 Task: Search round trip flight ticket for 5 adults, 1 child, 2 infants in seat and 1 infant on lap in business from Hilton Head: Hilton Head Airport to Raleigh: Raleigh-durham International Airport on 8-5-2023 and return on 8-7-2023. Choice of flights is Royal air maroc. Number of bags: 1 carry on bag. Price is upto 96000. Outbound departure time preference is 16:00.
Action: Mouse moved to (390, 185)
Screenshot: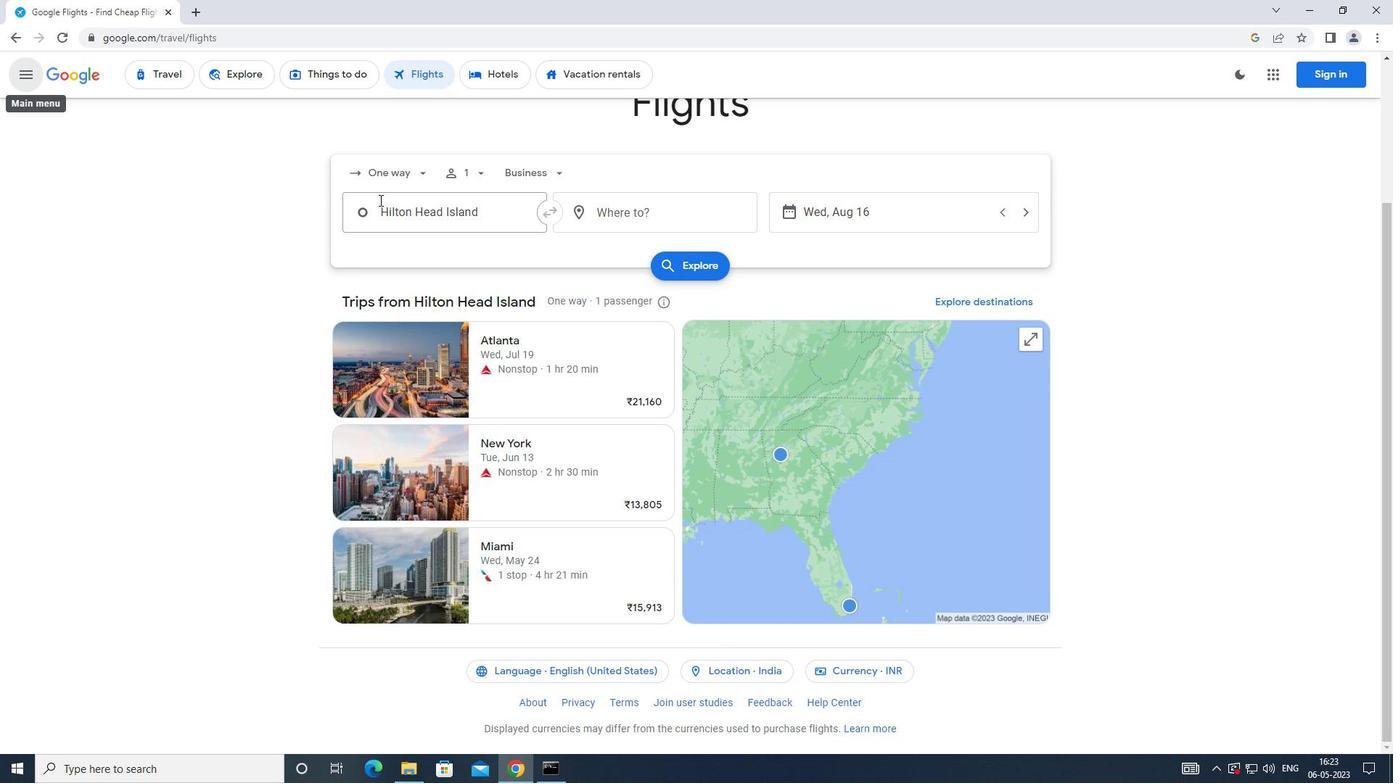 
Action: Mouse pressed left at (390, 185)
Screenshot: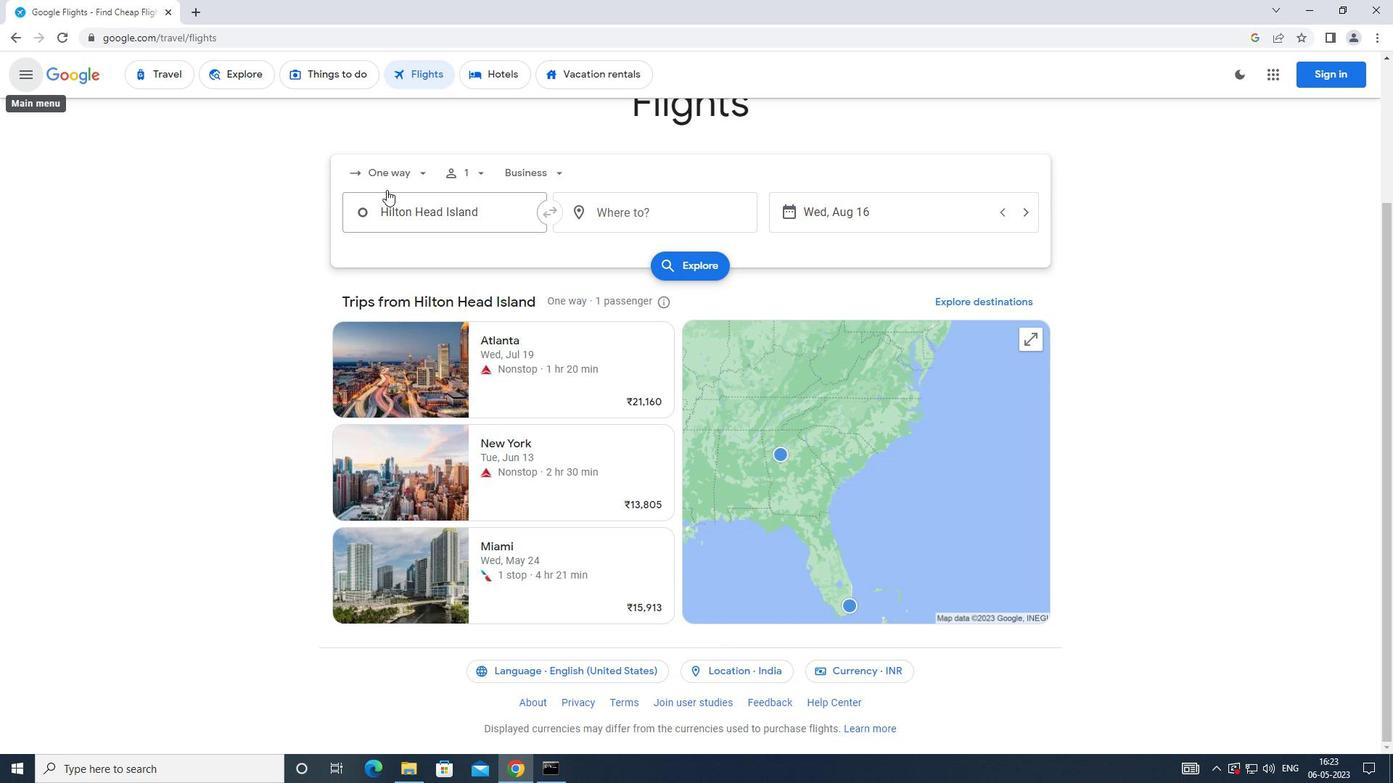 
Action: Mouse moved to (406, 230)
Screenshot: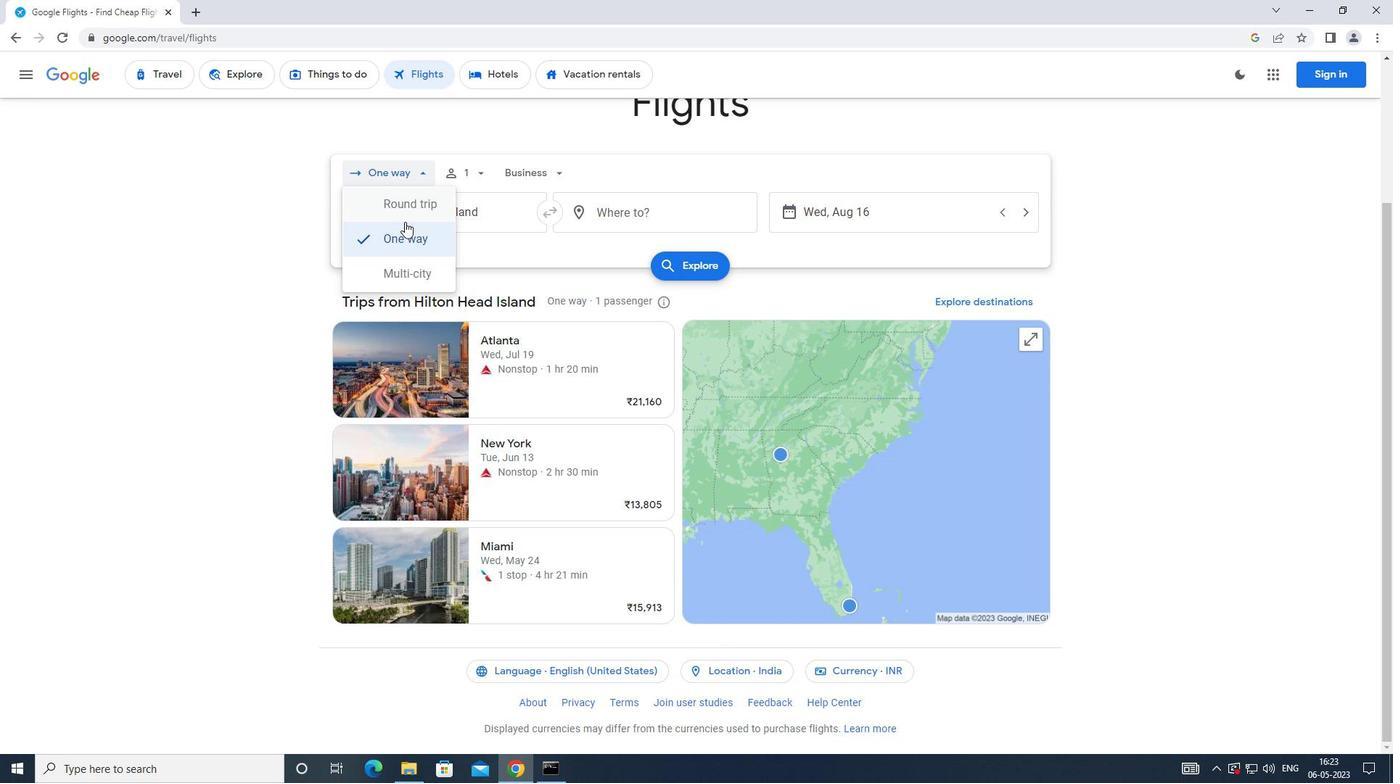 
Action: Mouse pressed left at (406, 230)
Screenshot: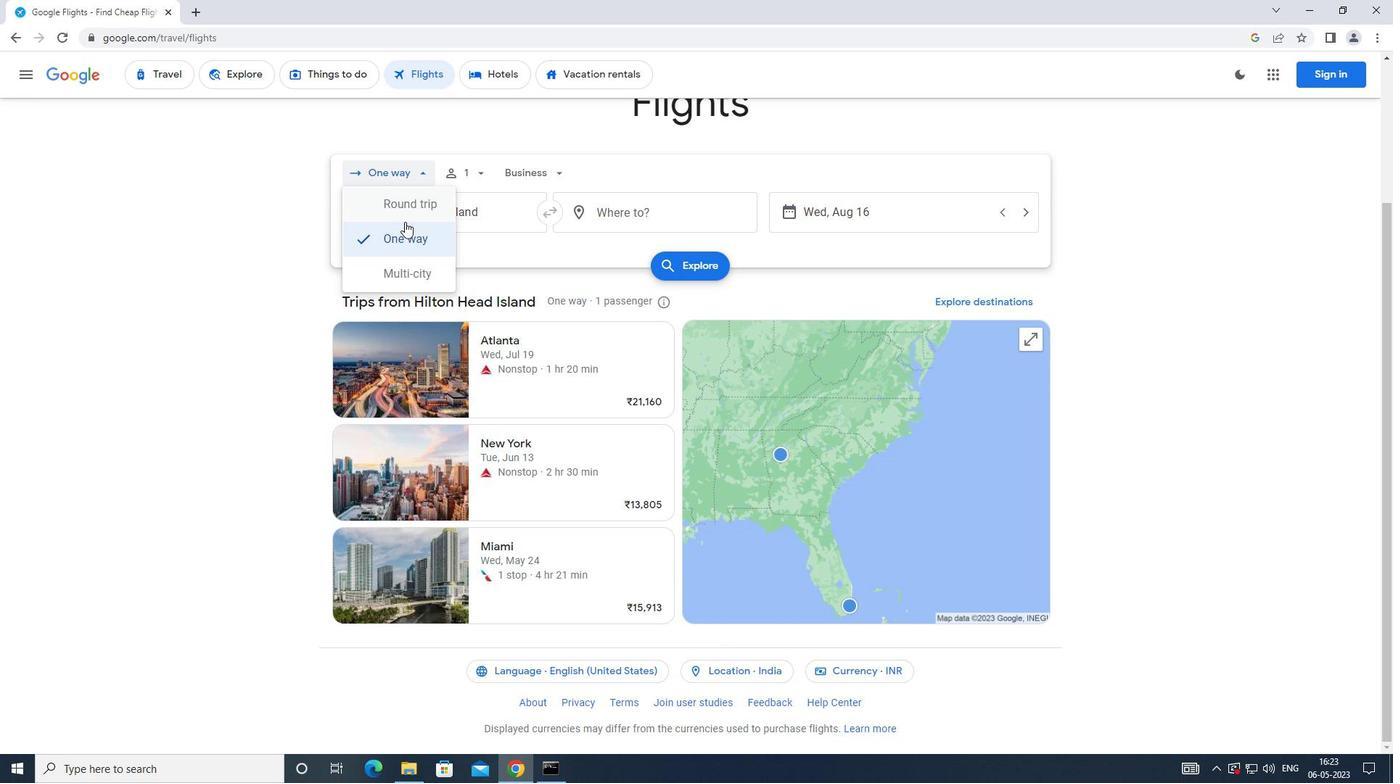 
Action: Mouse moved to (459, 175)
Screenshot: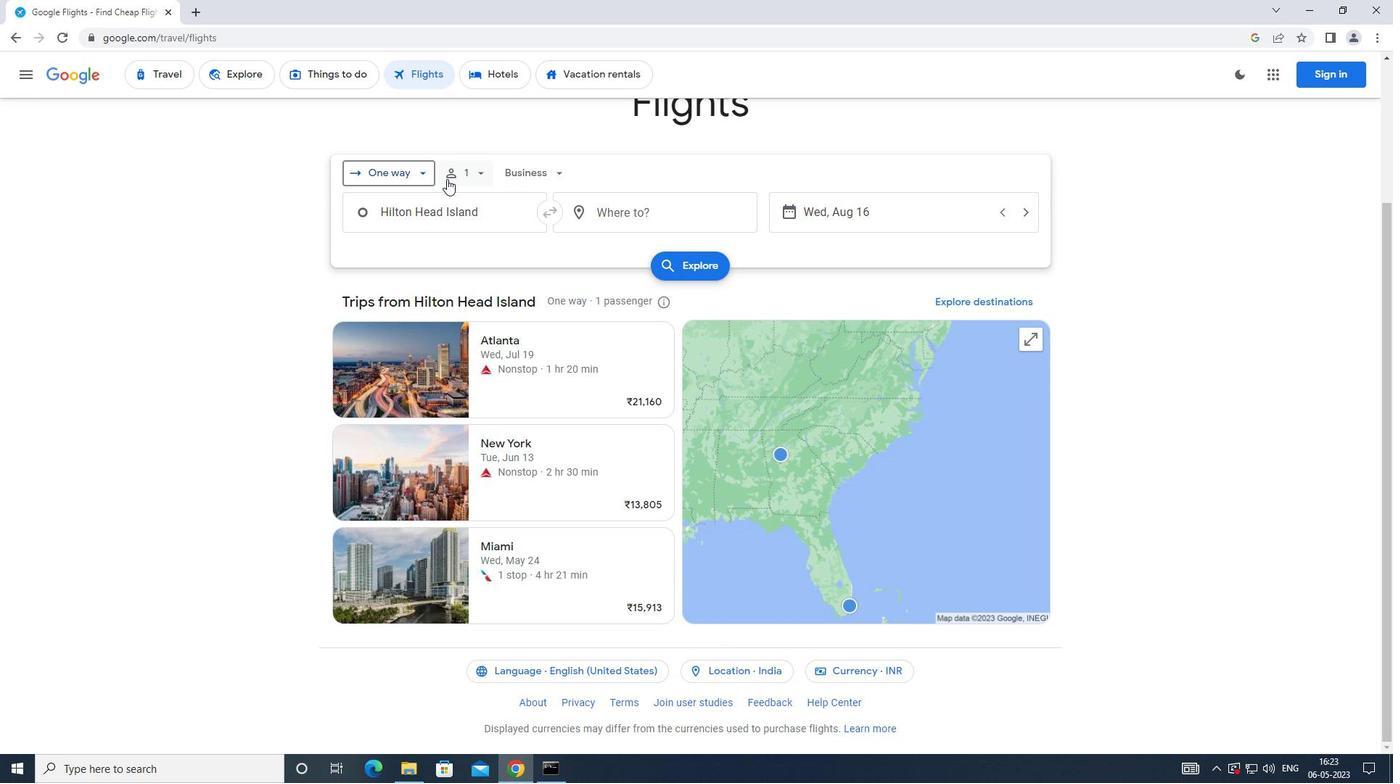 
Action: Mouse pressed left at (459, 175)
Screenshot: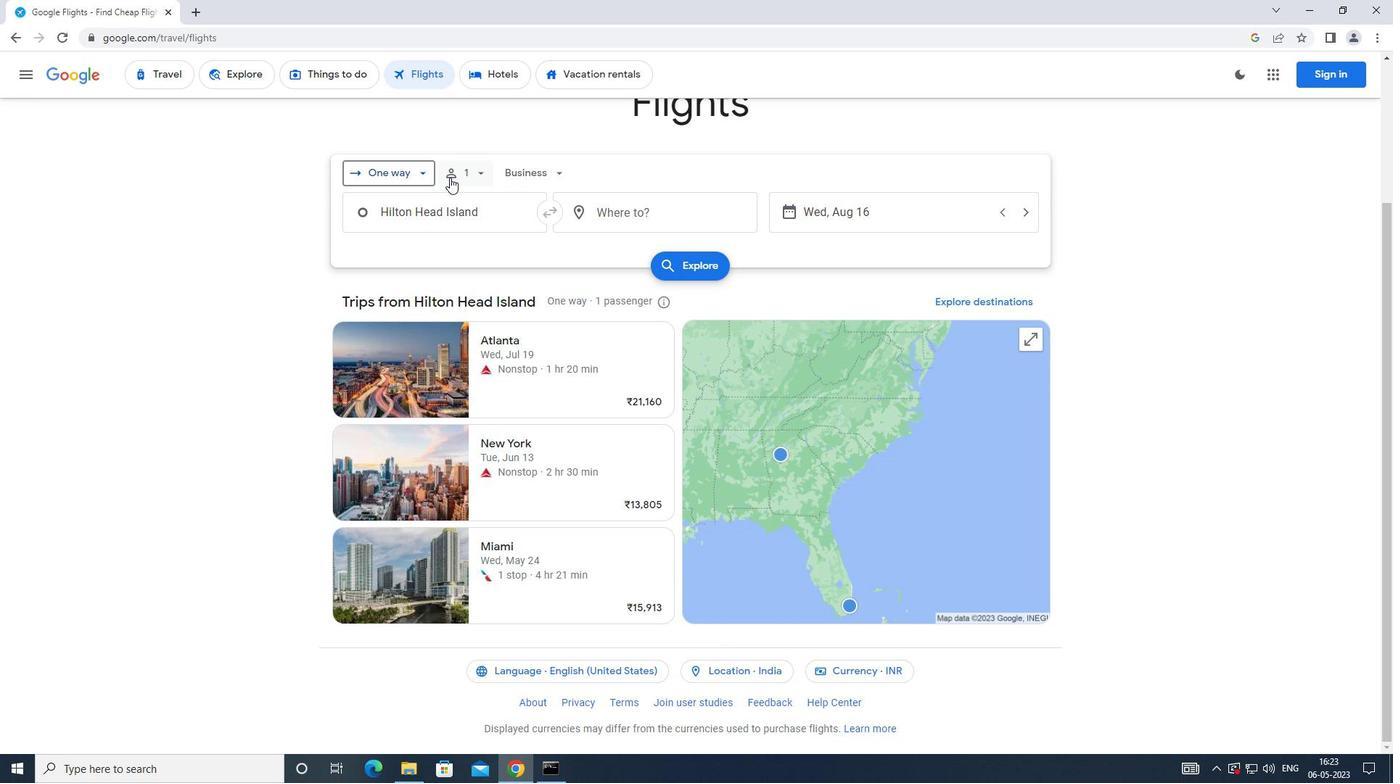 
Action: Mouse moved to (587, 208)
Screenshot: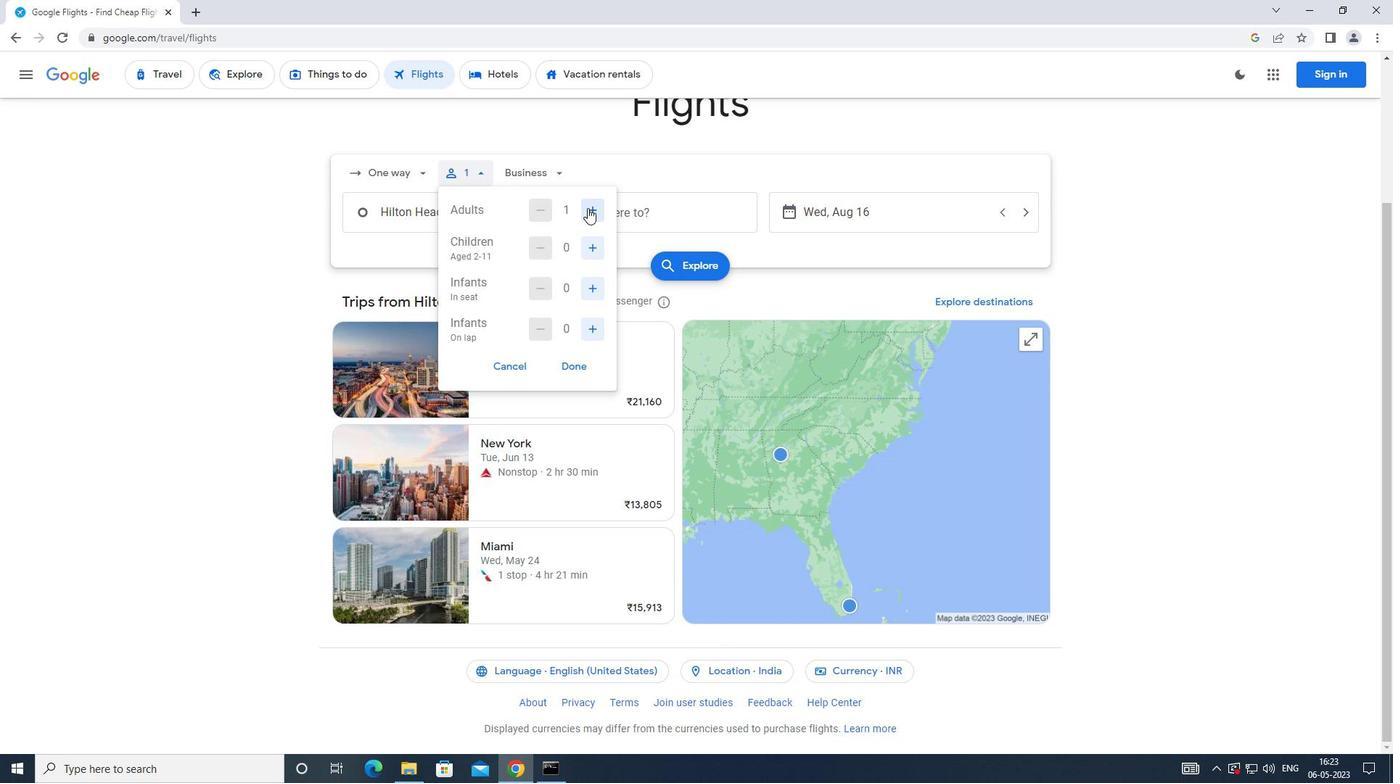 
Action: Mouse pressed left at (587, 208)
Screenshot: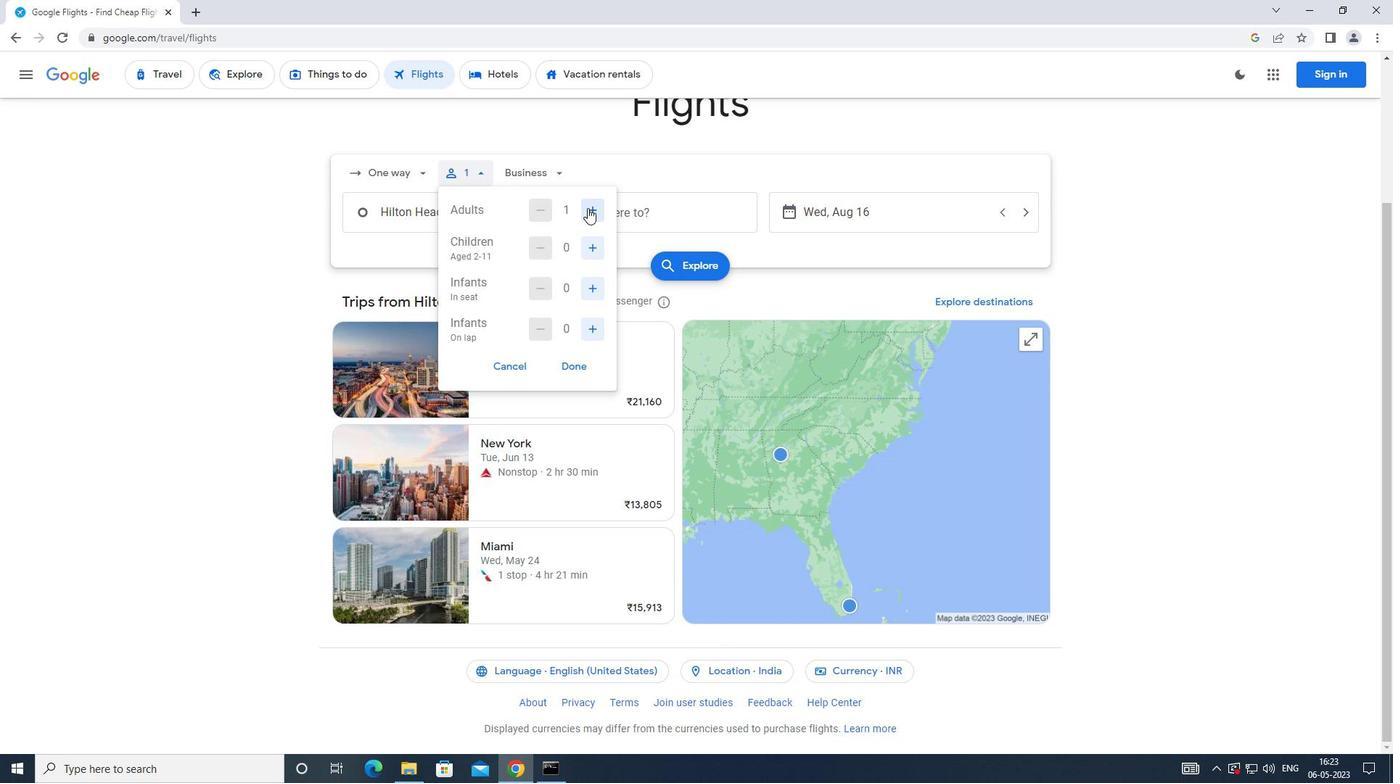 
Action: Mouse moved to (589, 209)
Screenshot: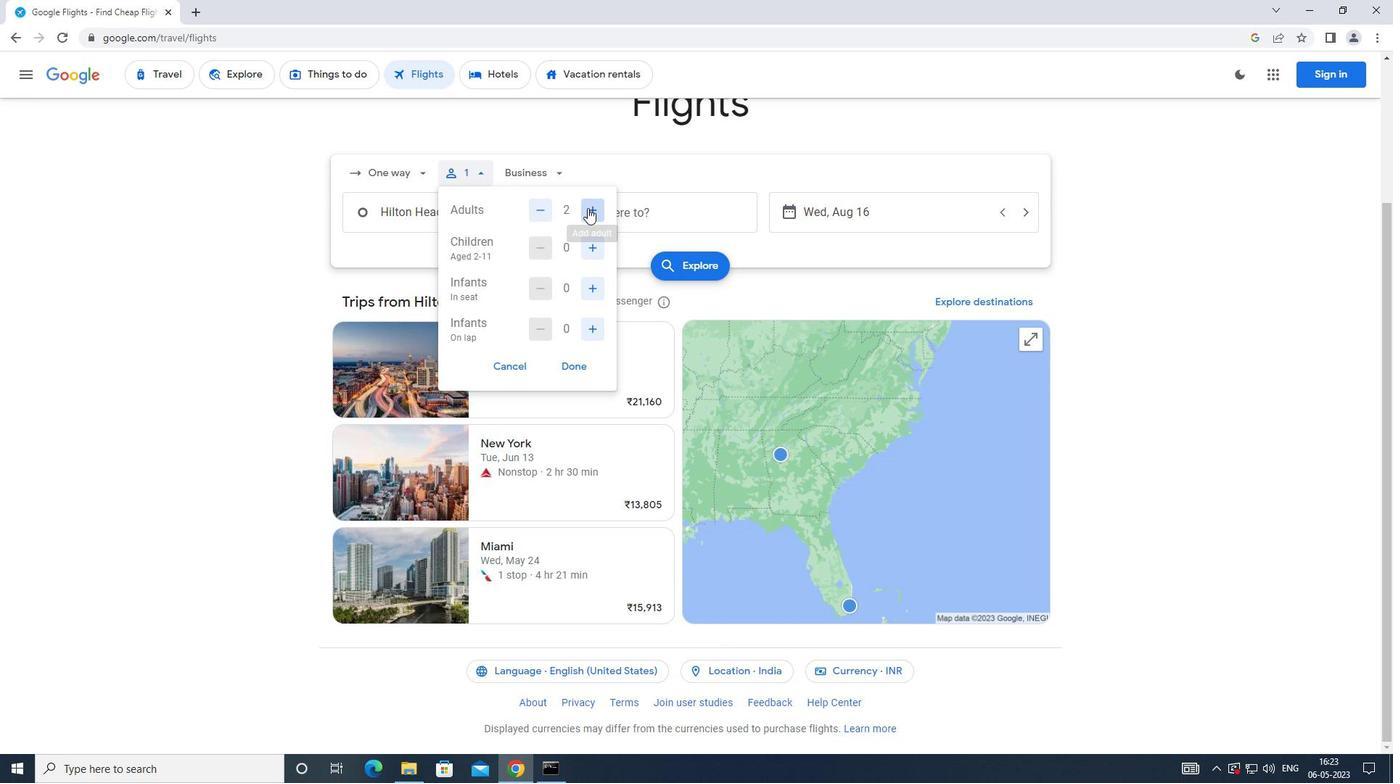 
Action: Mouse pressed left at (589, 209)
Screenshot: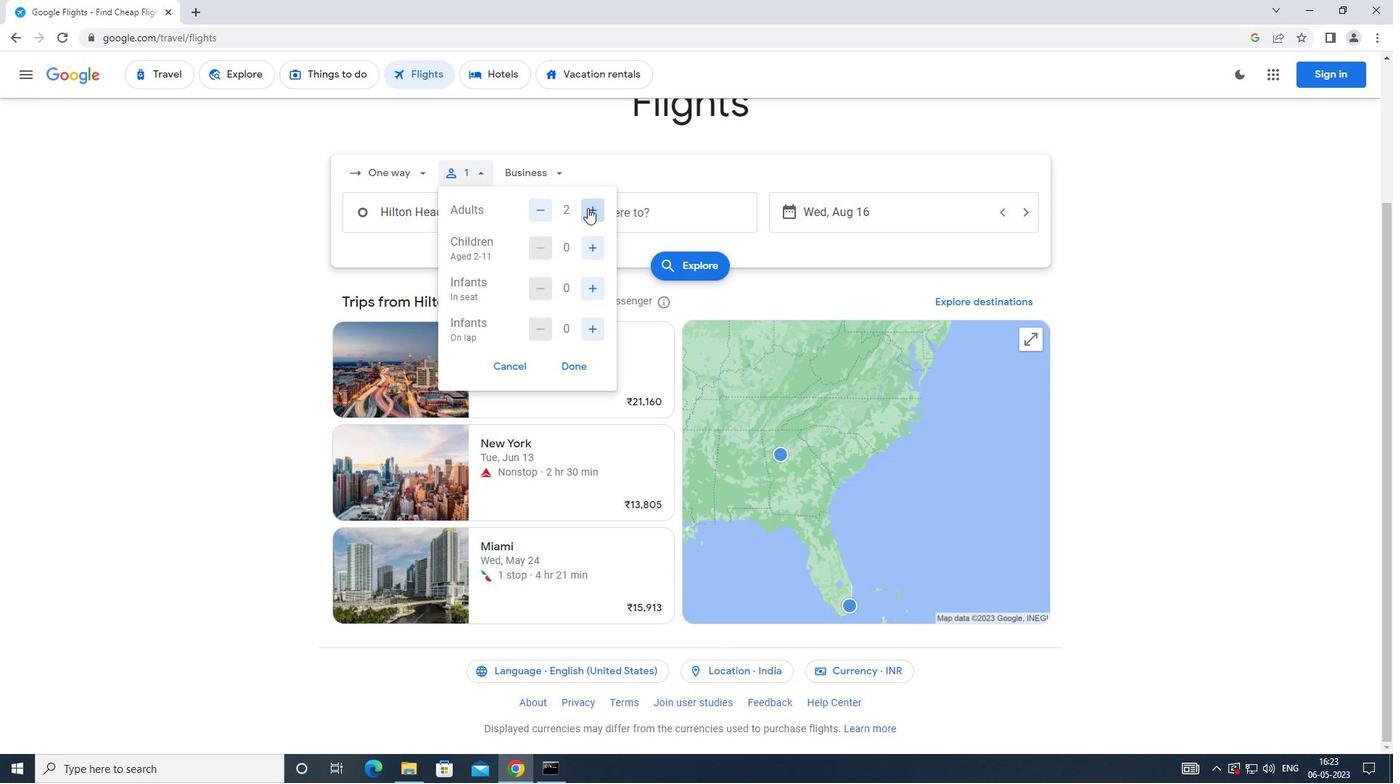 
Action: Mouse pressed left at (589, 209)
Screenshot: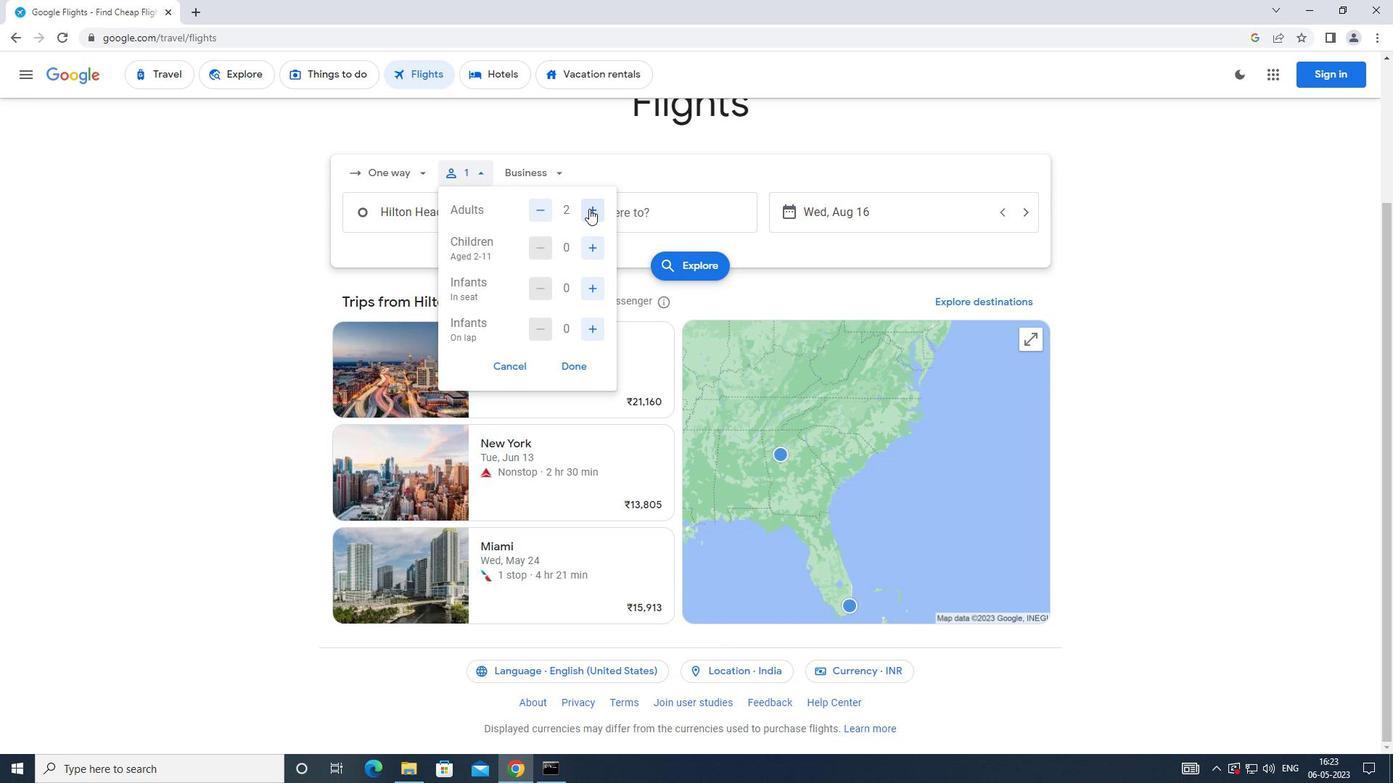 
Action: Mouse moved to (589, 209)
Screenshot: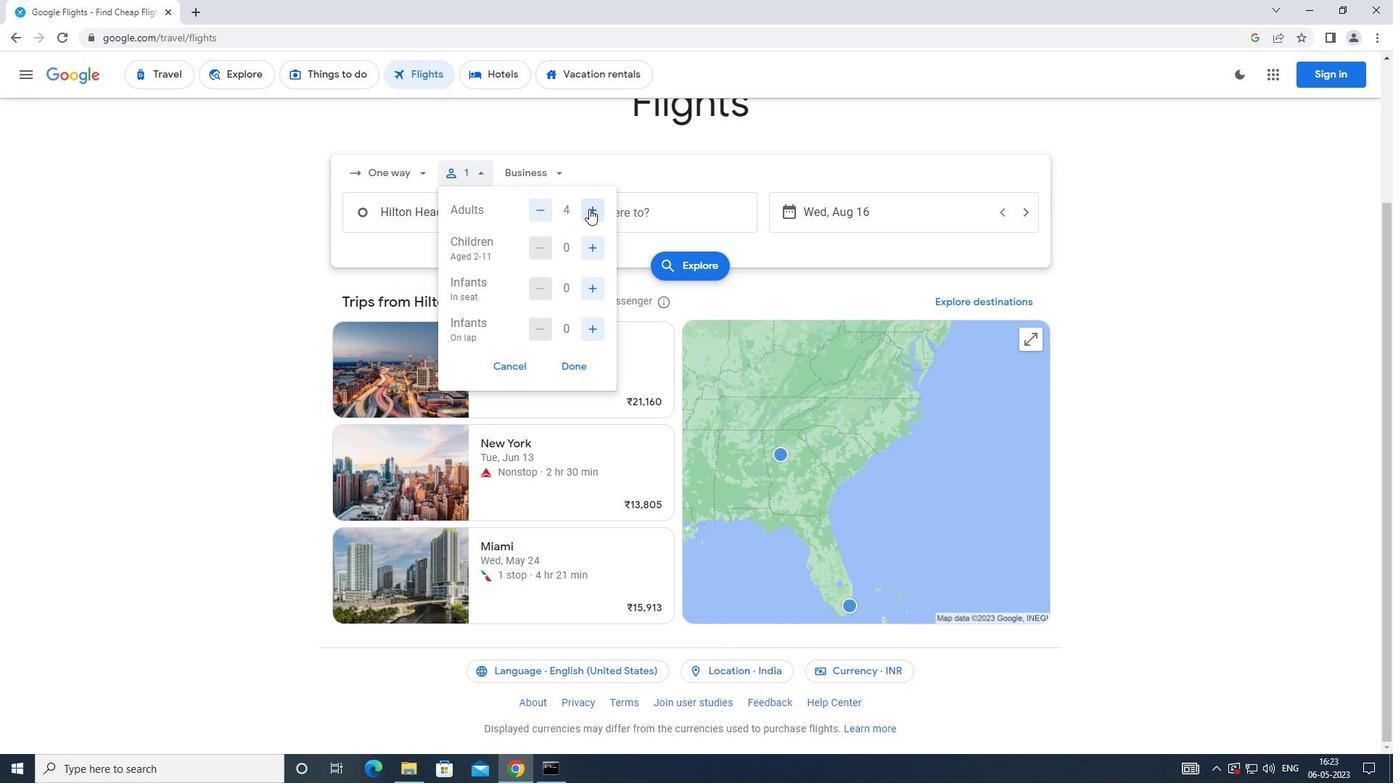 
Action: Mouse pressed left at (589, 209)
Screenshot: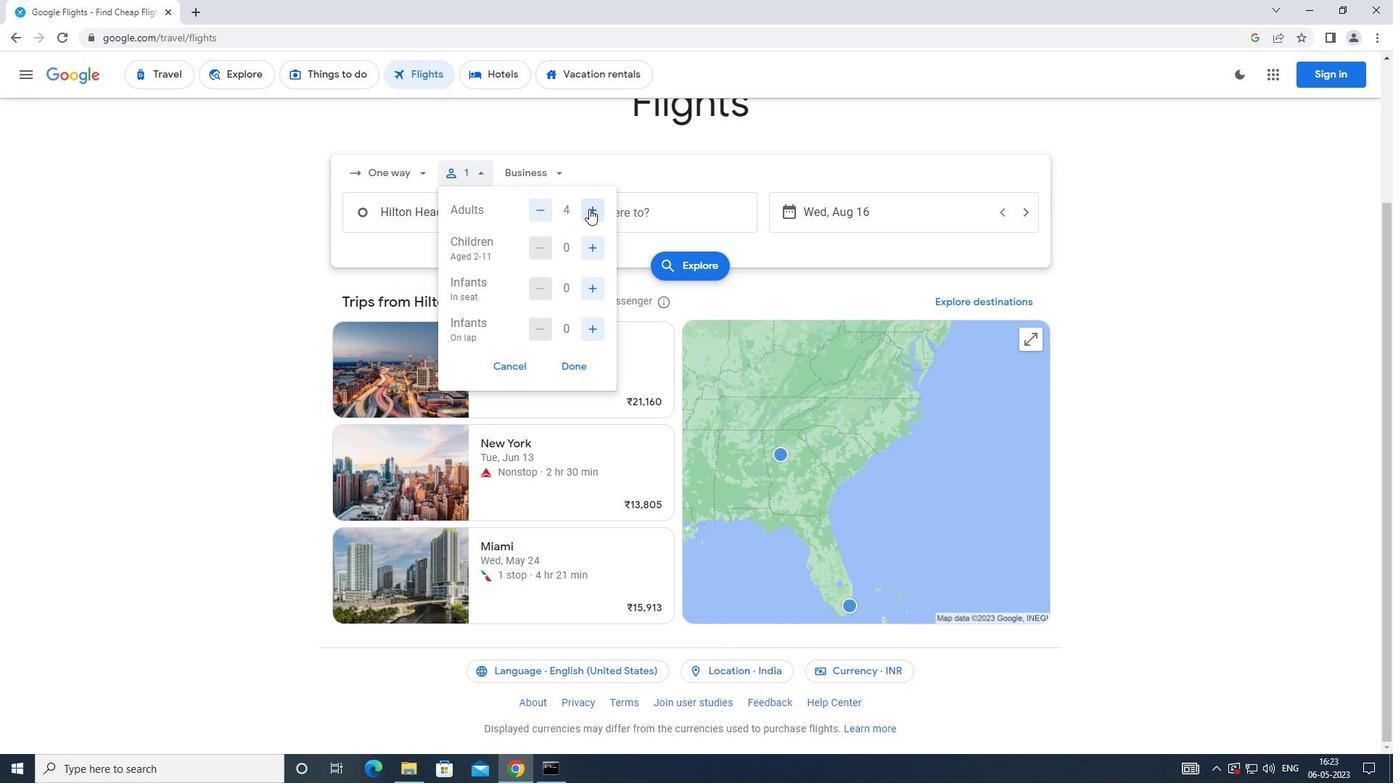 
Action: Mouse pressed left at (589, 209)
Screenshot: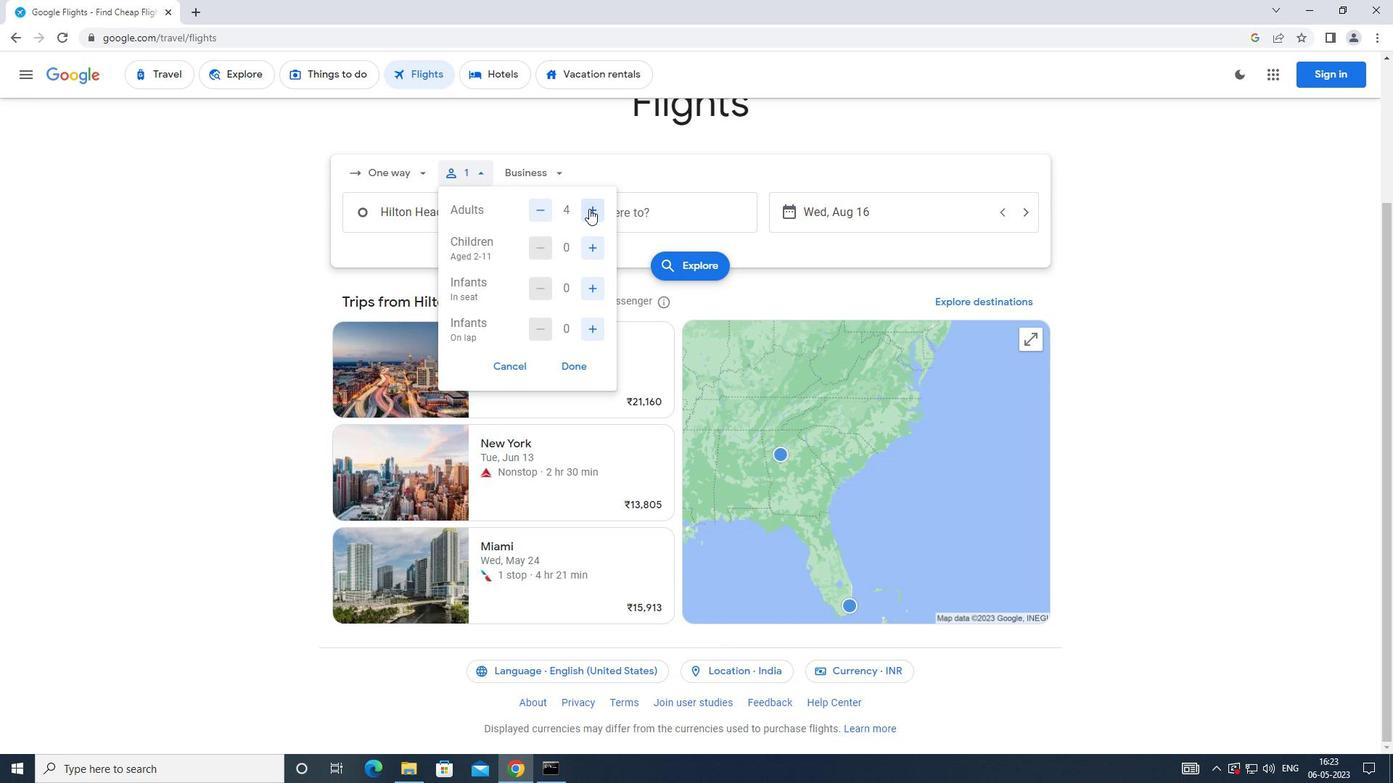 
Action: Mouse moved to (531, 212)
Screenshot: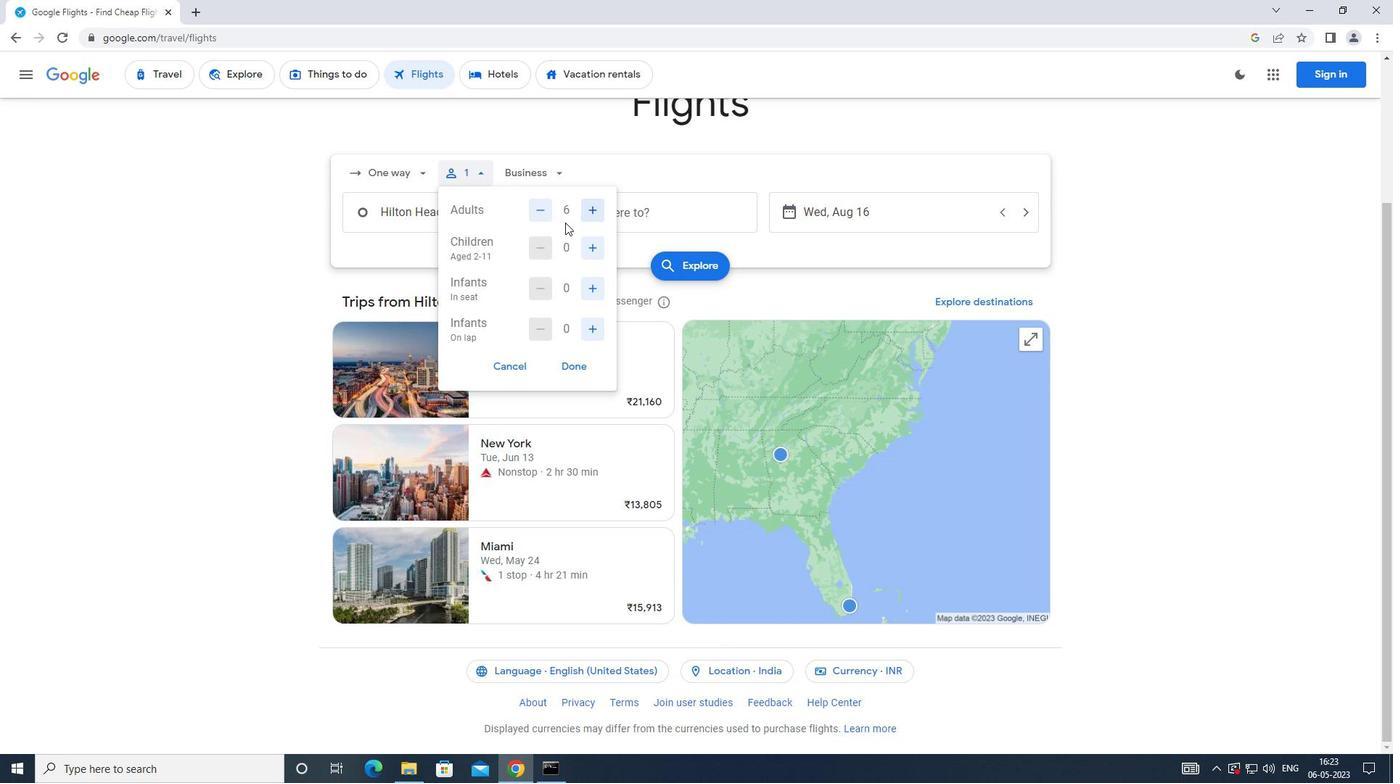 
Action: Mouse pressed left at (531, 212)
Screenshot: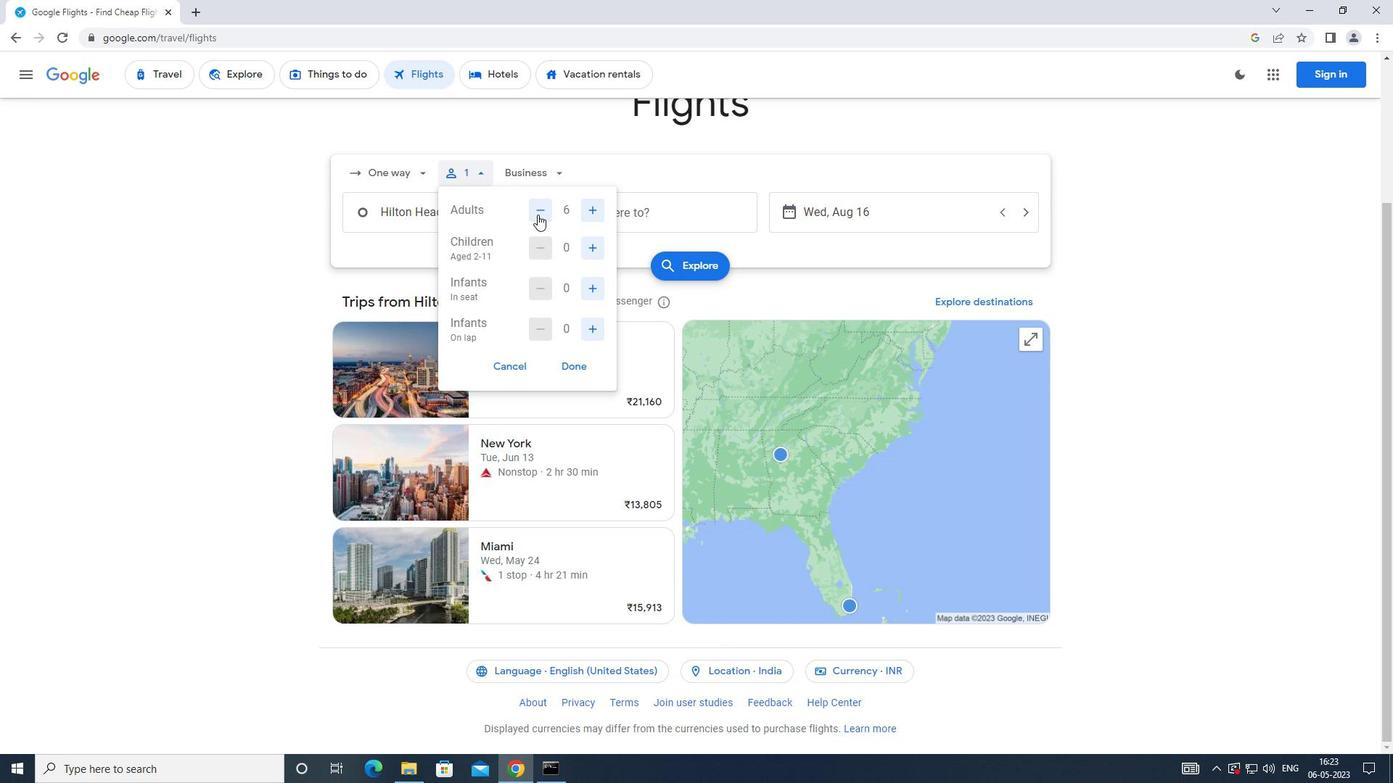 
Action: Mouse moved to (586, 250)
Screenshot: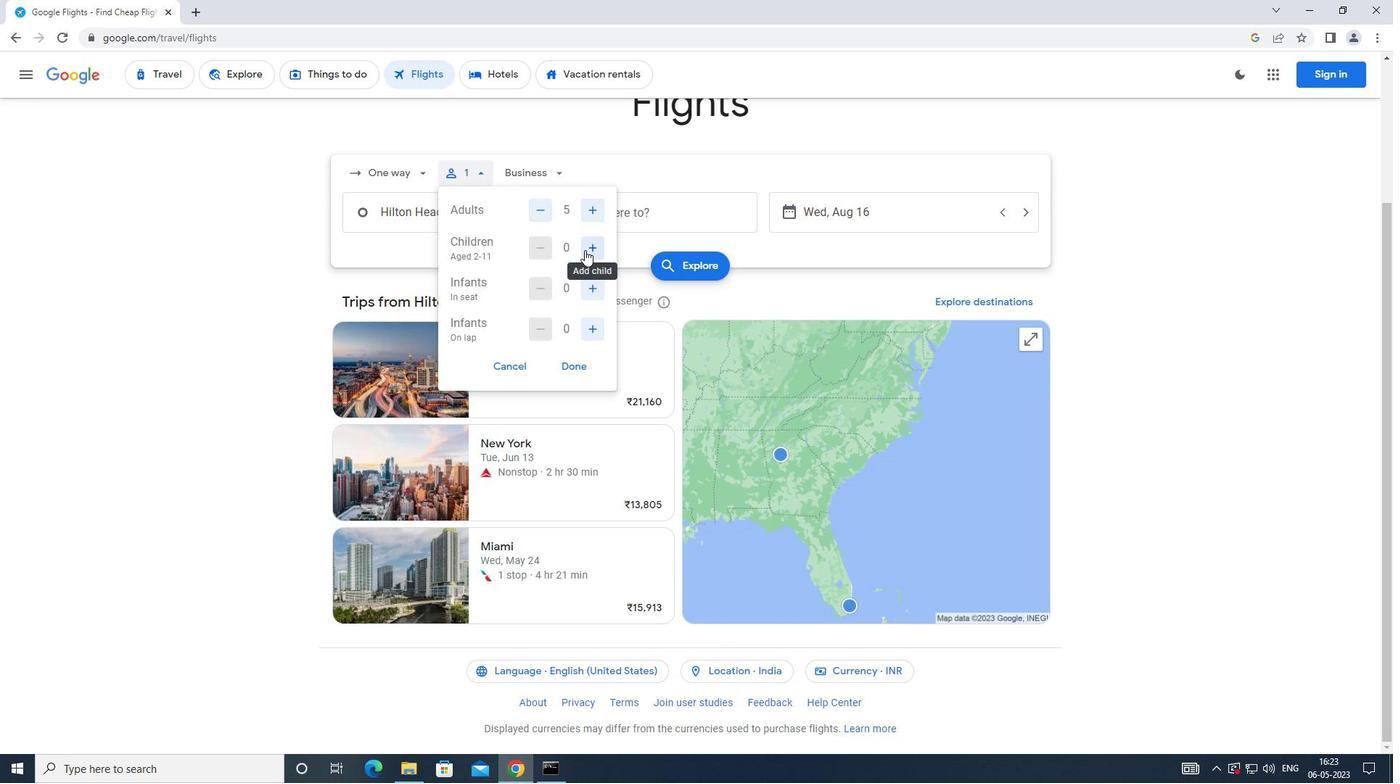 
Action: Mouse pressed left at (586, 250)
Screenshot: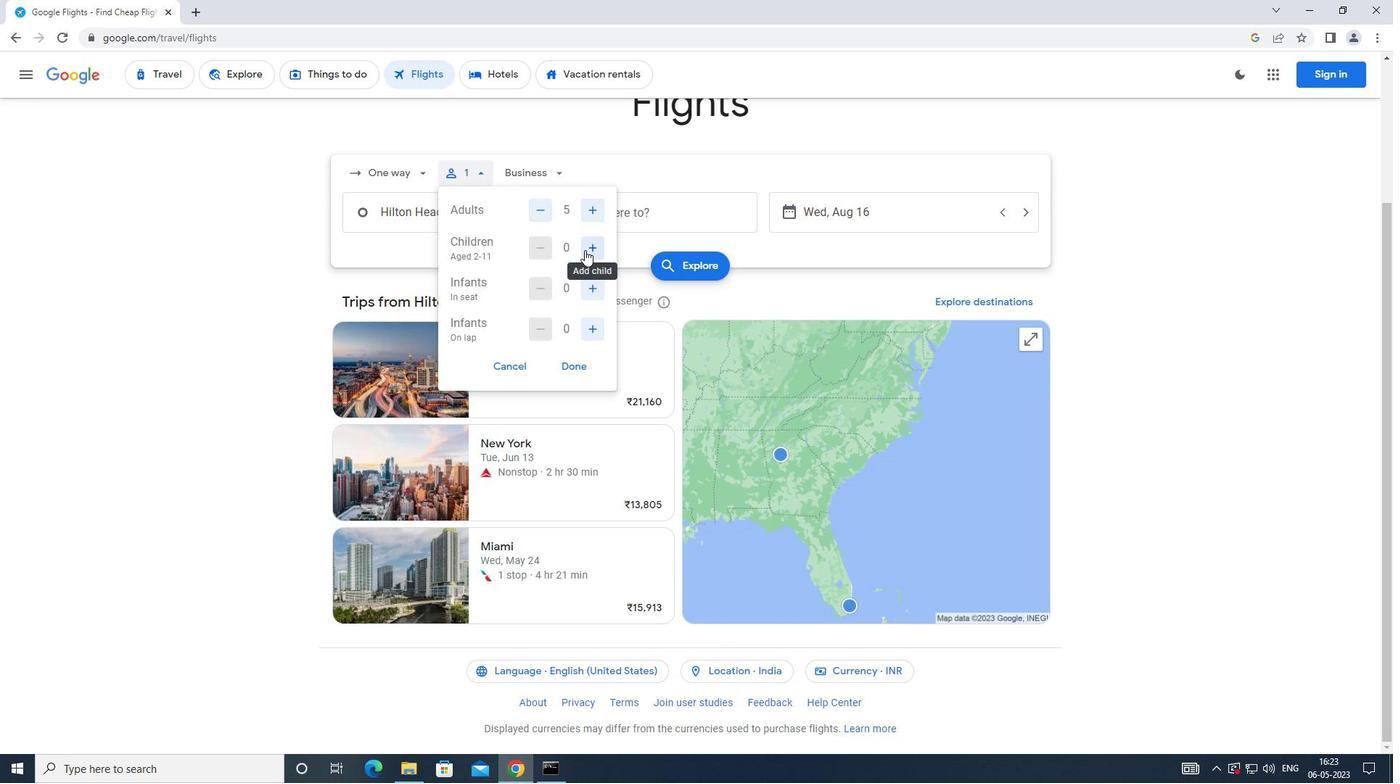 
Action: Mouse moved to (587, 280)
Screenshot: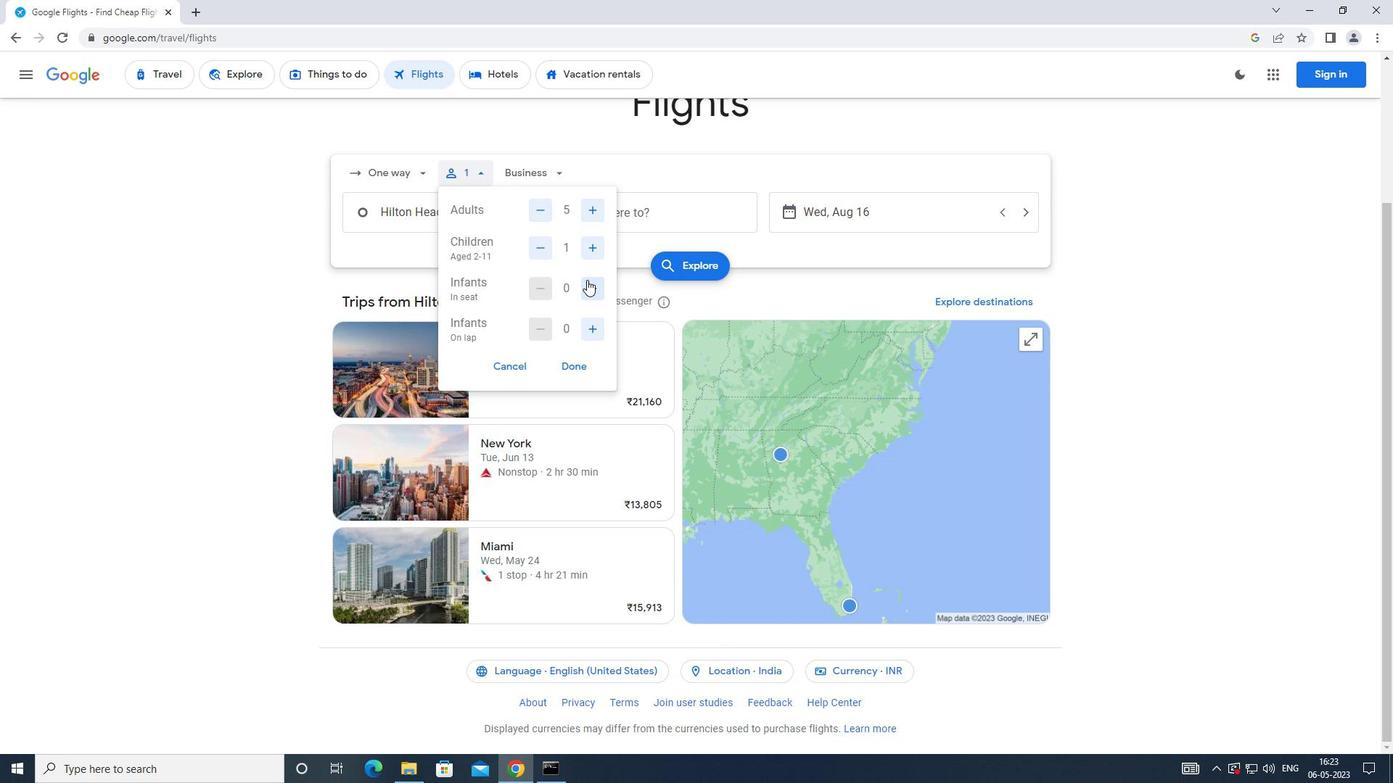 
Action: Mouse pressed left at (587, 280)
Screenshot: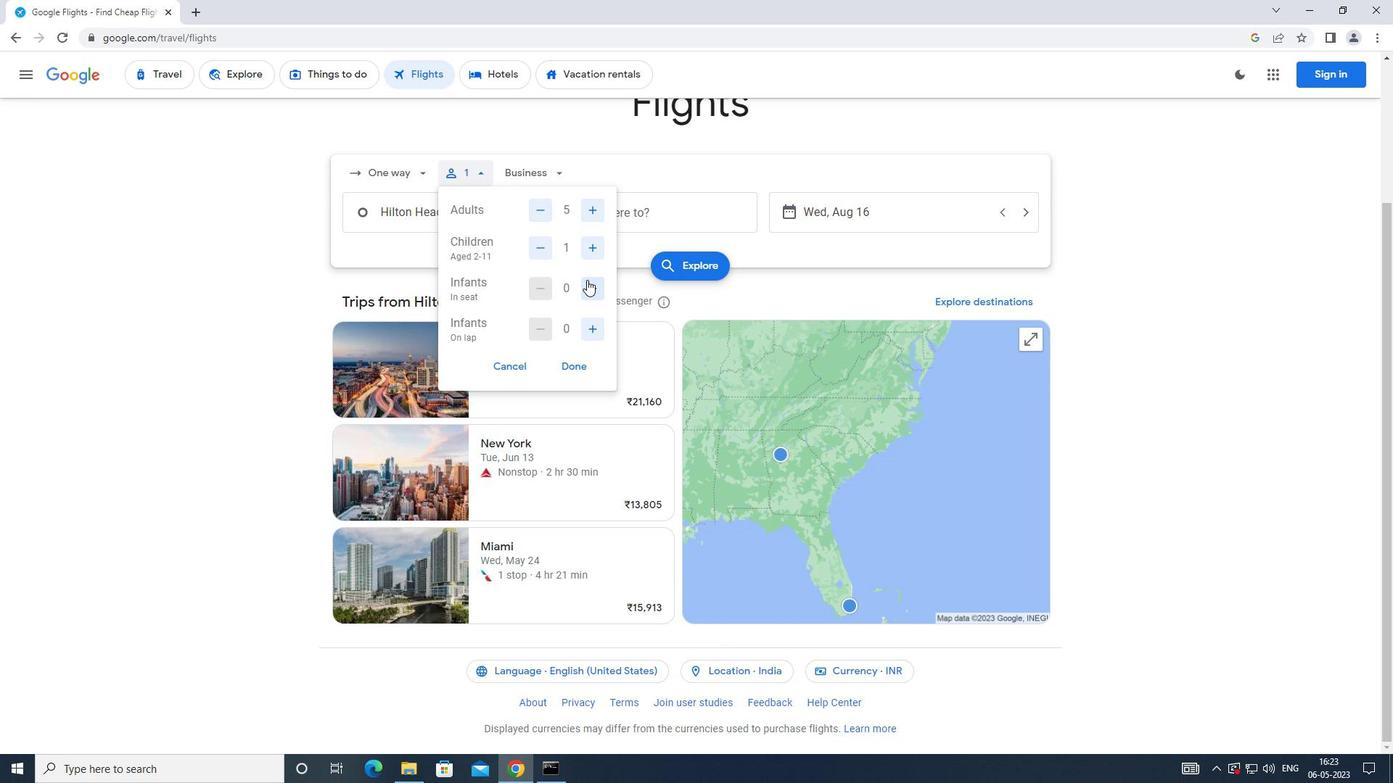 
Action: Mouse moved to (588, 324)
Screenshot: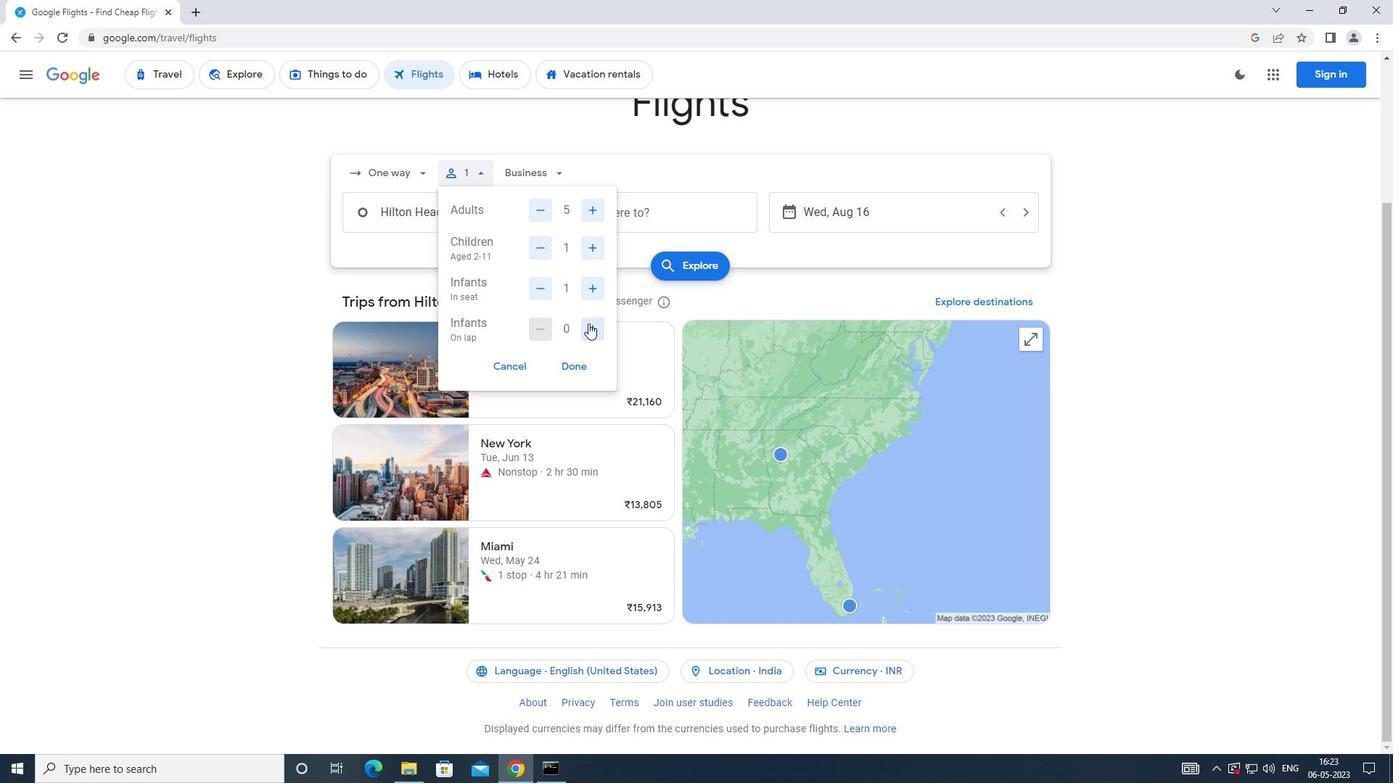 
Action: Mouse pressed left at (588, 324)
Screenshot: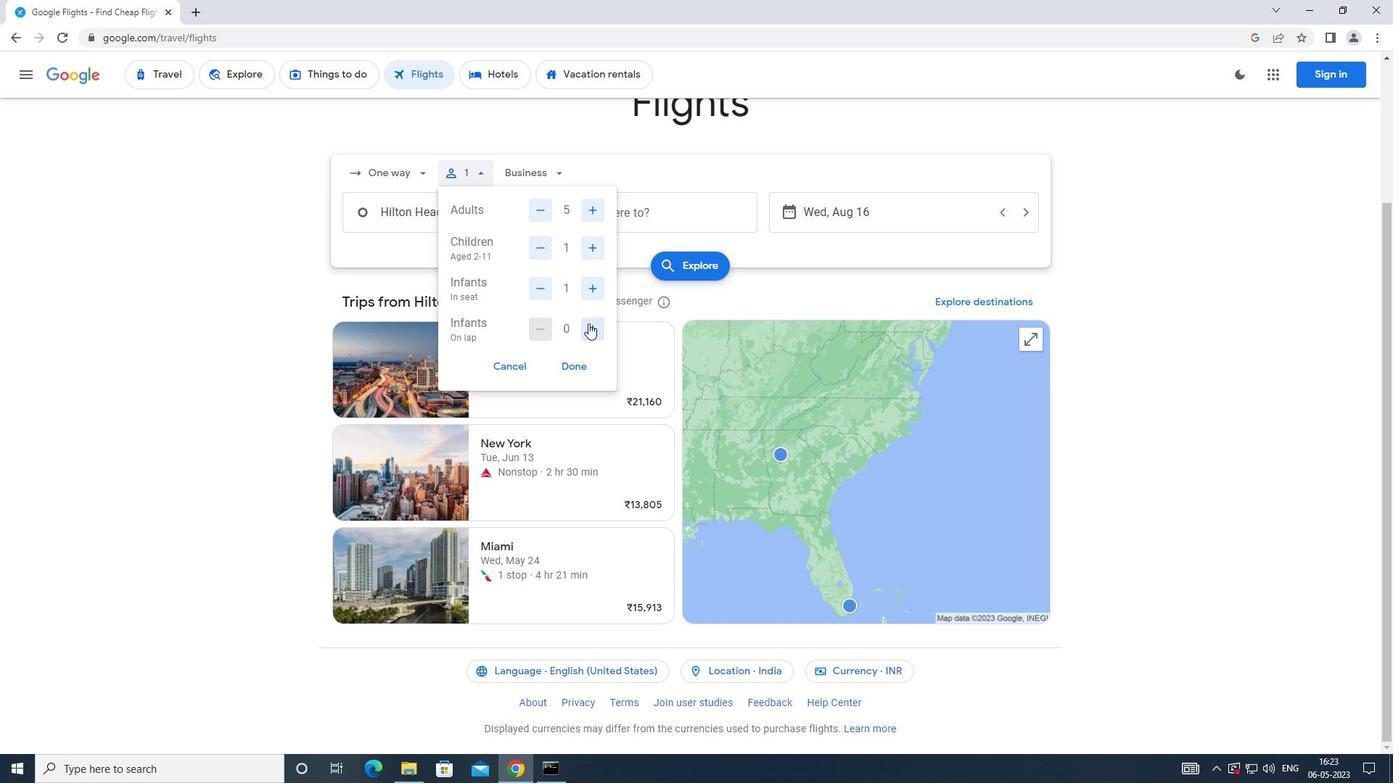 
Action: Mouse moved to (582, 359)
Screenshot: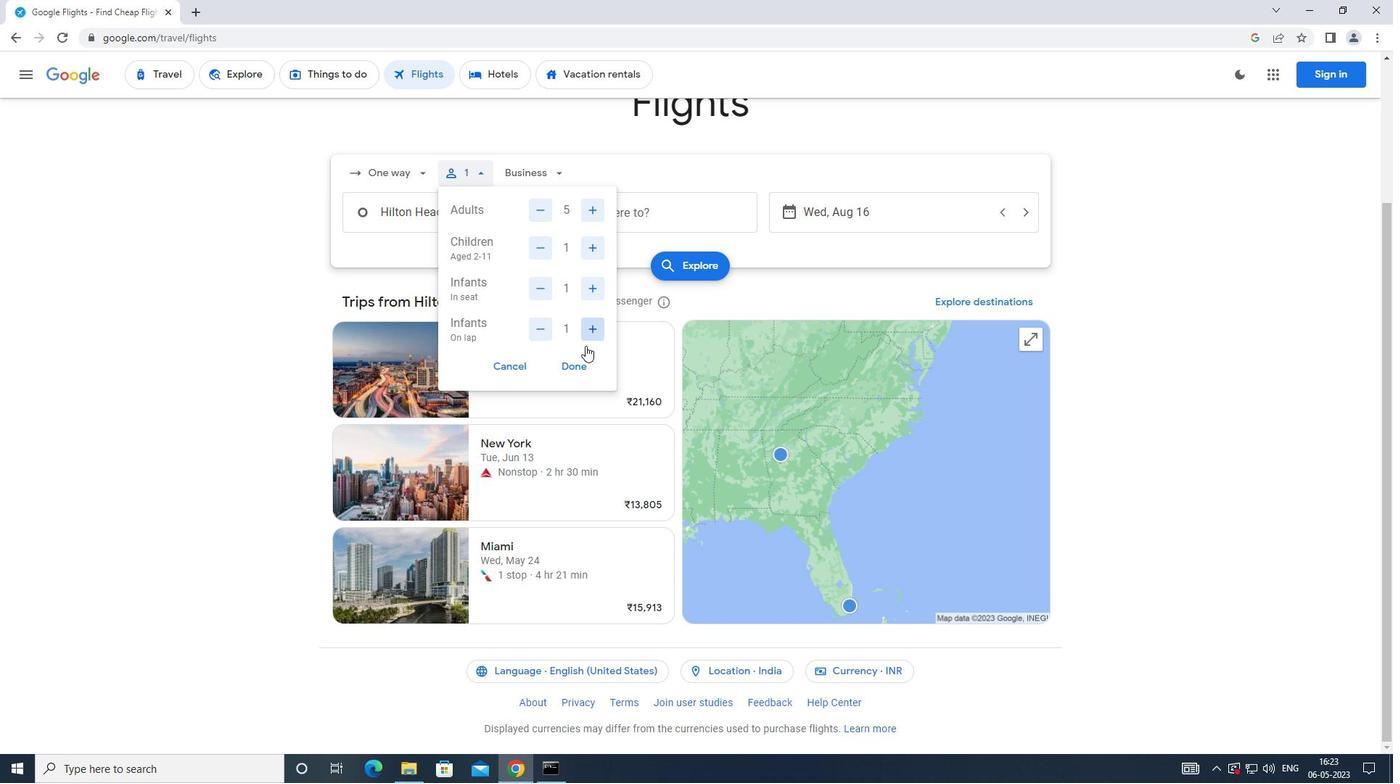 
Action: Mouse pressed left at (582, 359)
Screenshot: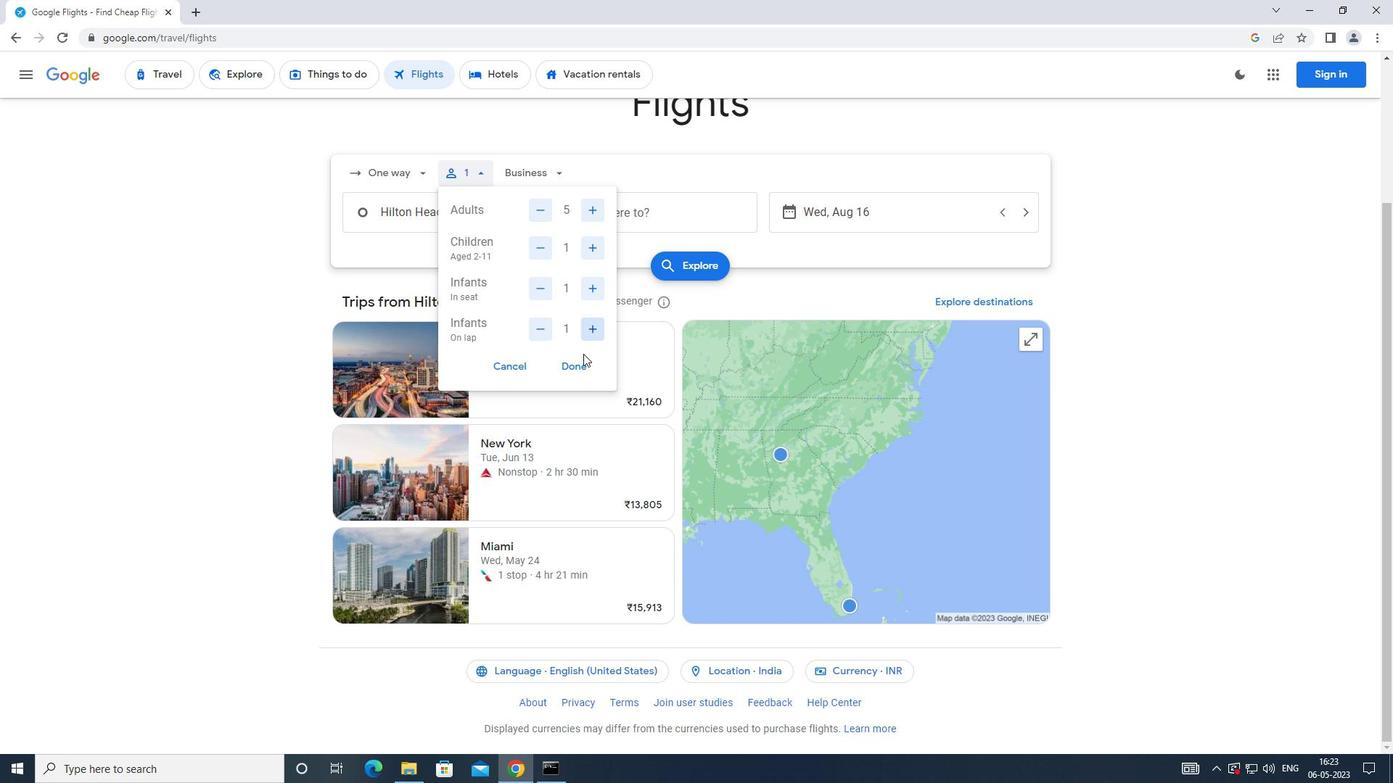 
Action: Mouse moved to (532, 182)
Screenshot: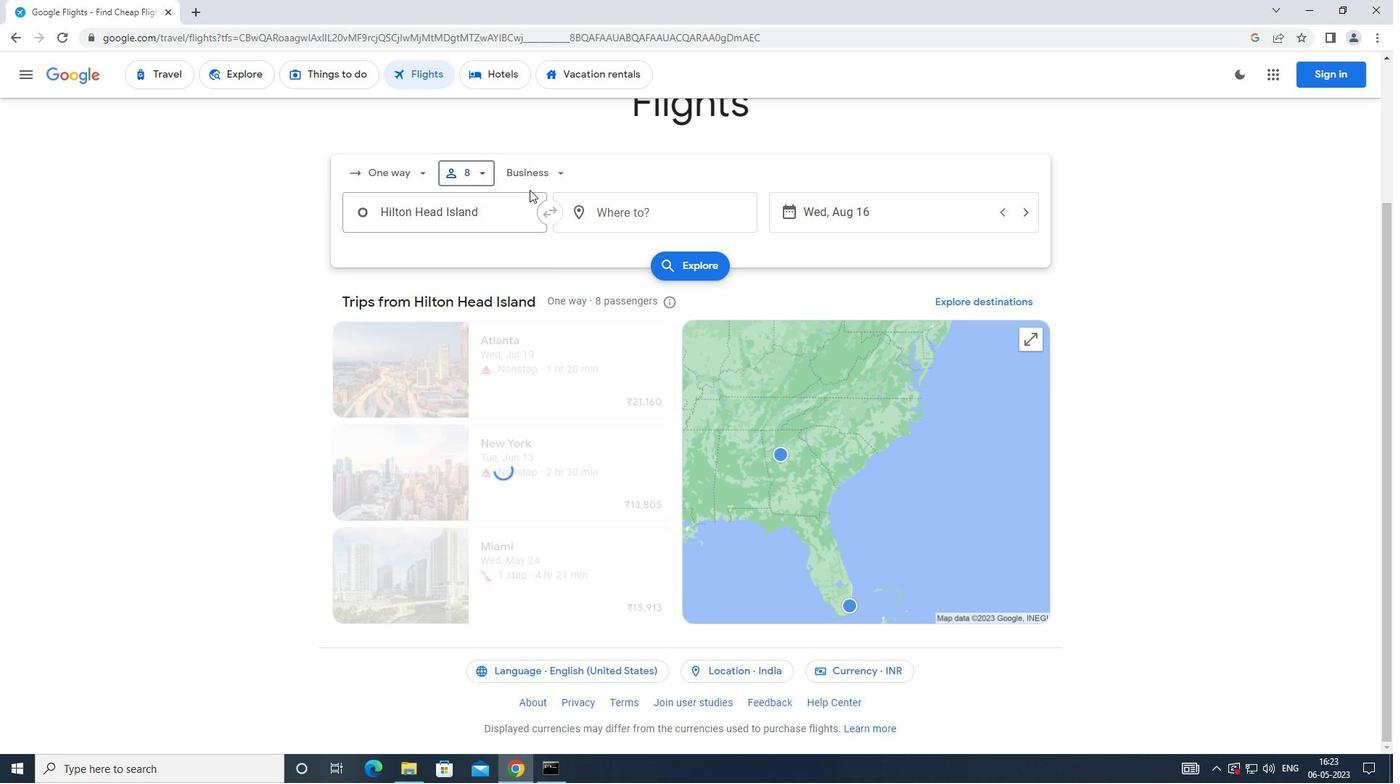 
Action: Mouse pressed left at (532, 182)
Screenshot: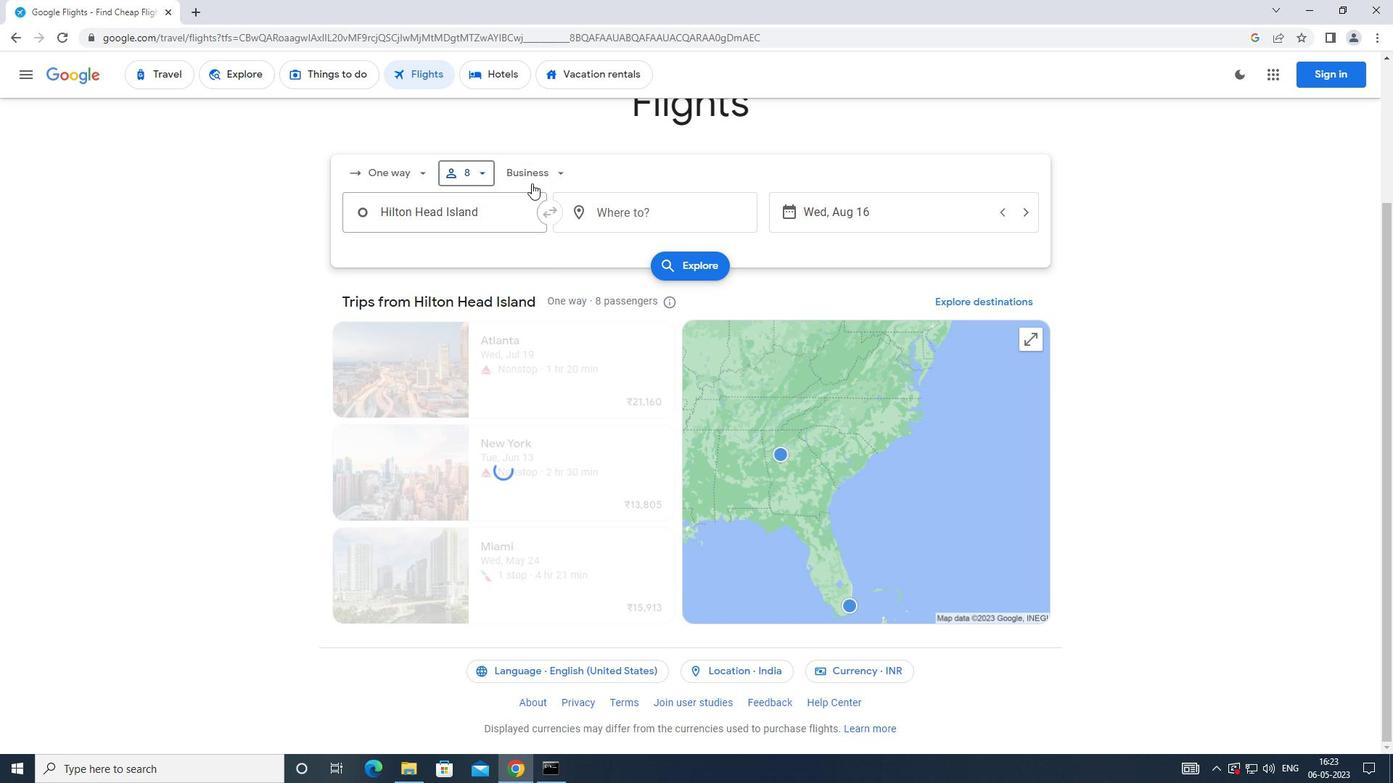 
Action: Mouse moved to (562, 273)
Screenshot: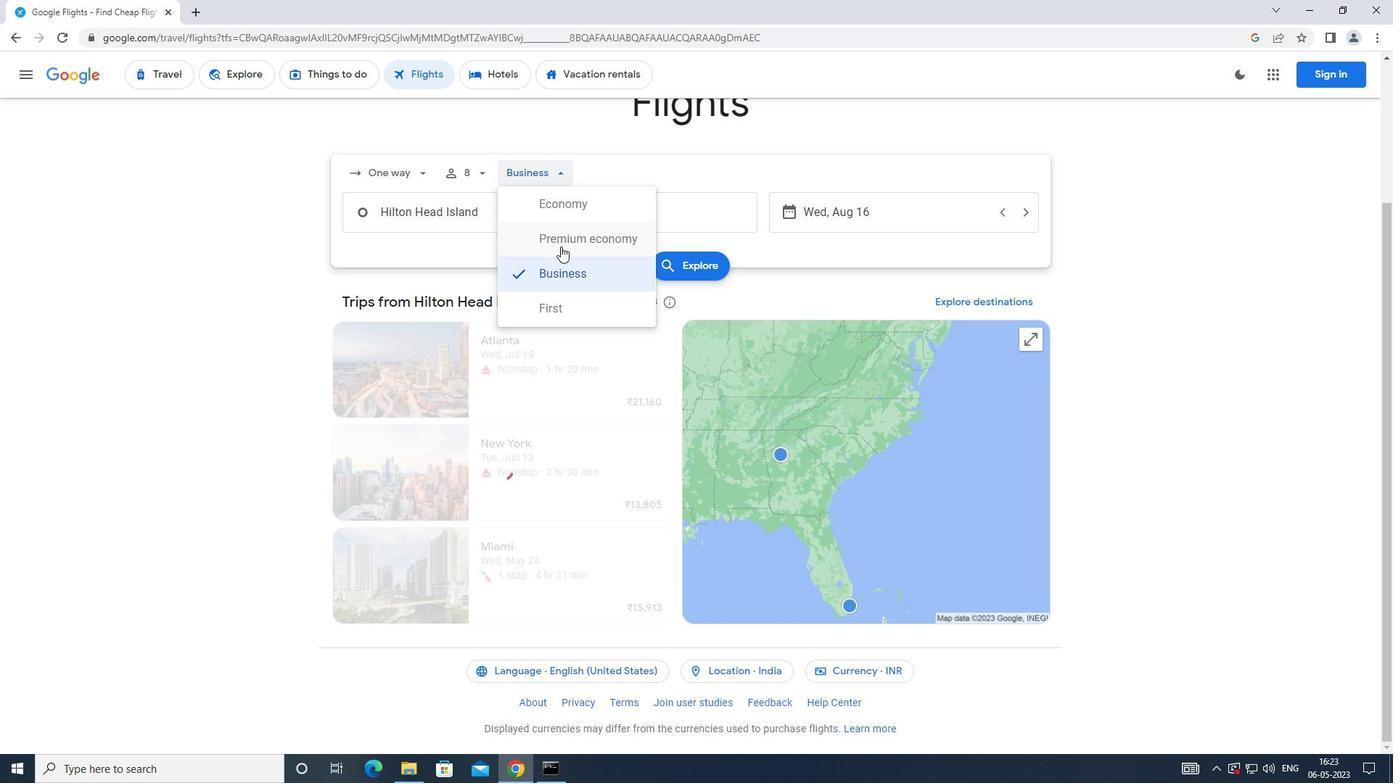 
Action: Mouse pressed left at (562, 273)
Screenshot: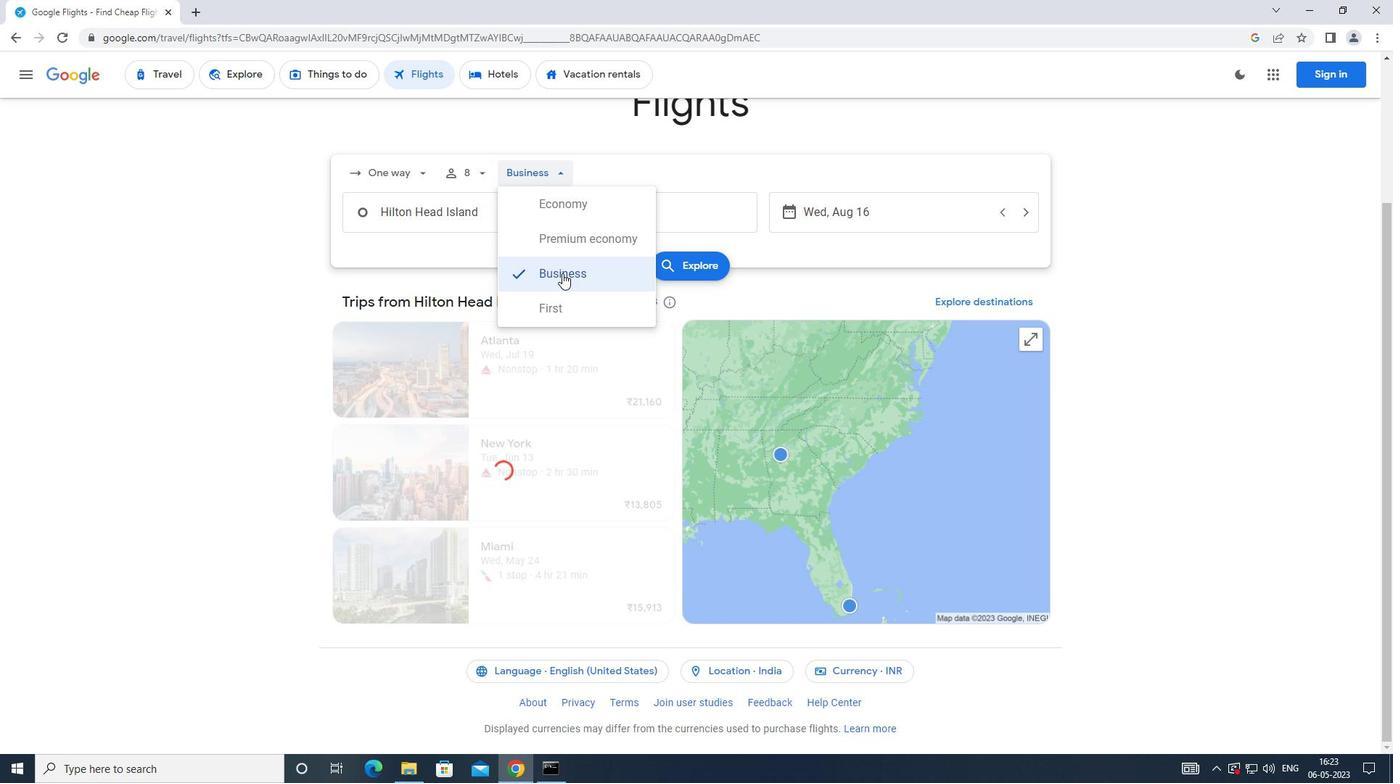 
Action: Mouse moved to (460, 224)
Screenshot: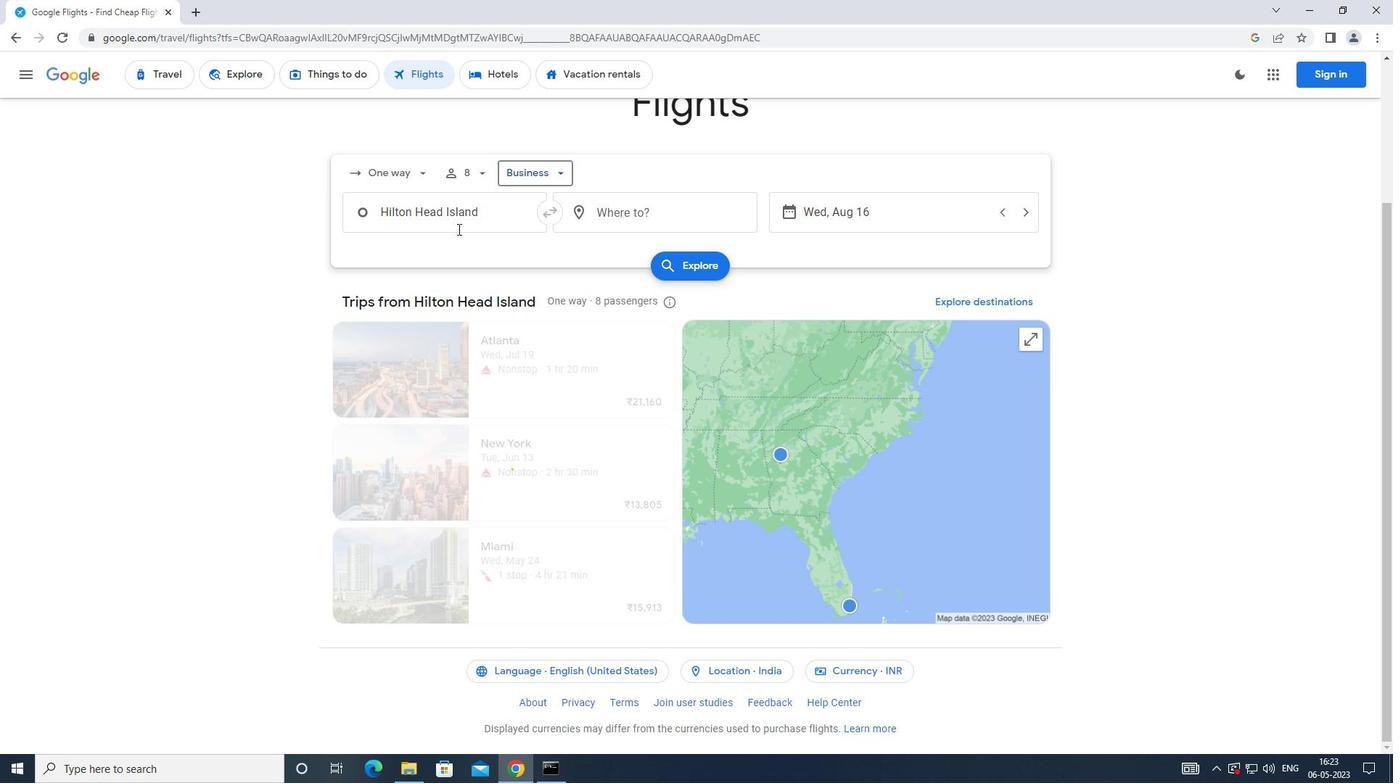 
Action: Mouse pressed left at (460, 224)
Screenshot: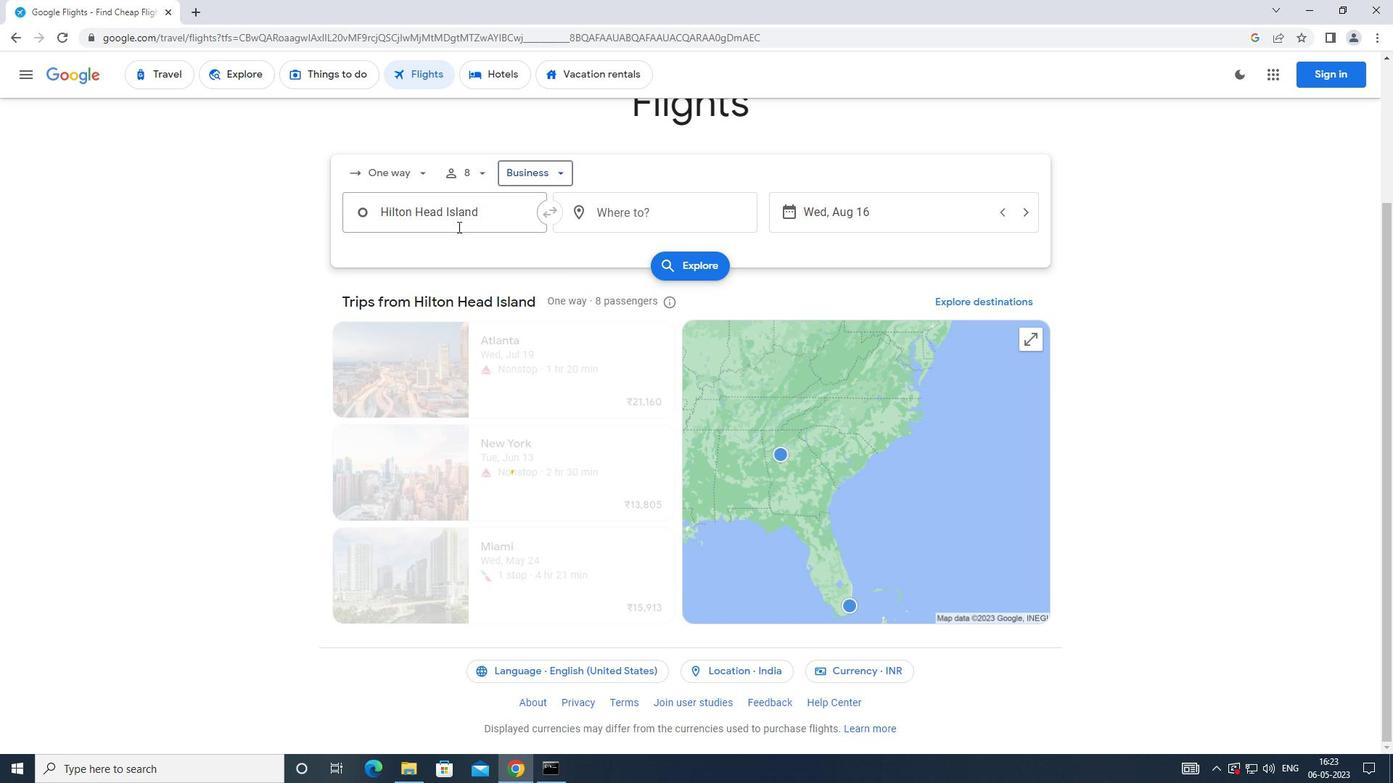 
Action: Mouse moved to (482, 258)
Screenshot: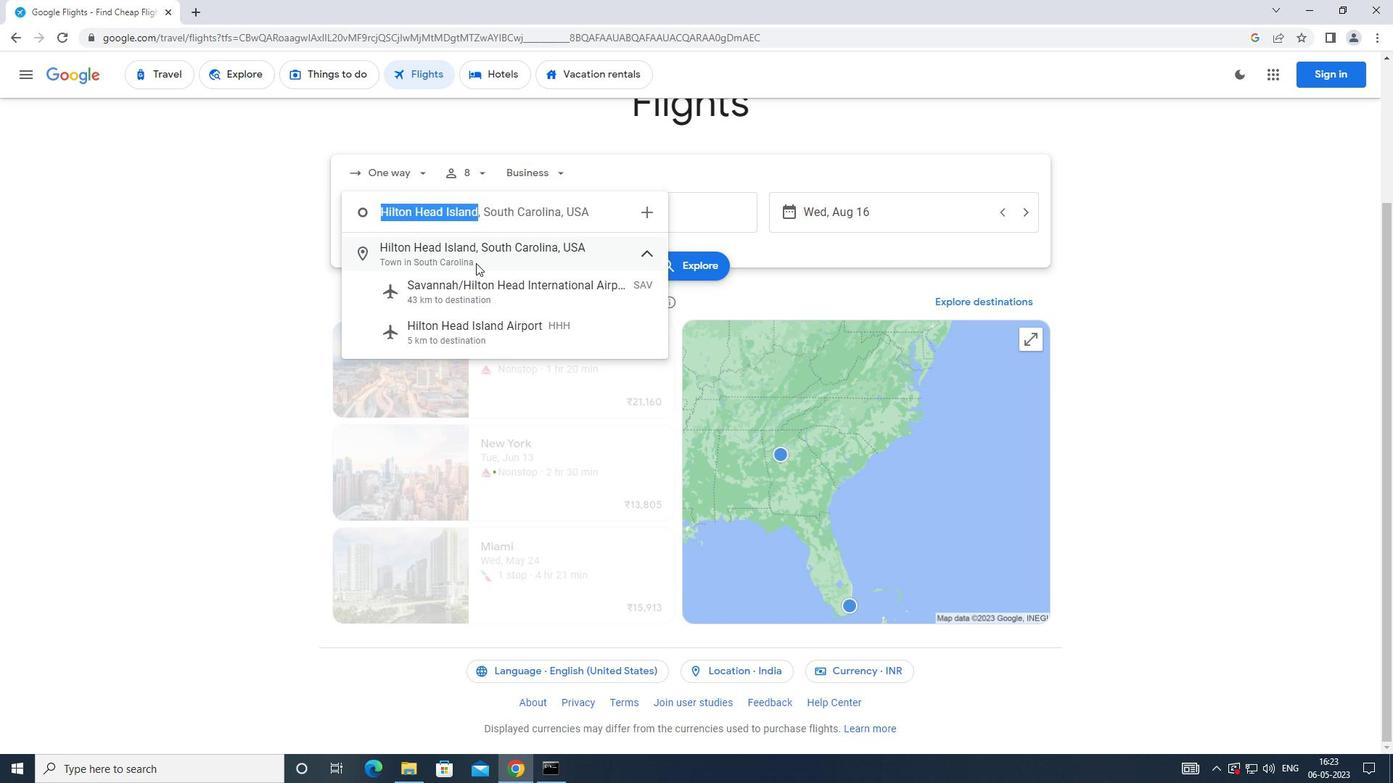 
Action: Mouse pressed left at (482, 258)
Screenshot: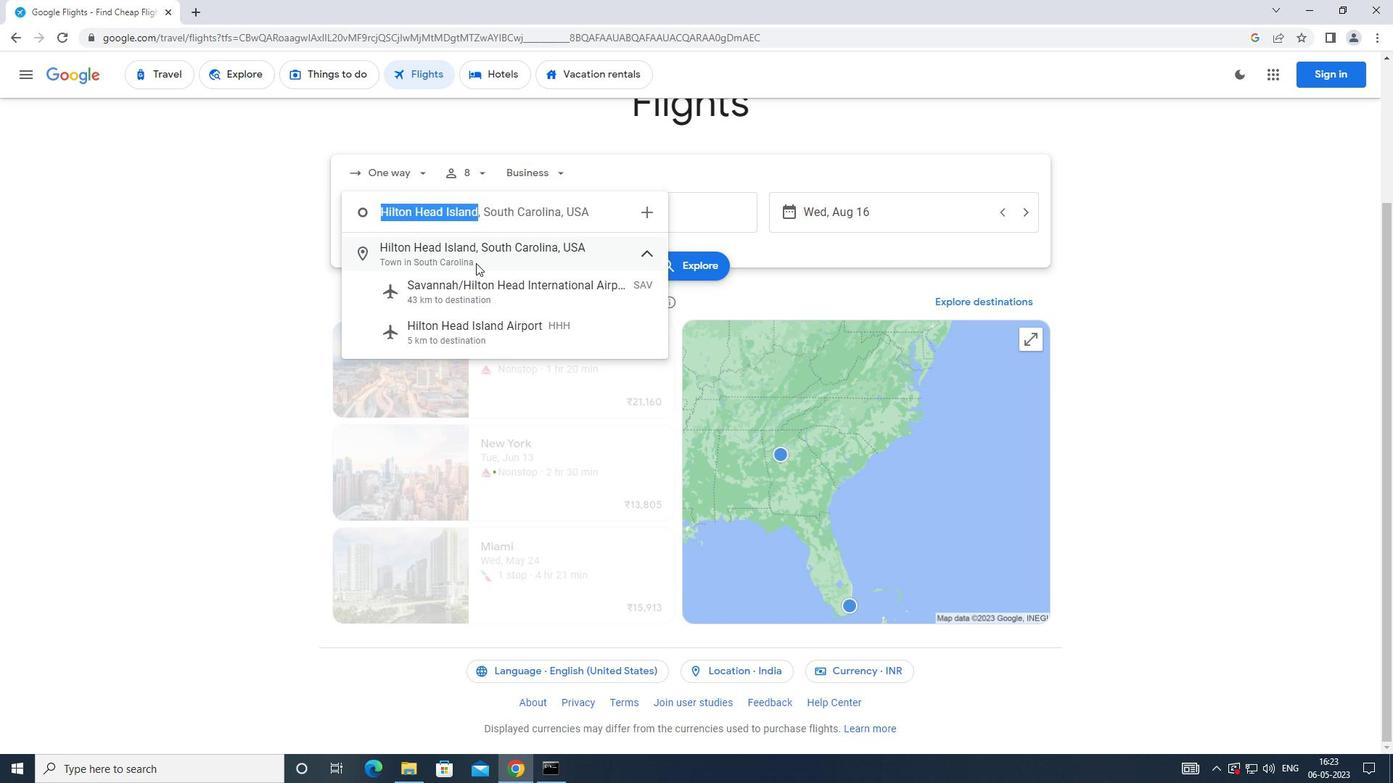 
Action: Mouse moved to (627, 220)
Screenshot: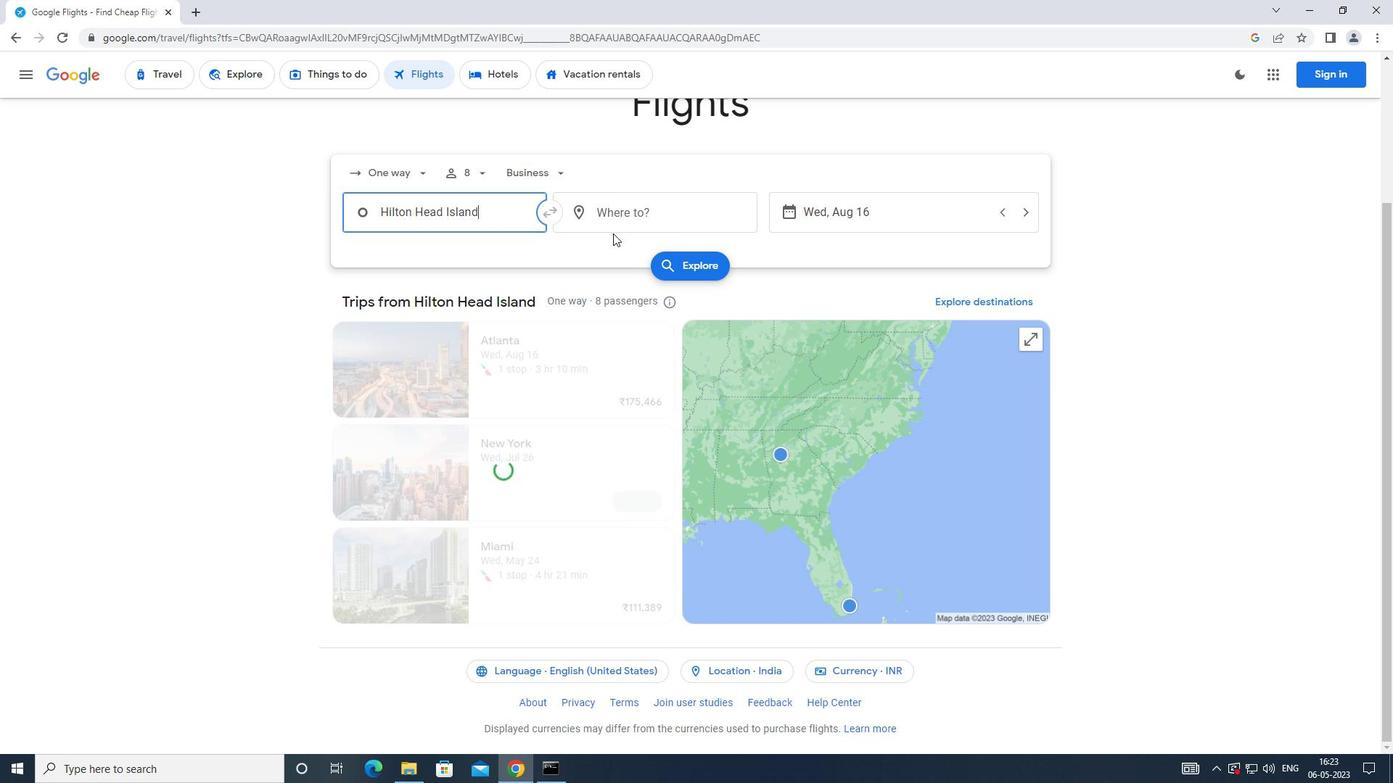 
Action: Mouse pressed left at (627, 220)
Screenshot: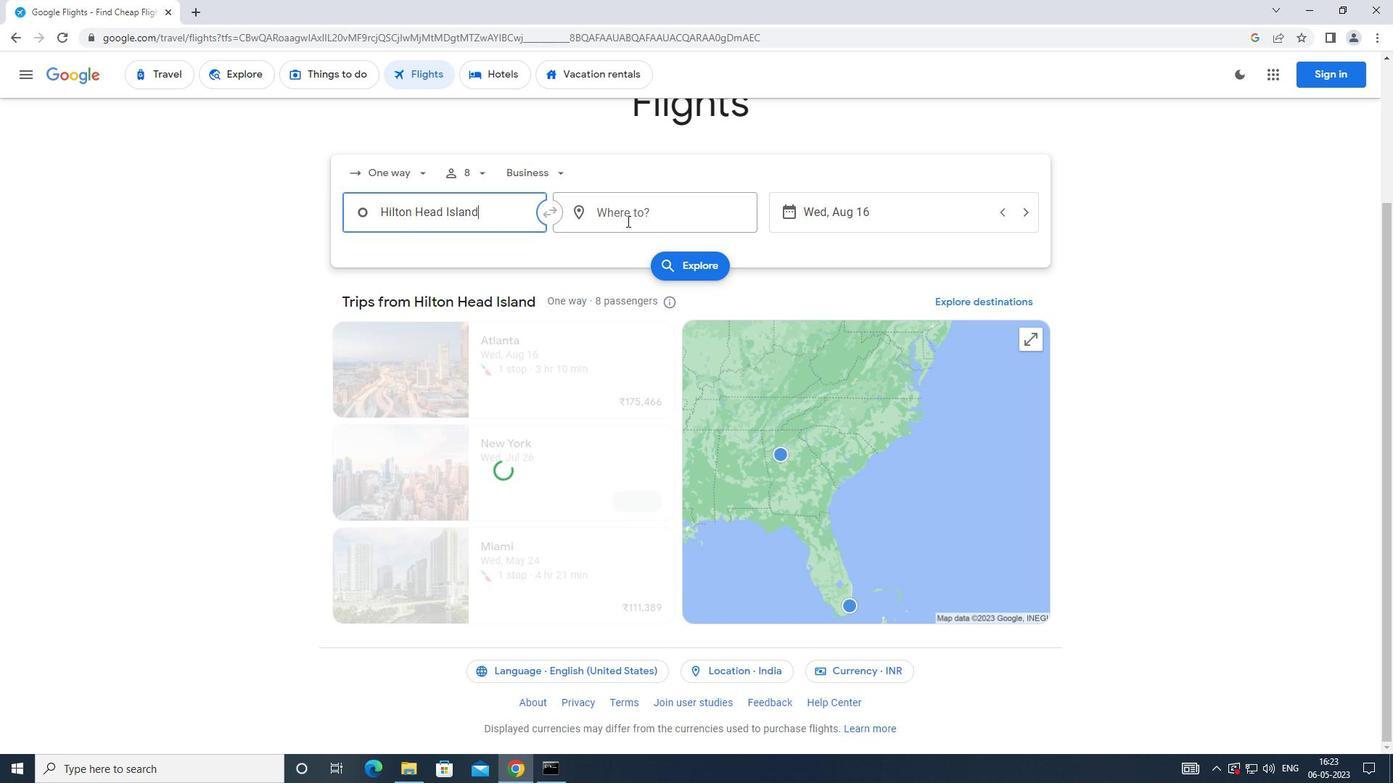 
Action: Mouse moved to (627, 293)
Screenshot: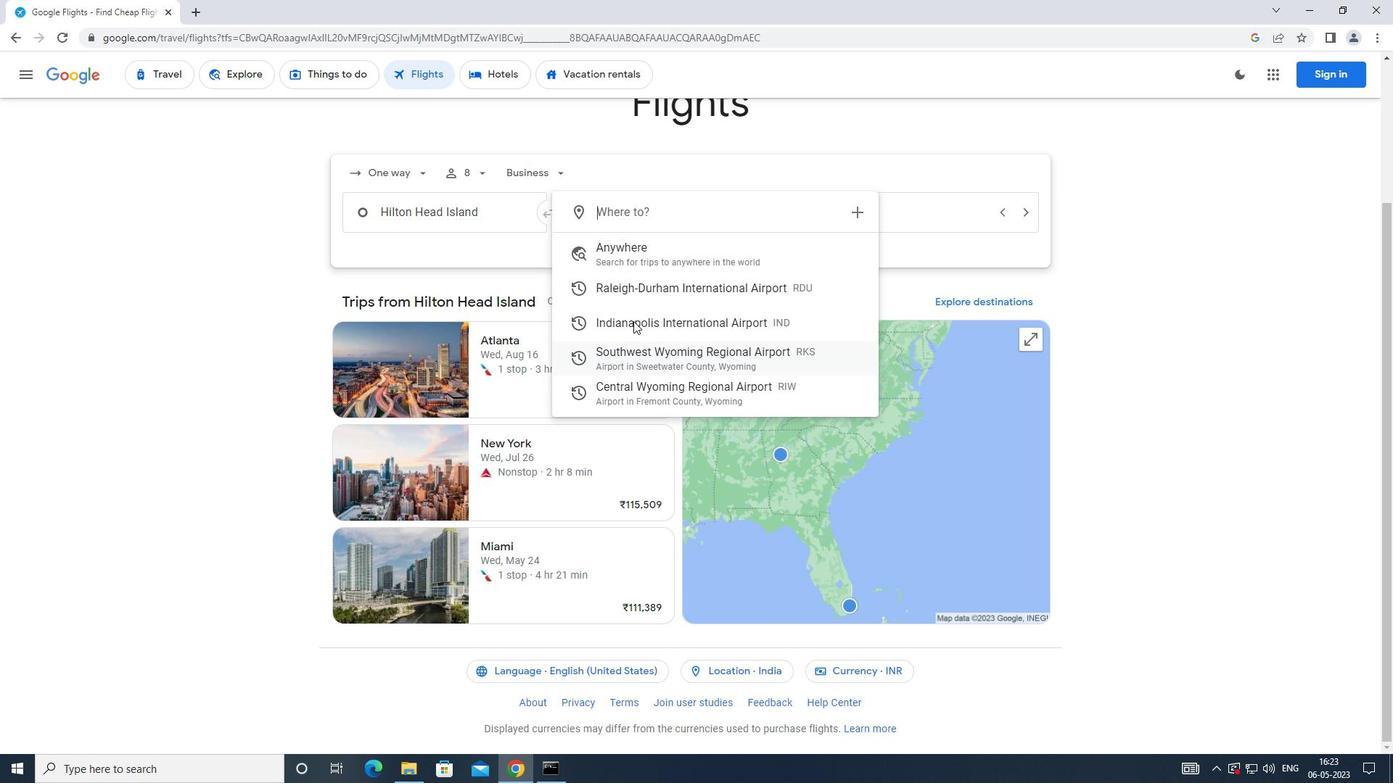 
Action: Mouse pressed left at (627, 293)
Screenshot: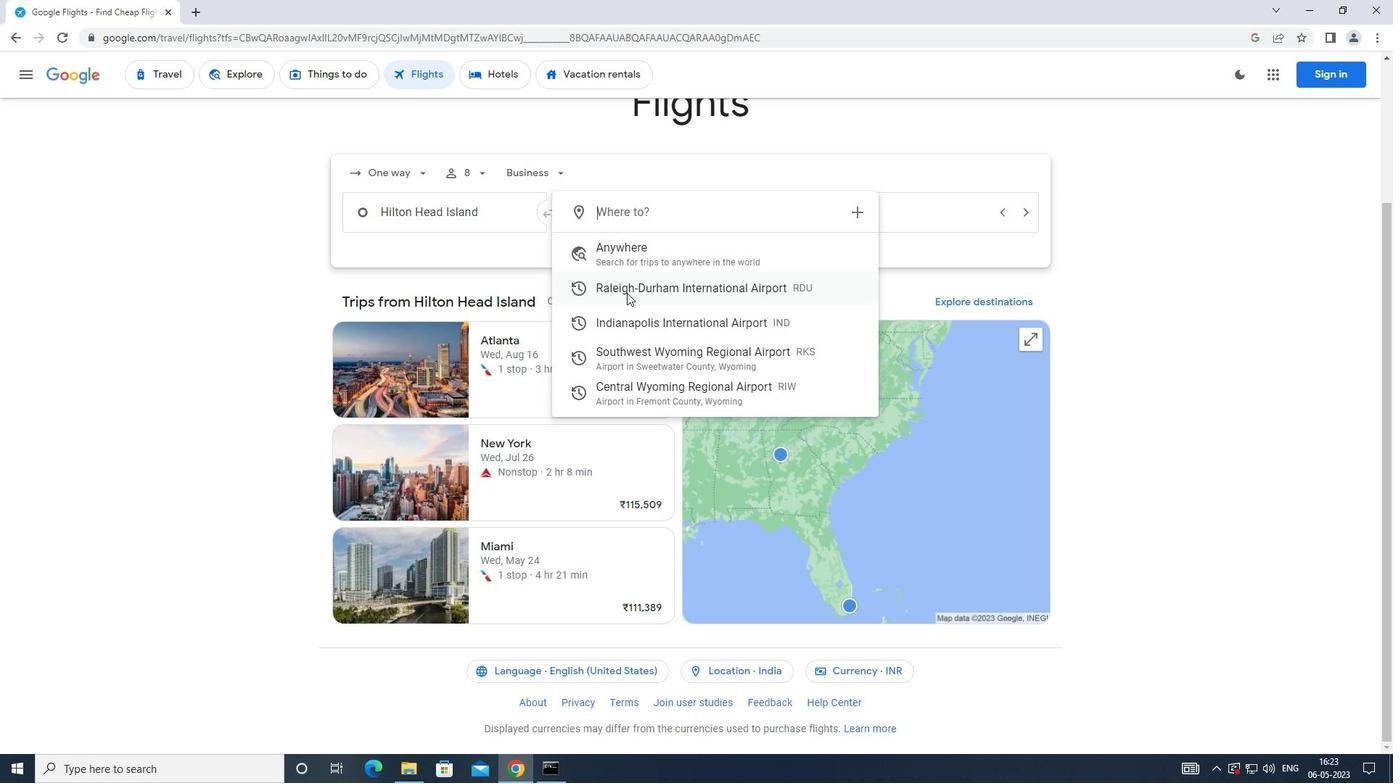 
Action: Mouse moved to (790, 215)
Screenshot: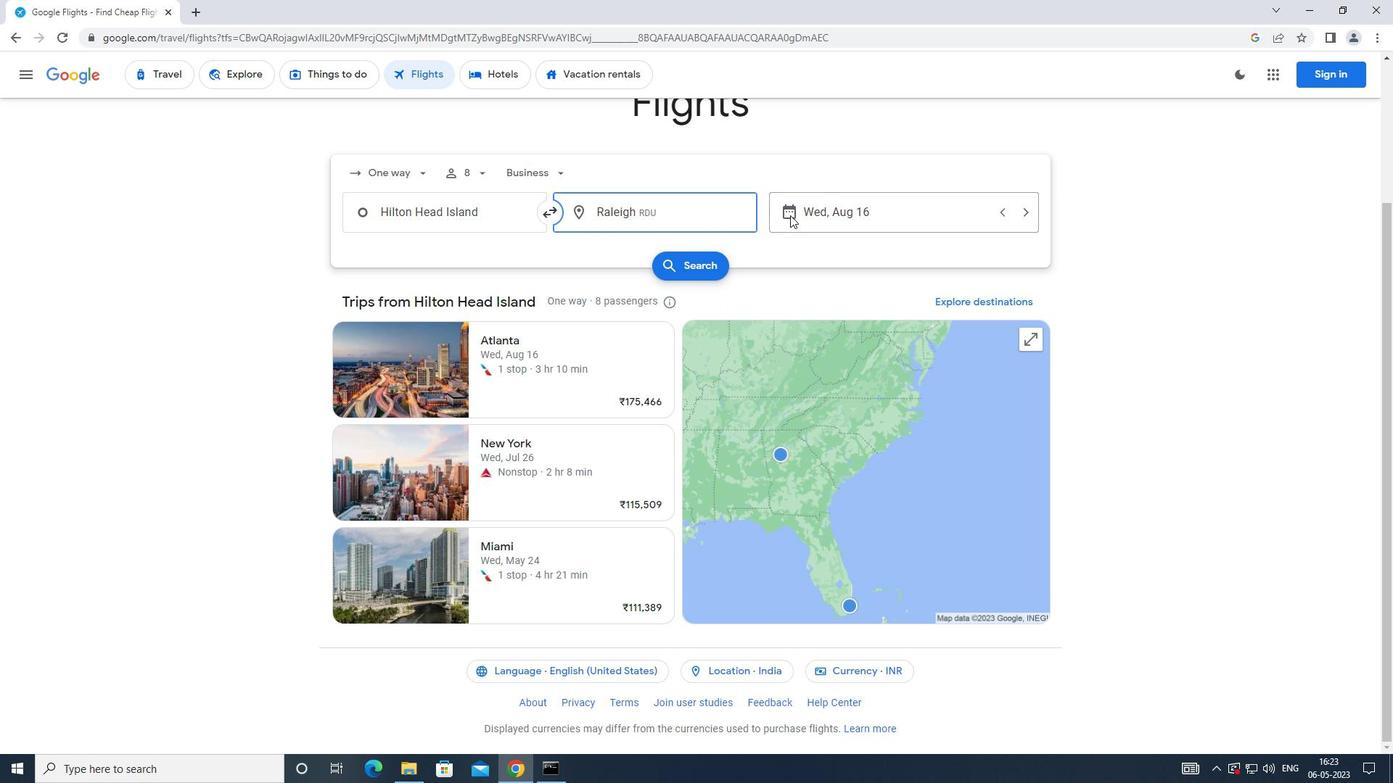 
Action: Mouse pressed left at (790, 215)
Screenshot: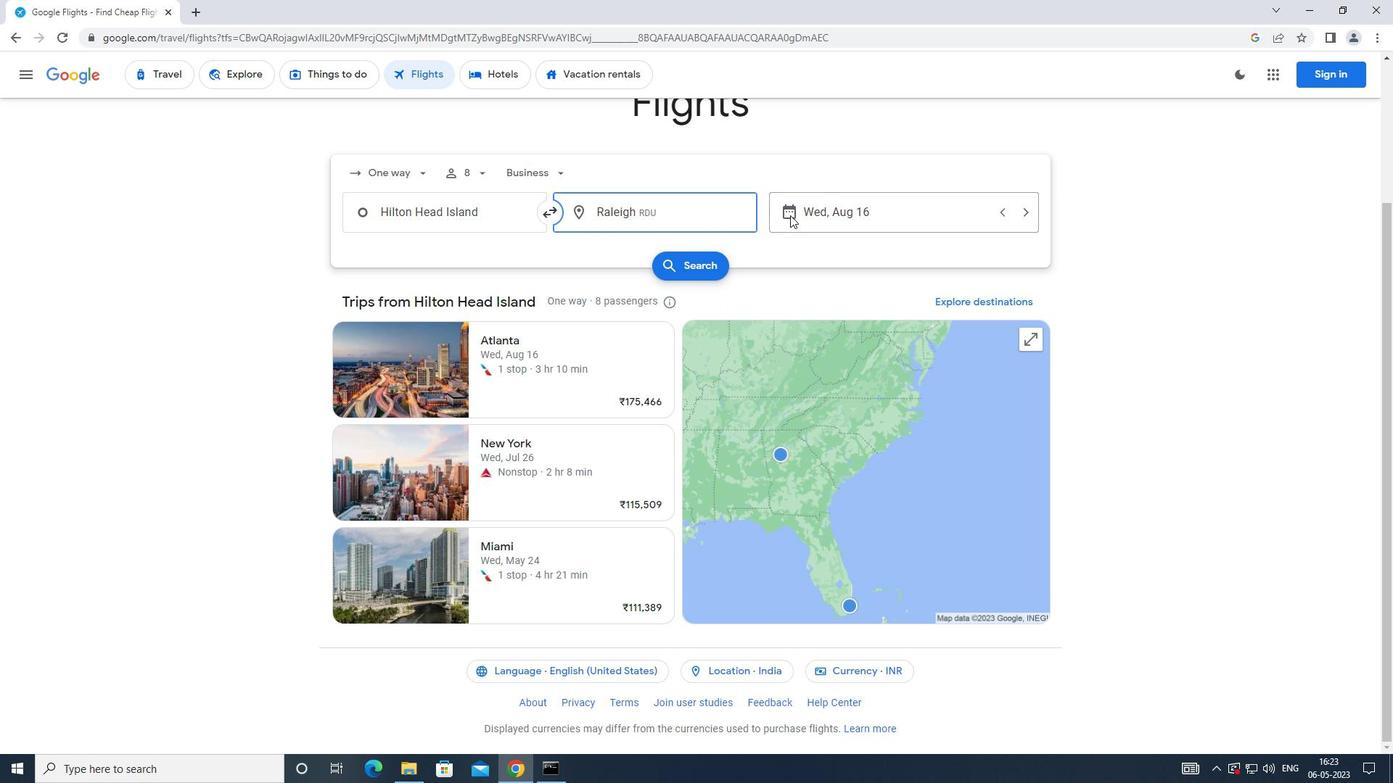
Action: Mouse moved to (584, 365)
Screenshot: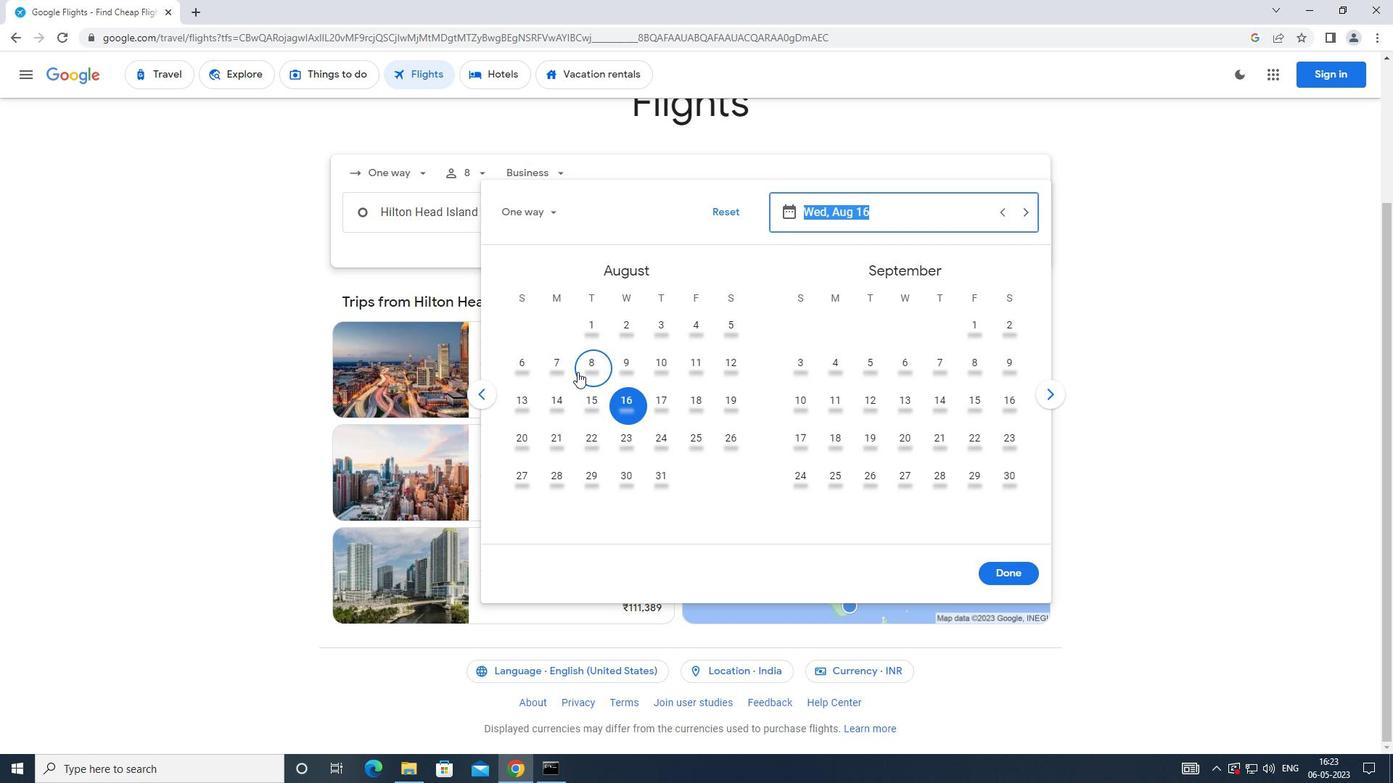 
Action: Mouse pressed left at (584, 365)
Screenshot: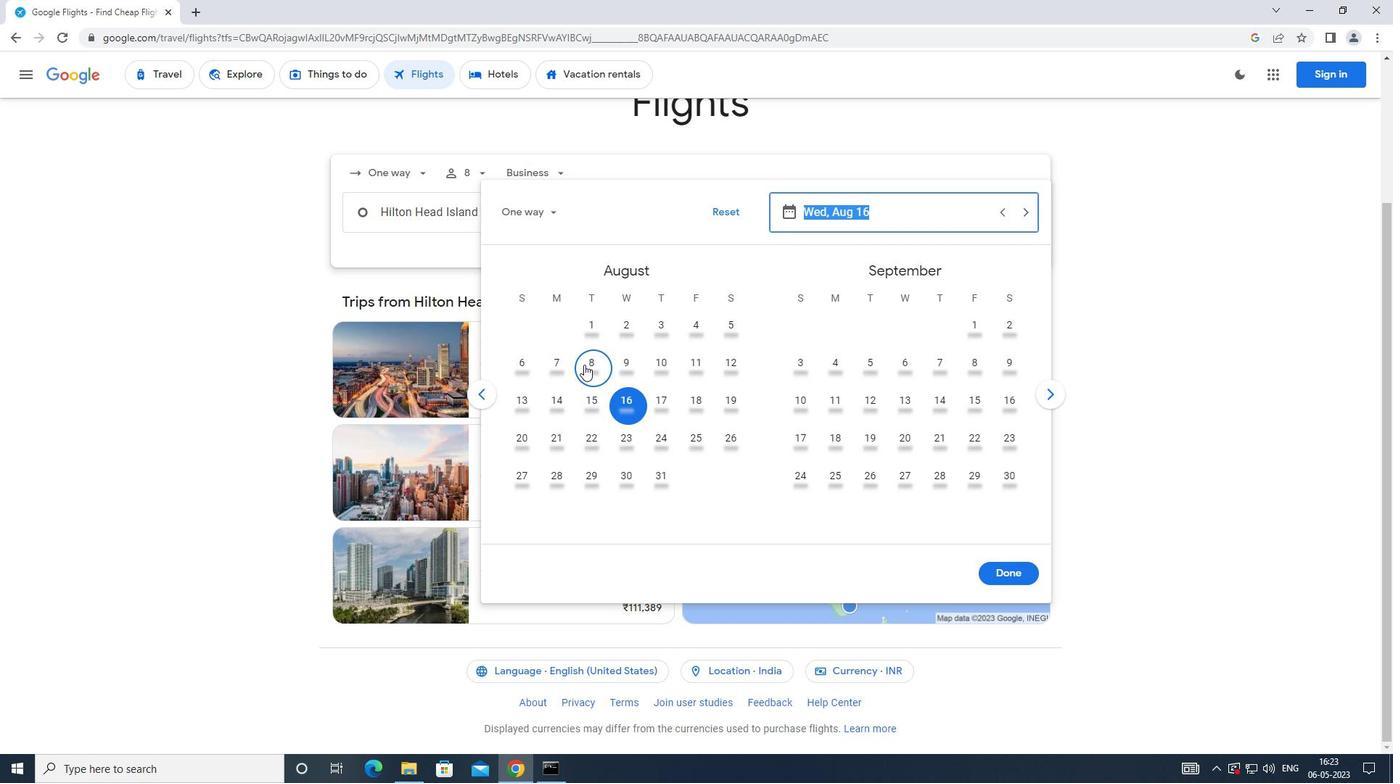 
Action: Mouse moved to (983, 574)
Screenshot: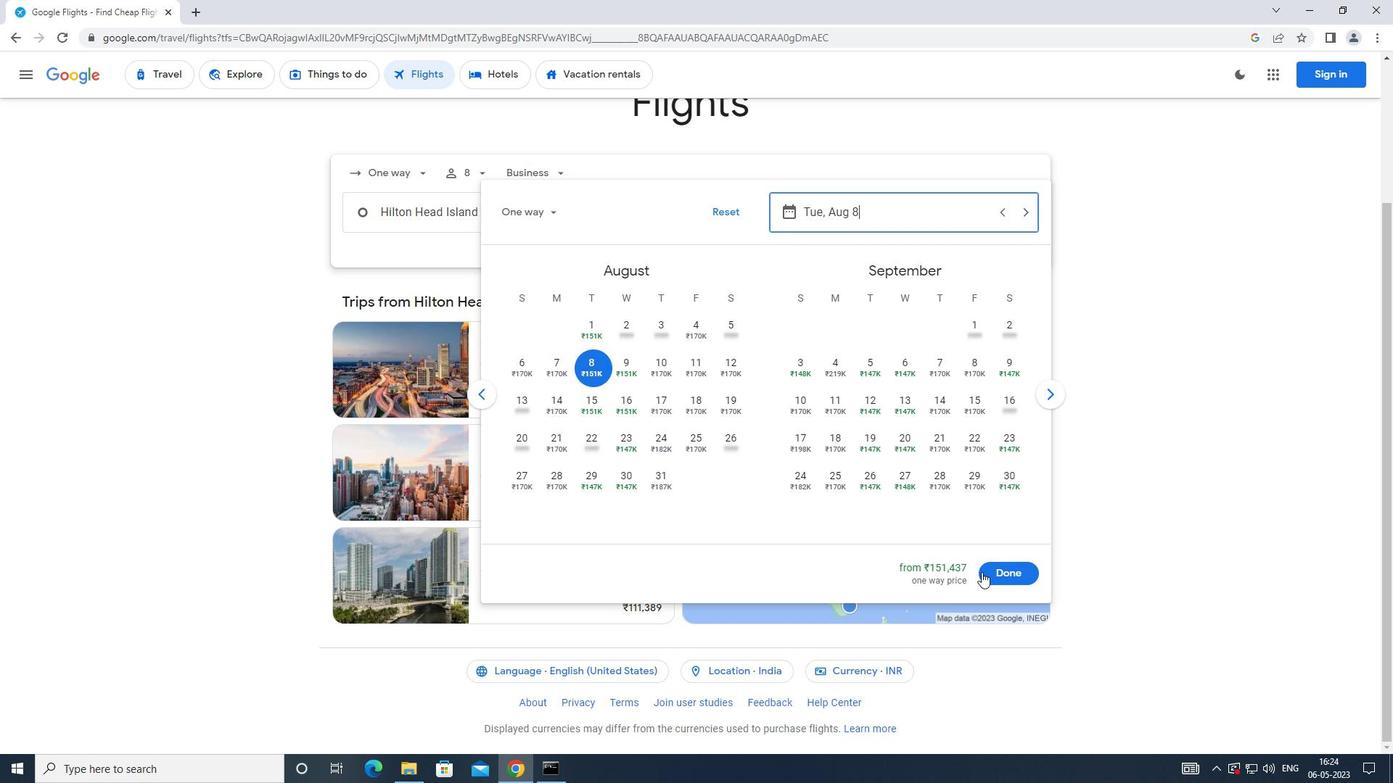 
Action: Mouse pressed left at (983, 574)
Screenshot: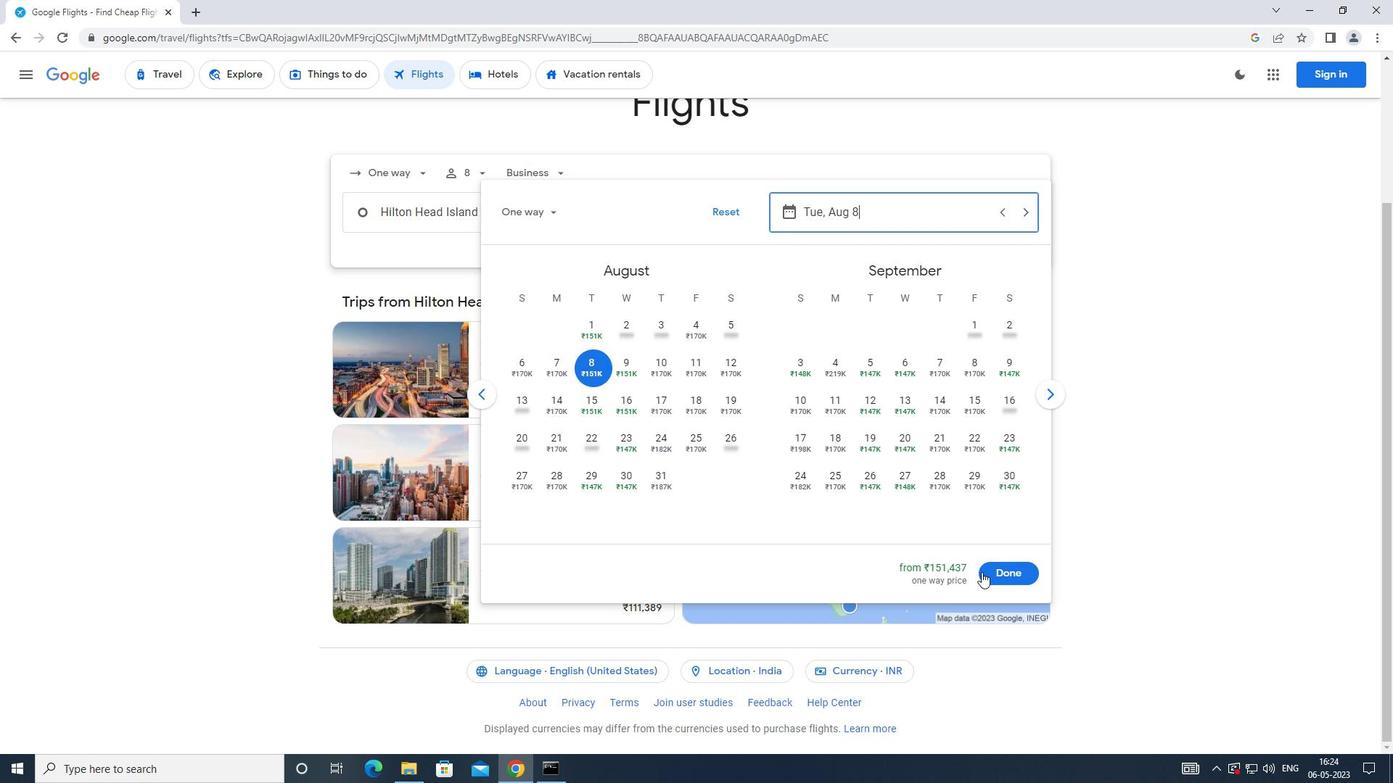 
Action: Mouse moved to (685, 262)
Screenshot: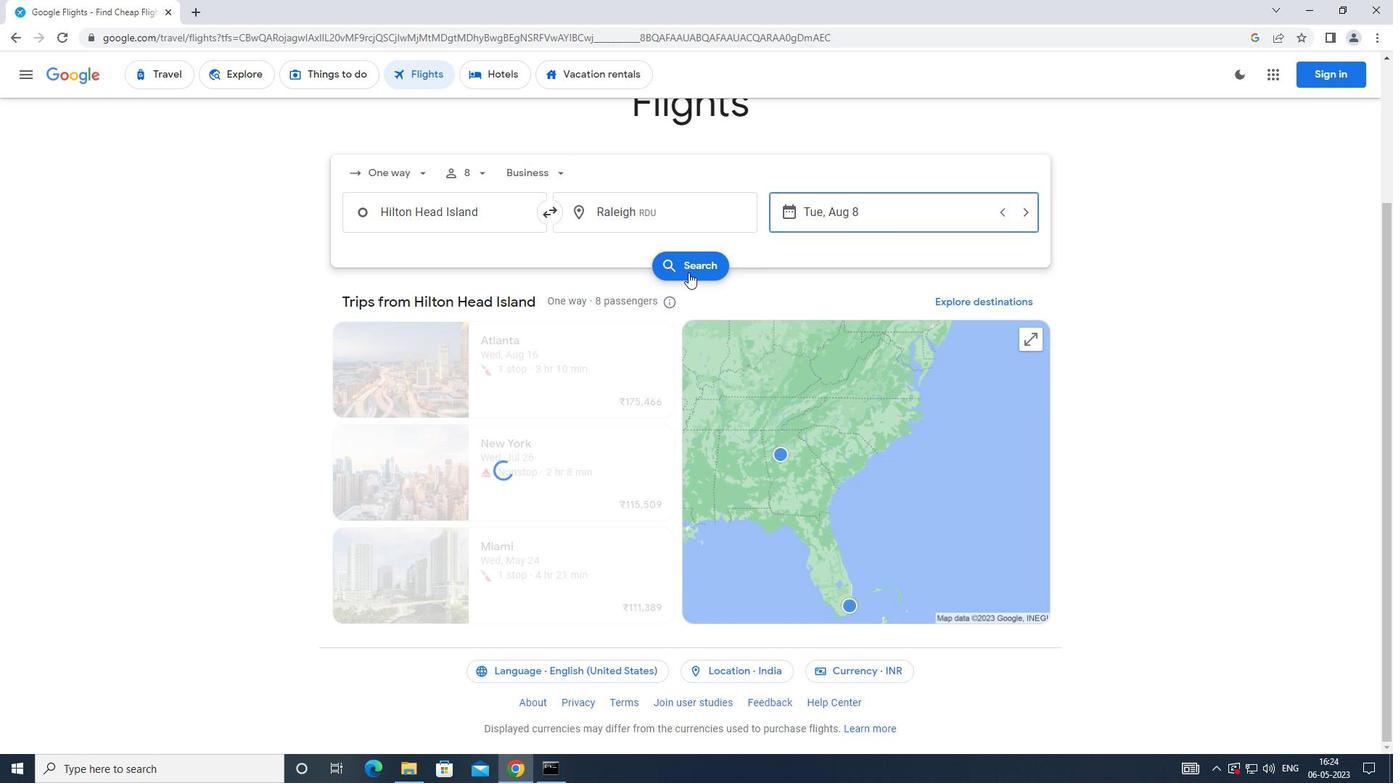 
Action: Mouse pressed left at (685, 262)
Screenshot: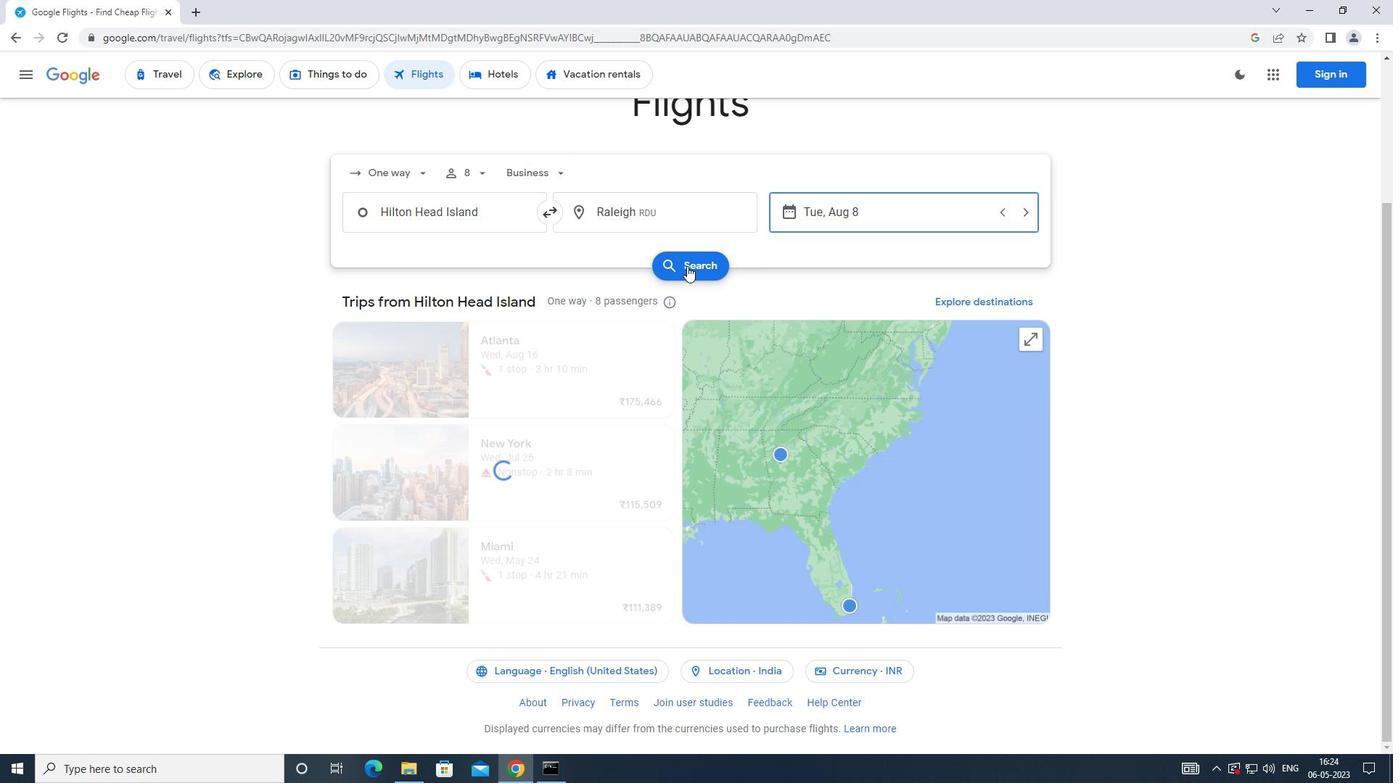 
Action: Mouse moved to (358, 208)
Screenshot: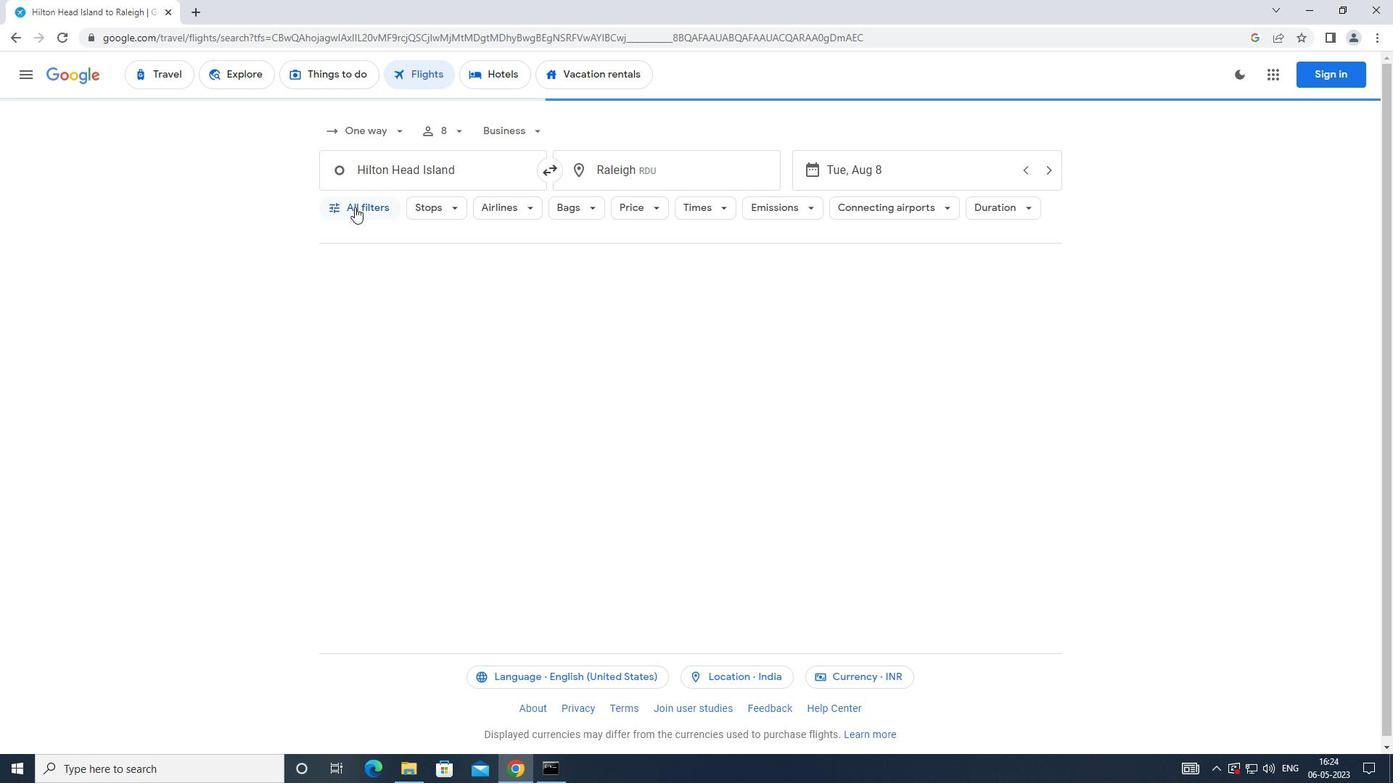 
Action: Mouse pressed left at (358, 208)
Screenshot: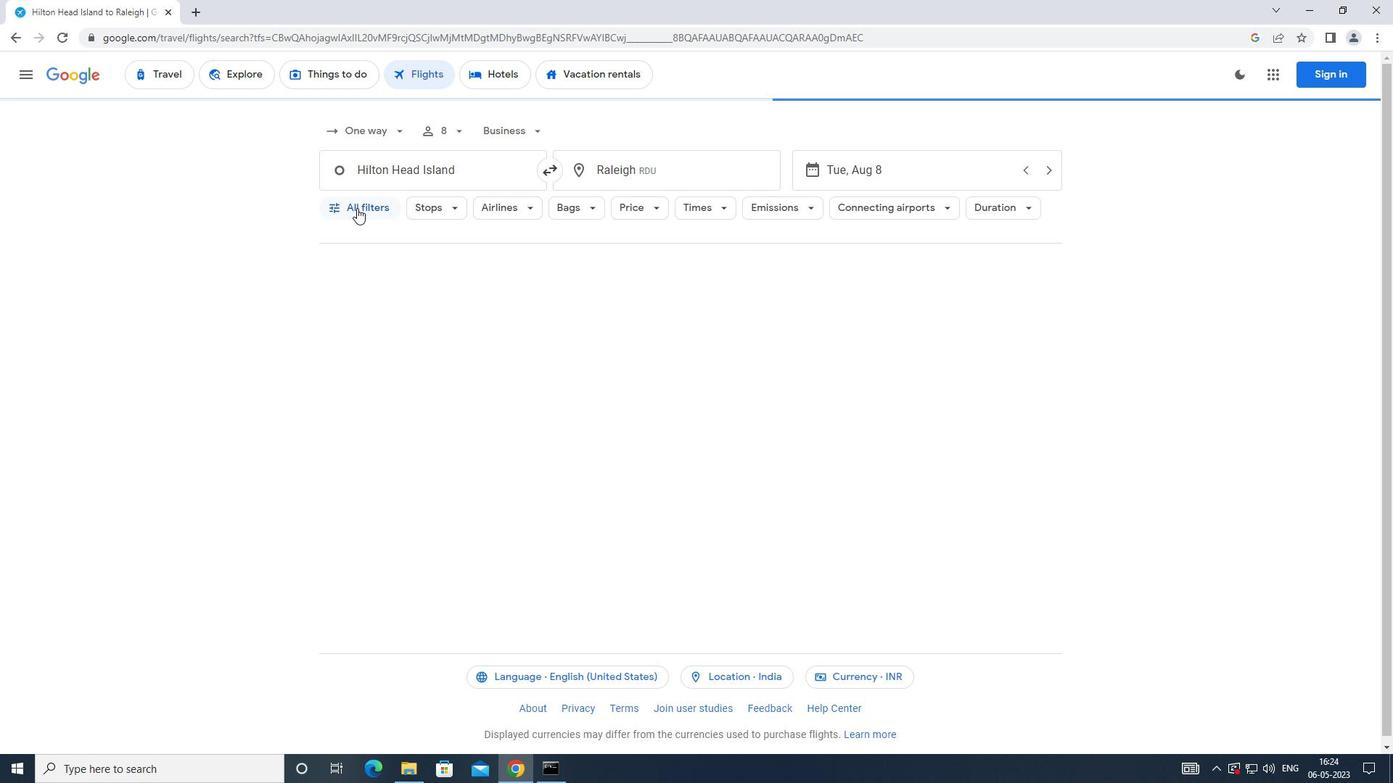
Action: Mouse moved to (411, 345)
Screenshot: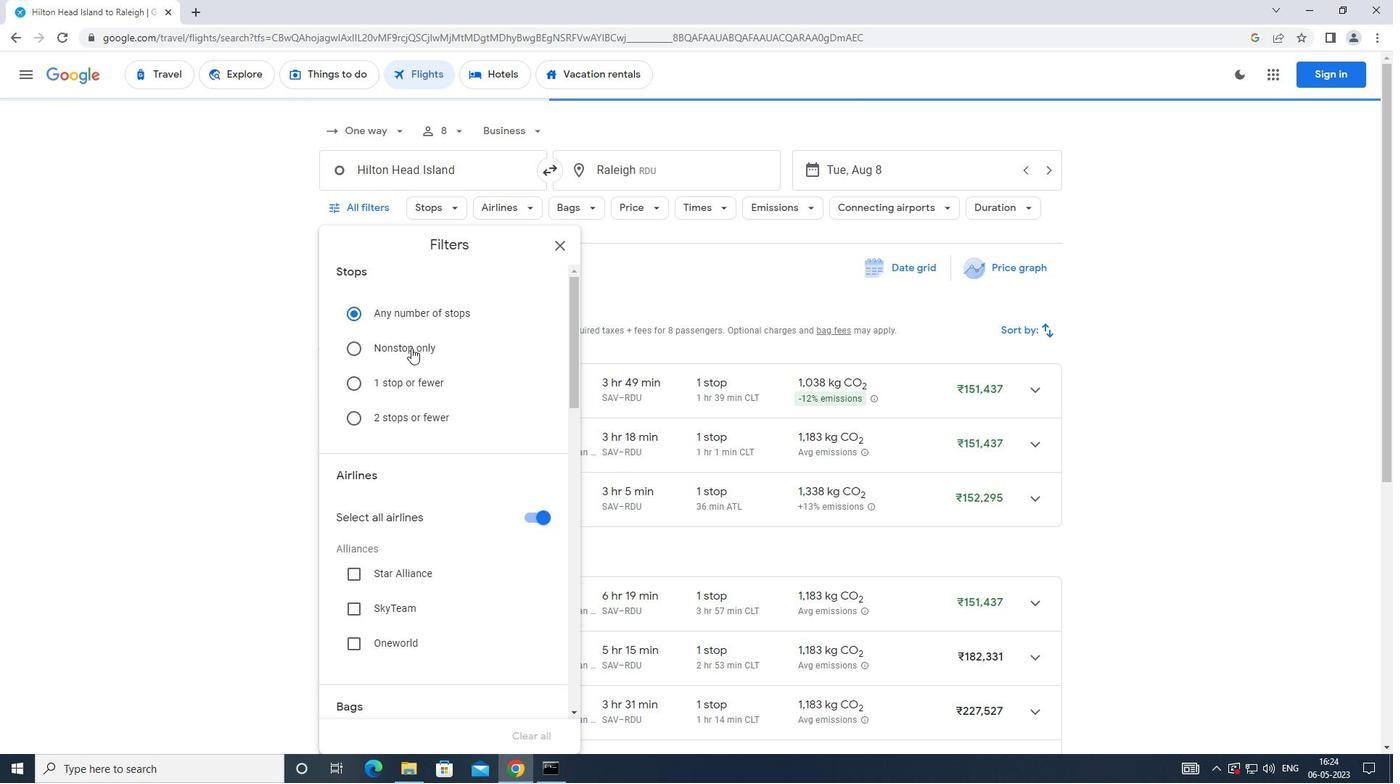 
Action: Mouse scrolled (411, 344) with delta (0, 0)
Screenshot: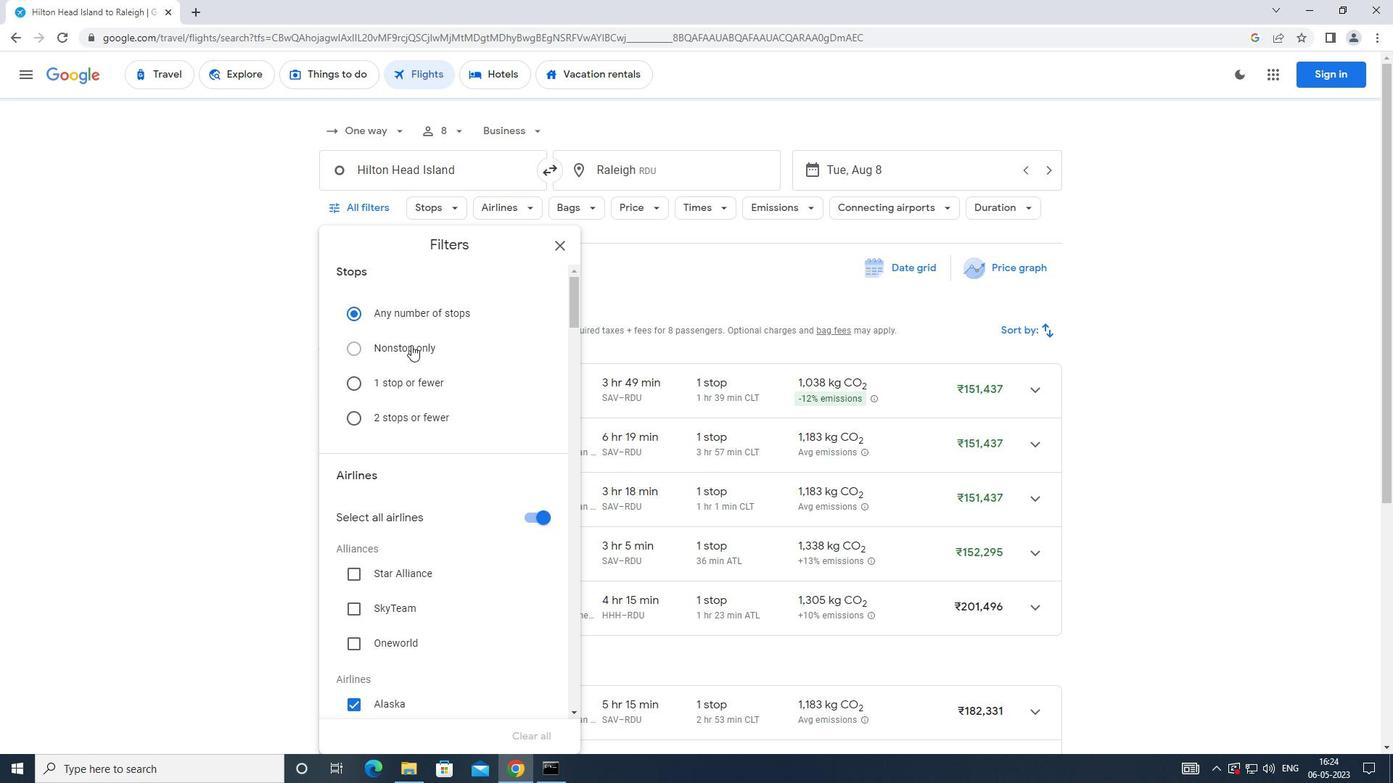 
Action: Mouse scrolled (411, 344) with delta (0, 0)
Screenshot: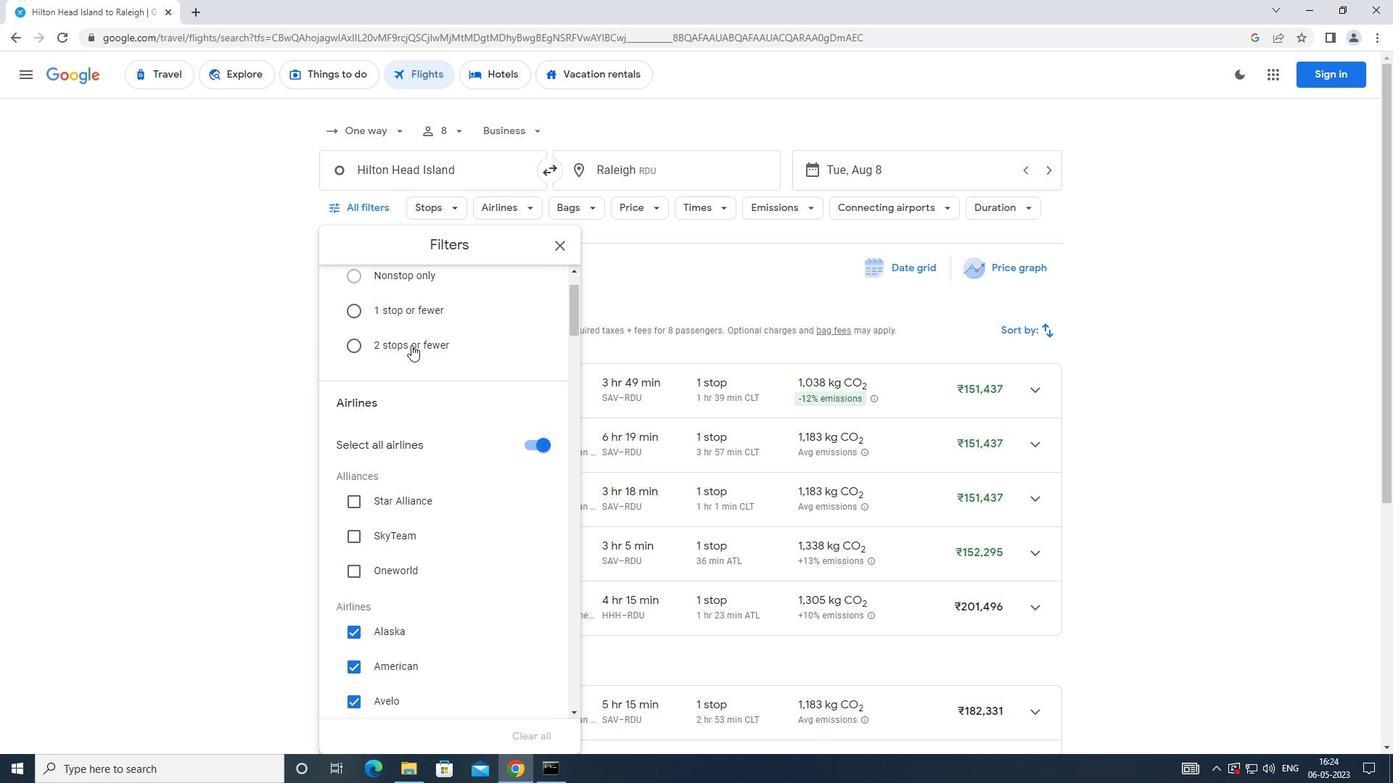 
Action: Mouse scrolled (411, 344) with delta (0, 0)
Screenshot: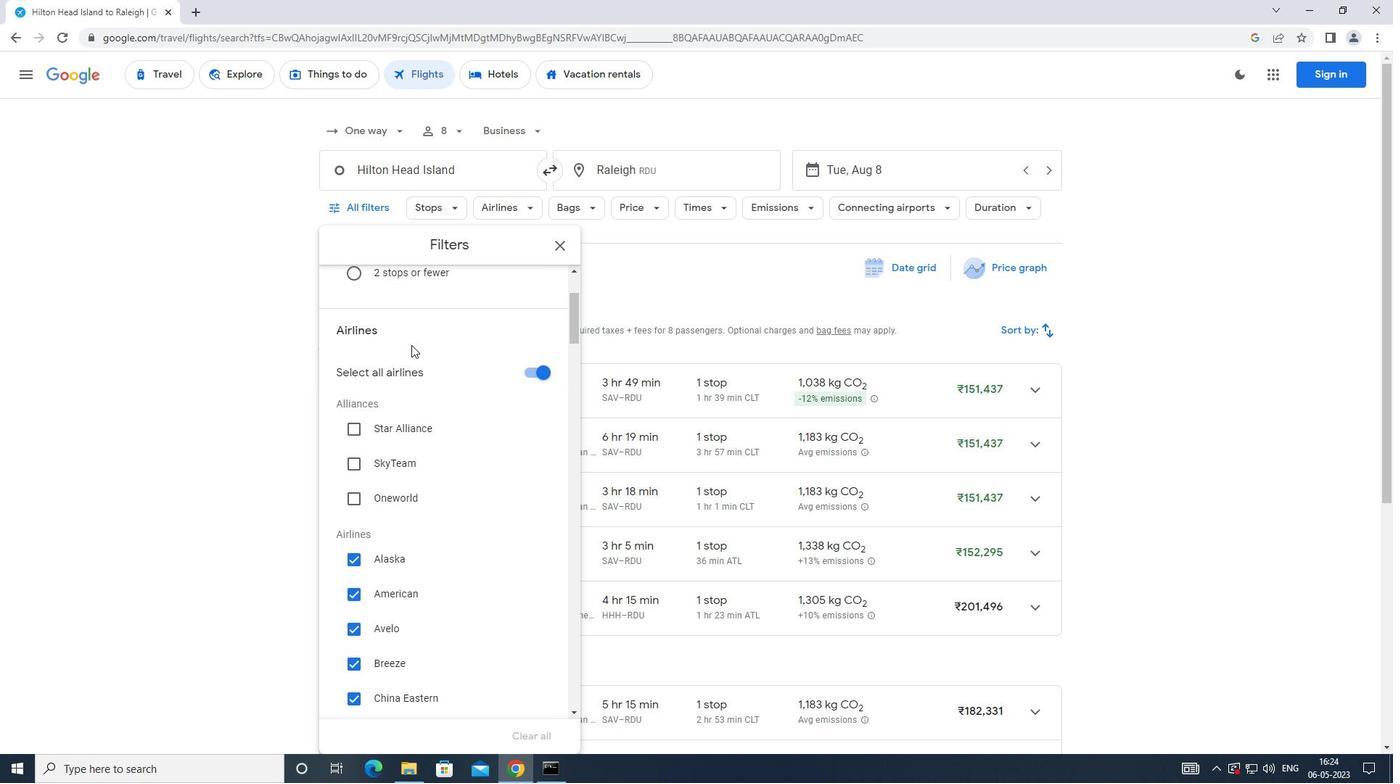 
Action: Mouse moved to (525, 302)
Screenshot: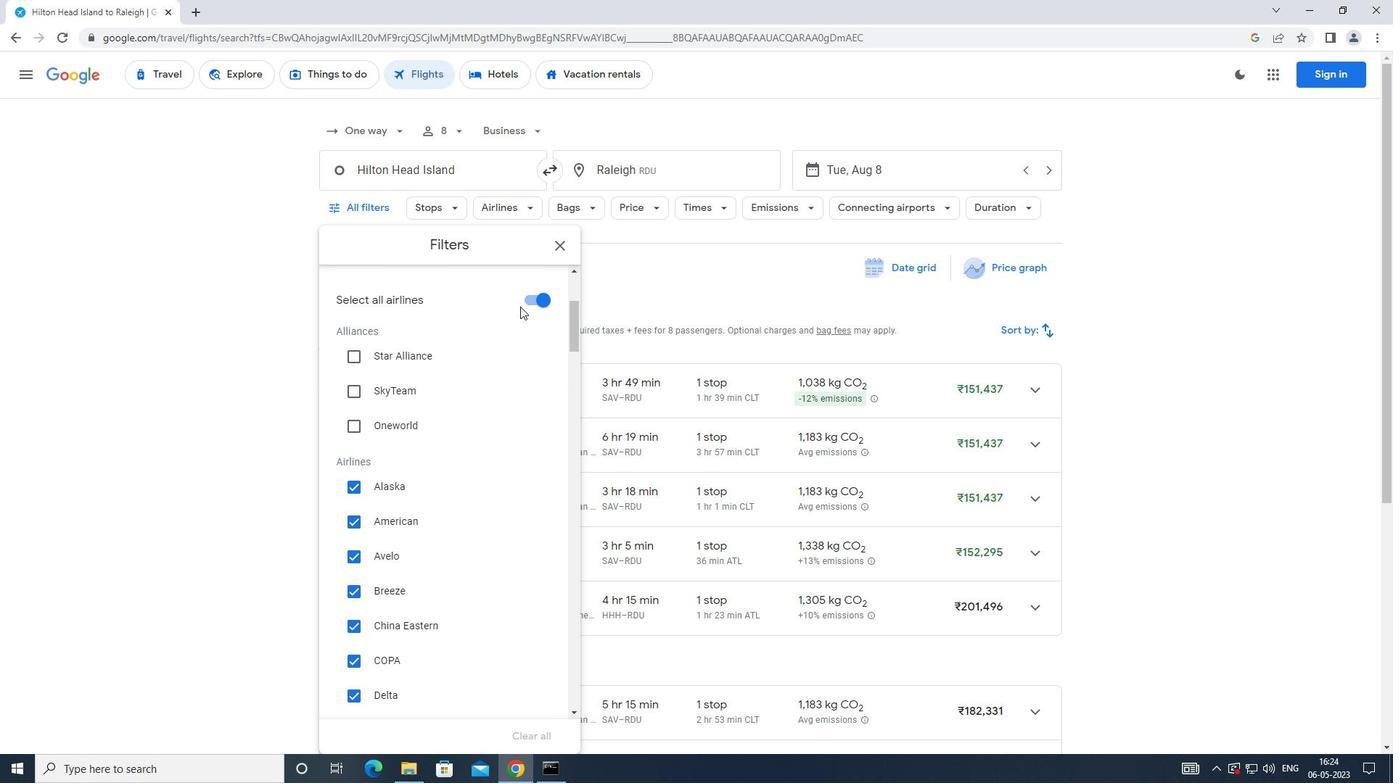 
Action: Mouse pressed left at (525, 302)
Screenshot: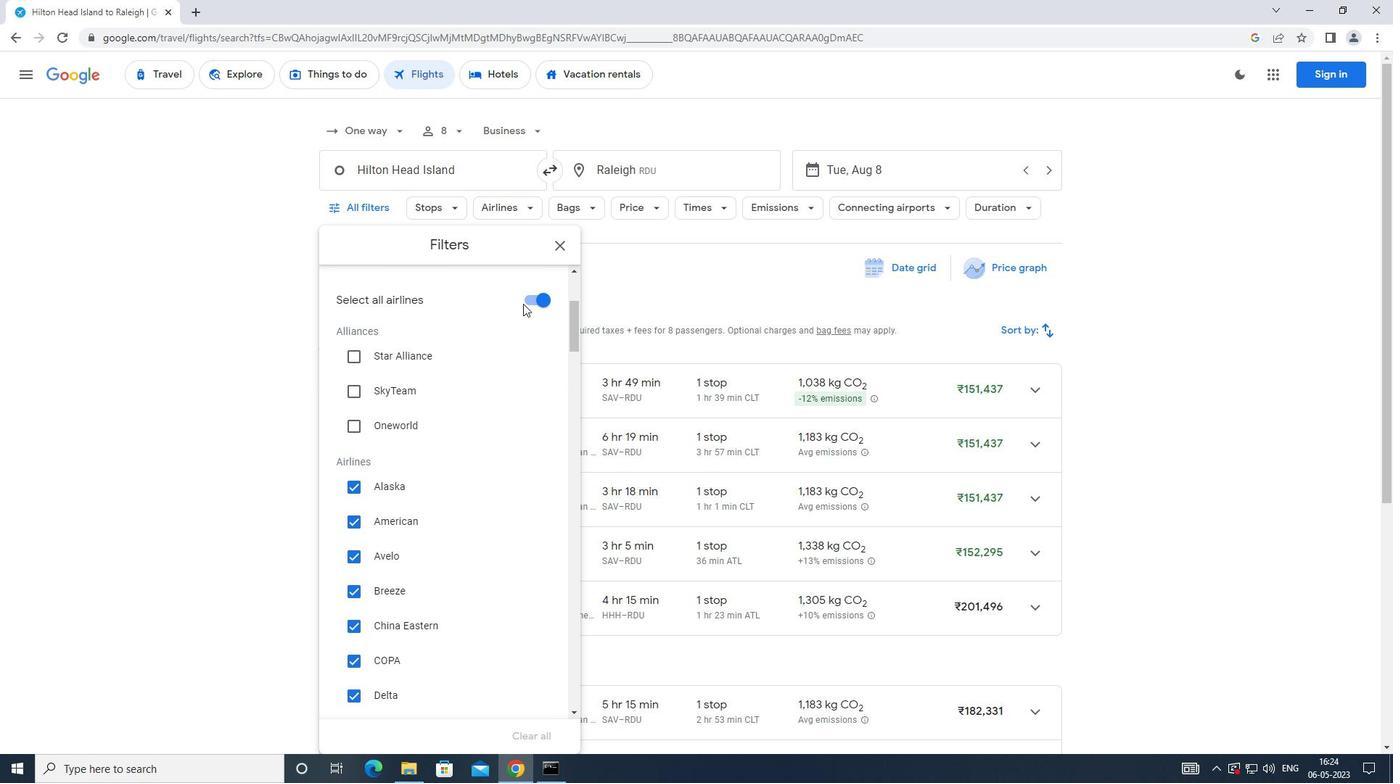 
Action: Mouse moved to (445, 347)
Screenshot: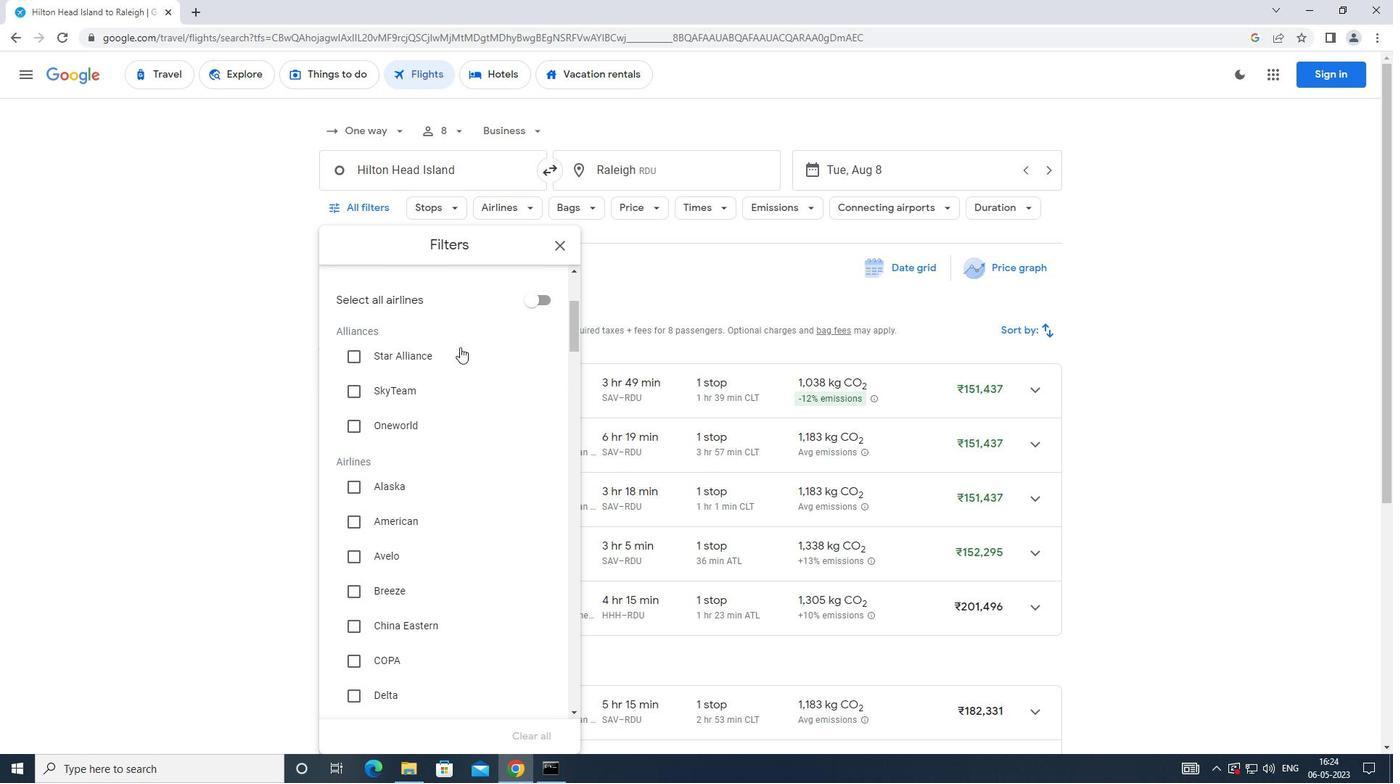 
Action: Mouse scrolled (445, 346) with delta (0, 0)
Screenshot: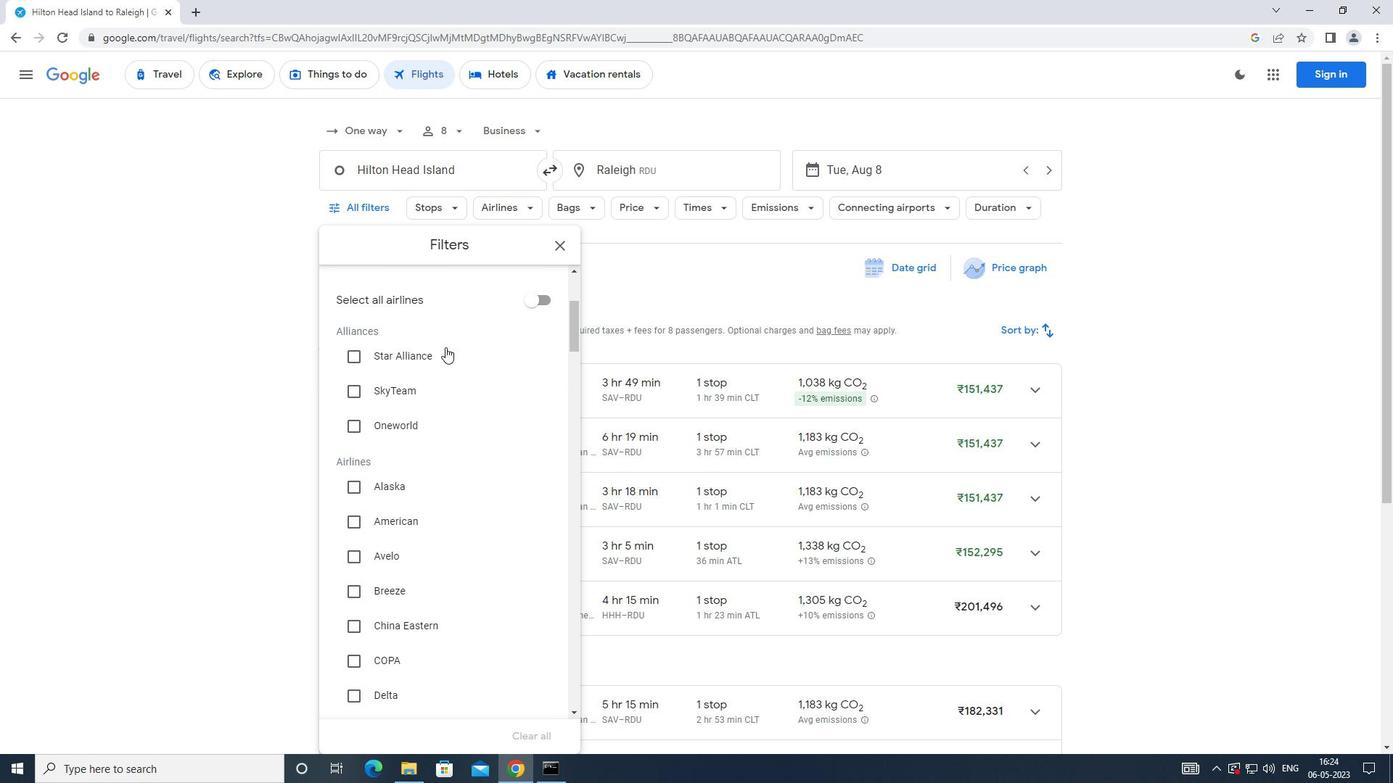 
Action: Mouse scrolled (445, 346) with delta (0, 0)
Screenshot: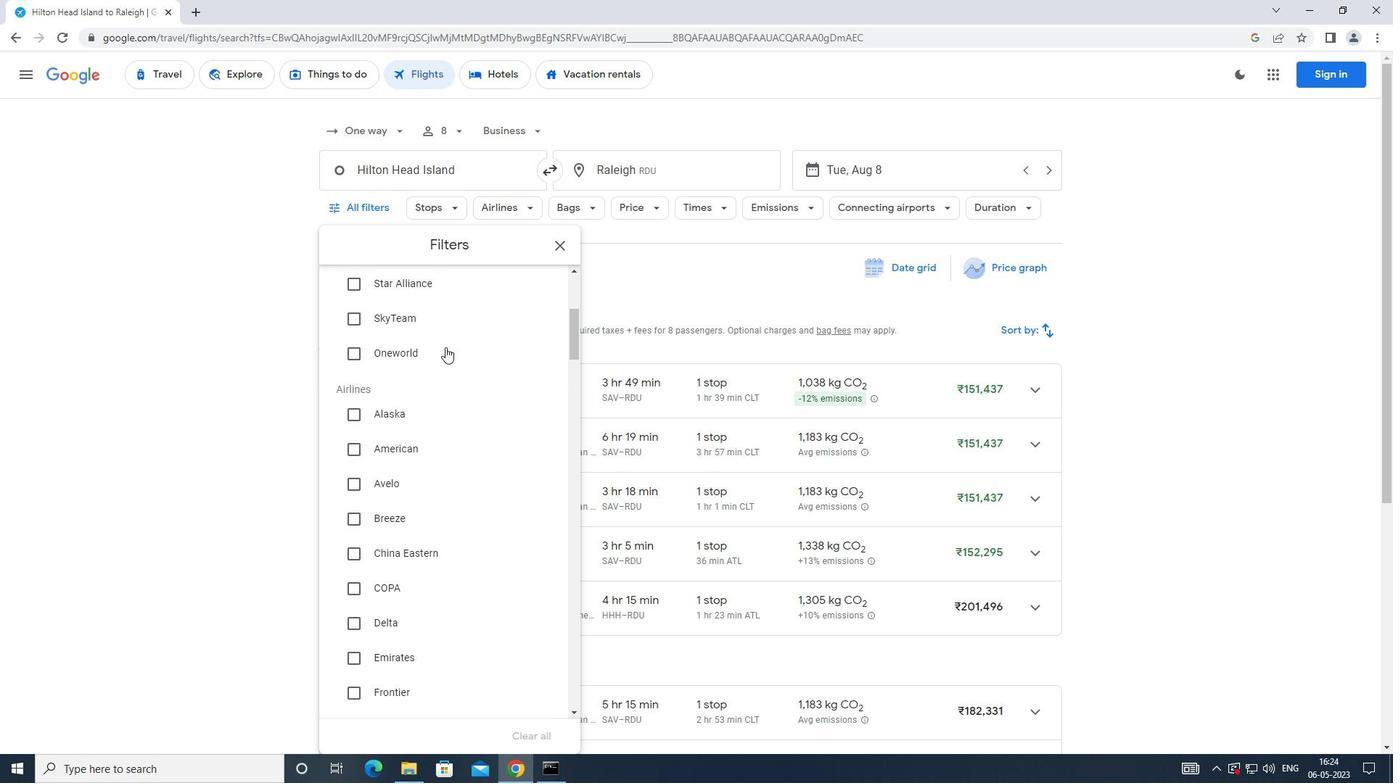 
Action: Mouse scrolled (445, 346) with delta (0, 0)
Screenshot: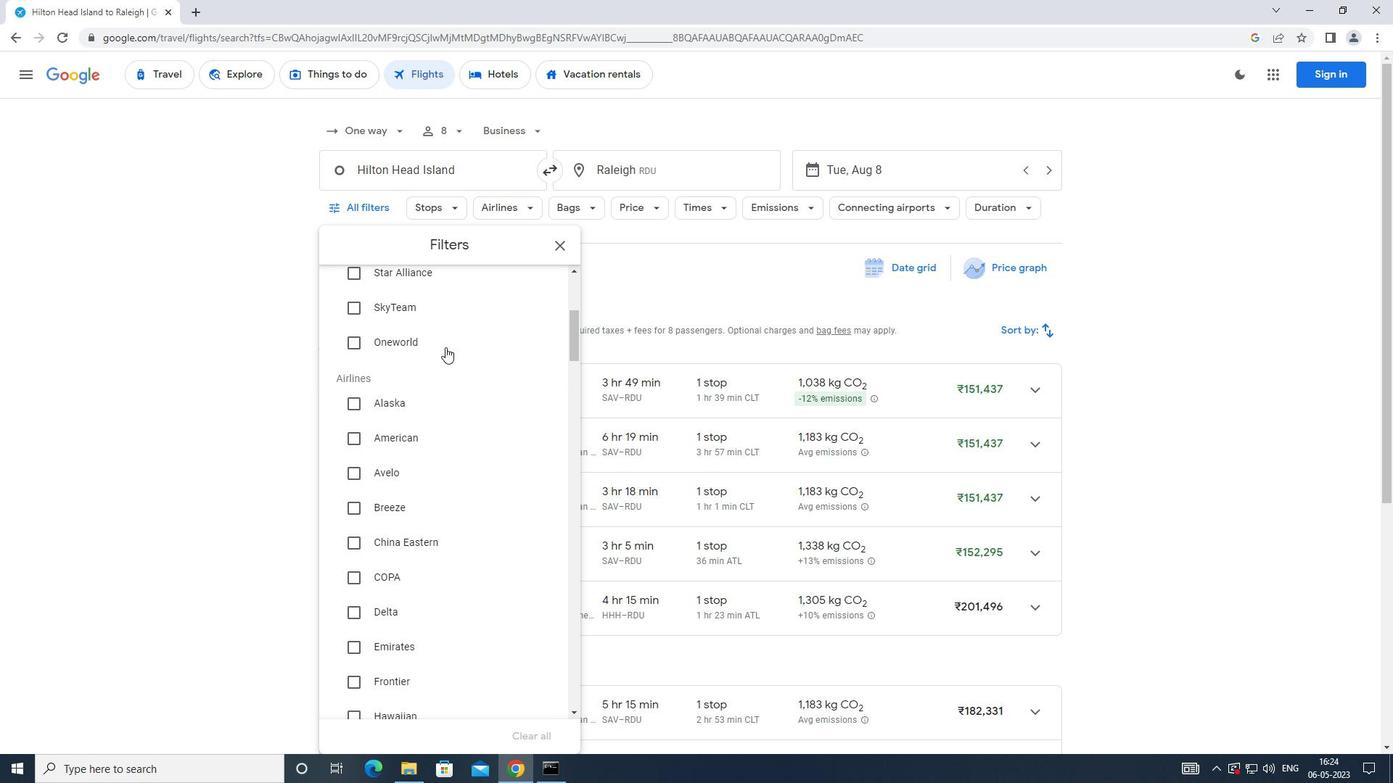 
Action: Mouse scrolled (445, 346) with delta (0, 0)
Screenshot: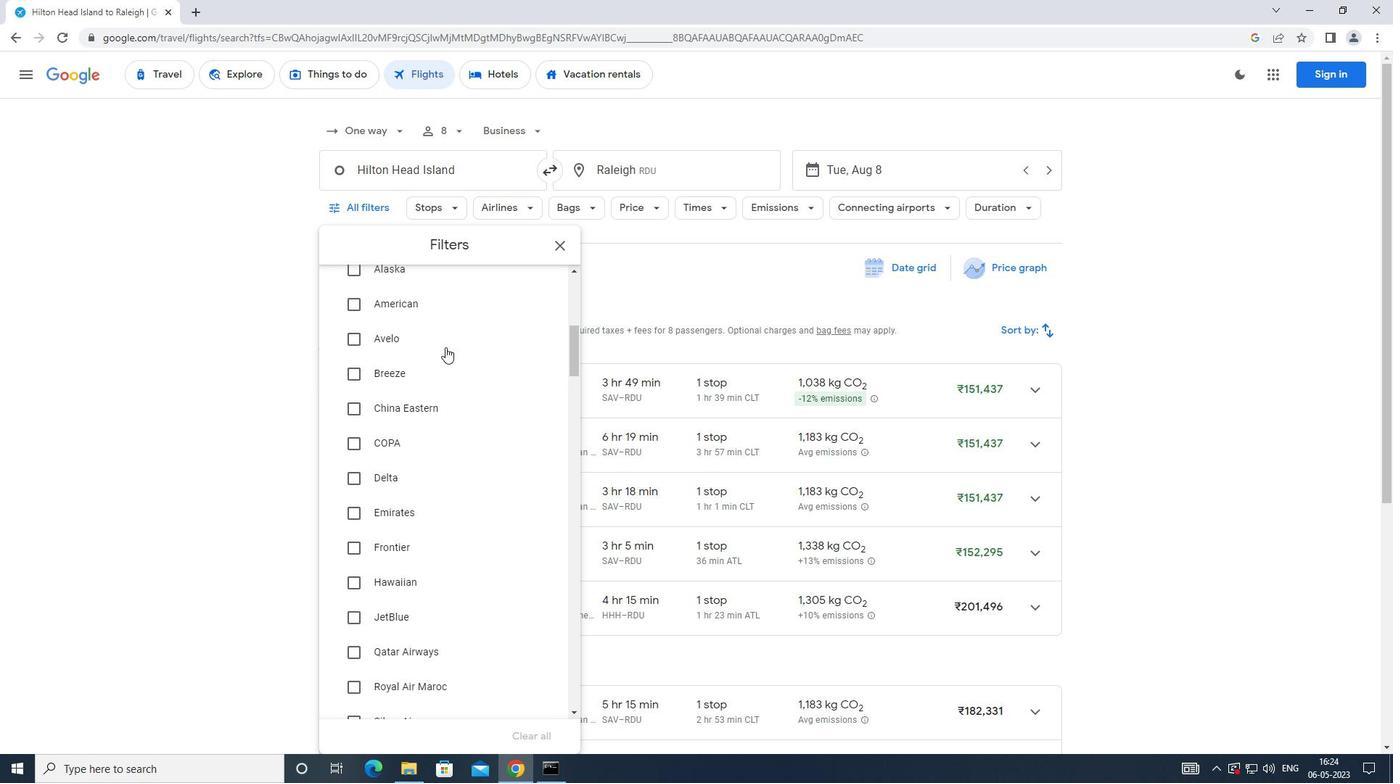 
Action: Mouse scrolled (445, 346) with delta (0, 0)
Screenshot: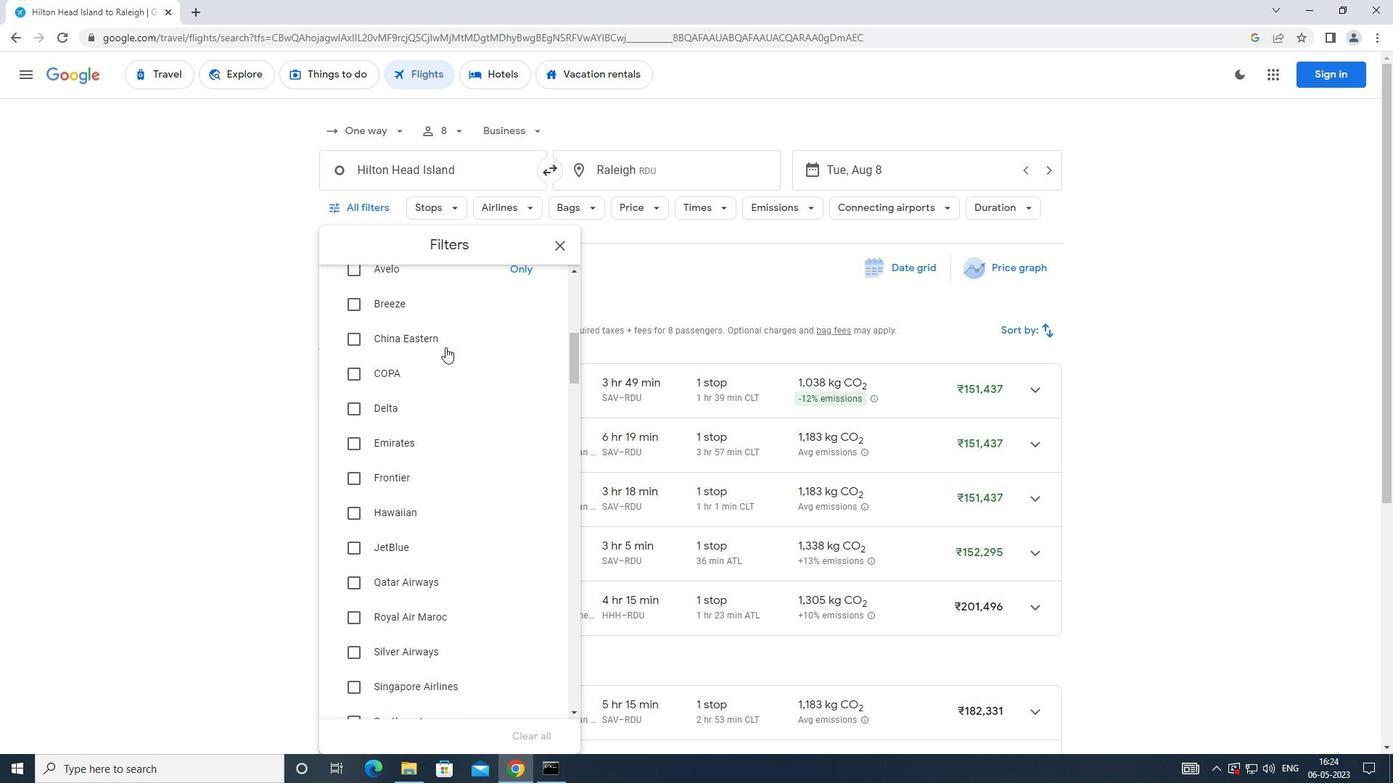 
Action: Mouse scrolled (445, 346) with delta (0, 0)
Screenshot: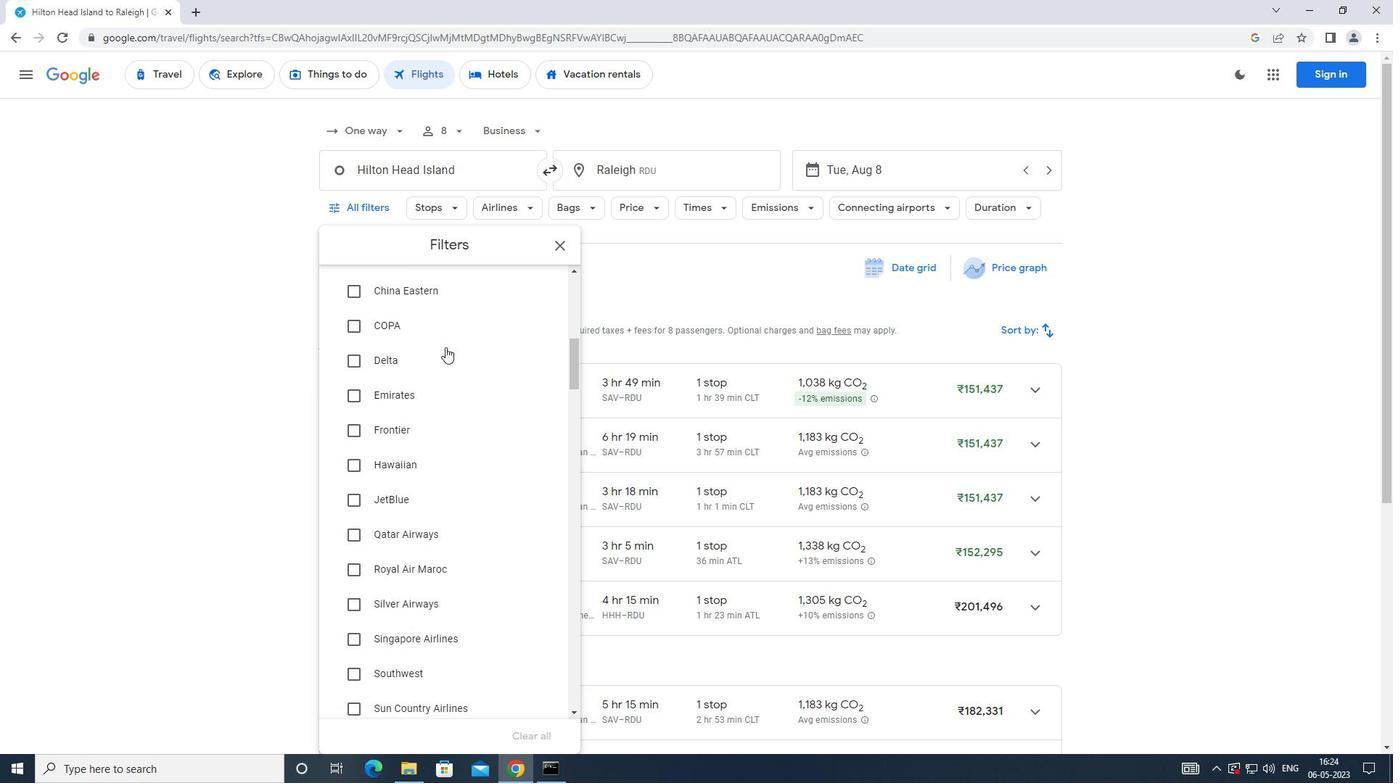 
Action: Mouse moved to (356, 468)
Screenshot: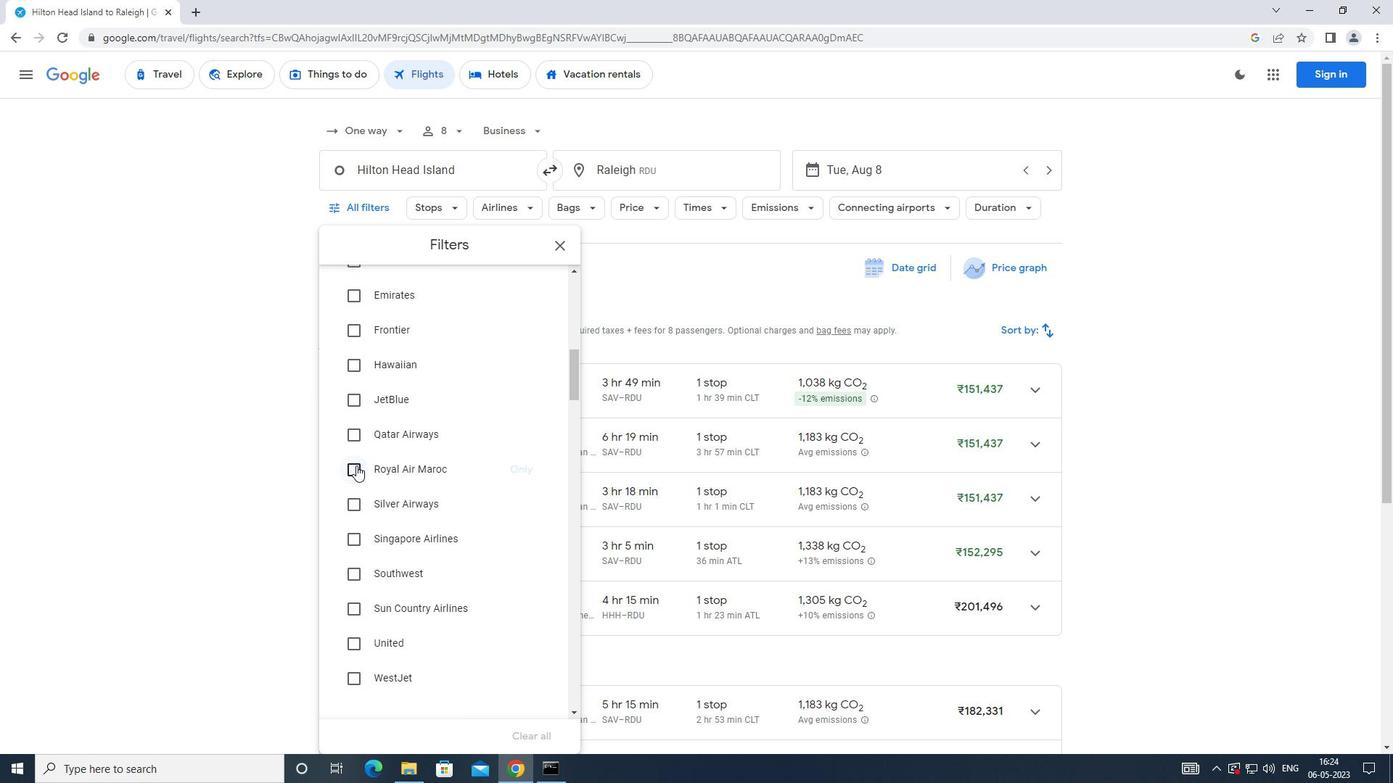 
Action: Mouse pressed left at (356, 468)
Screenshot: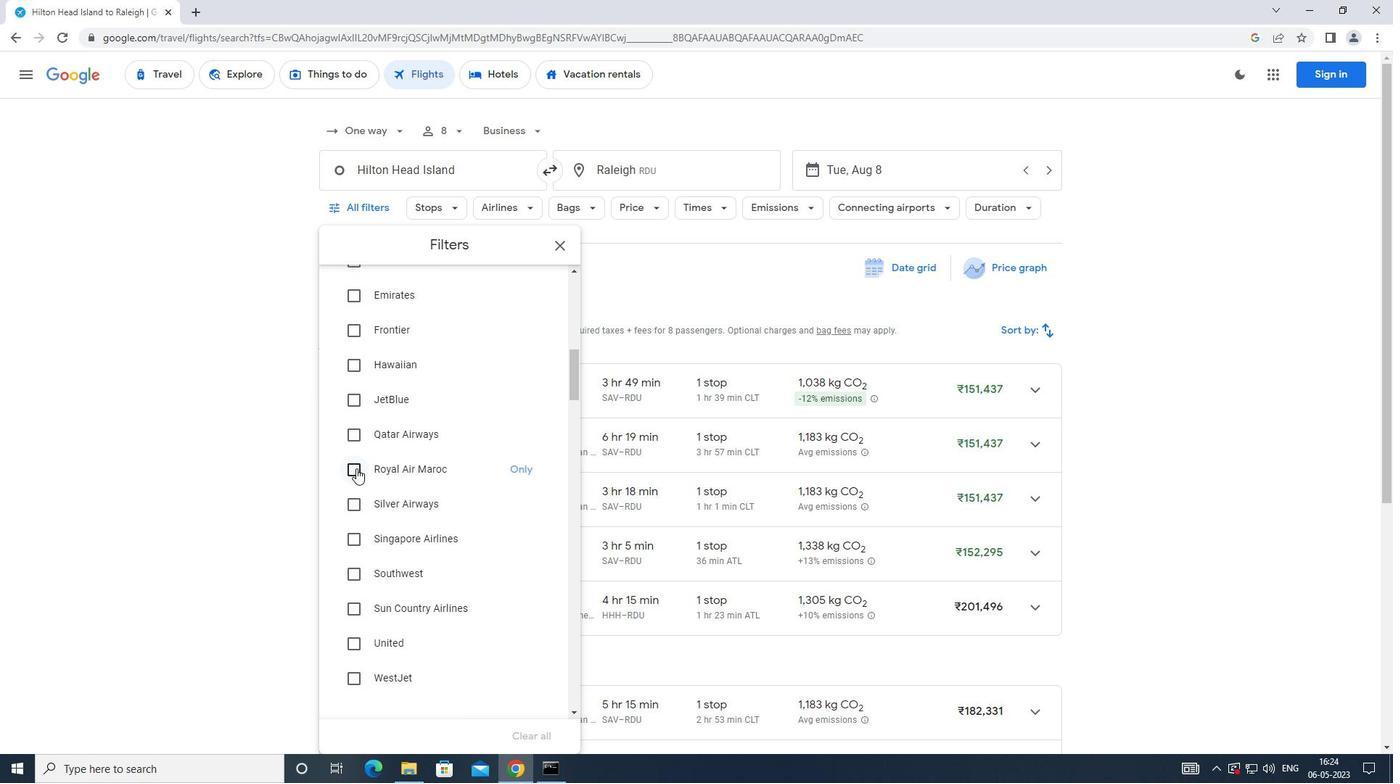 
Action: Mouse moved to (419, 424)
Screenshot: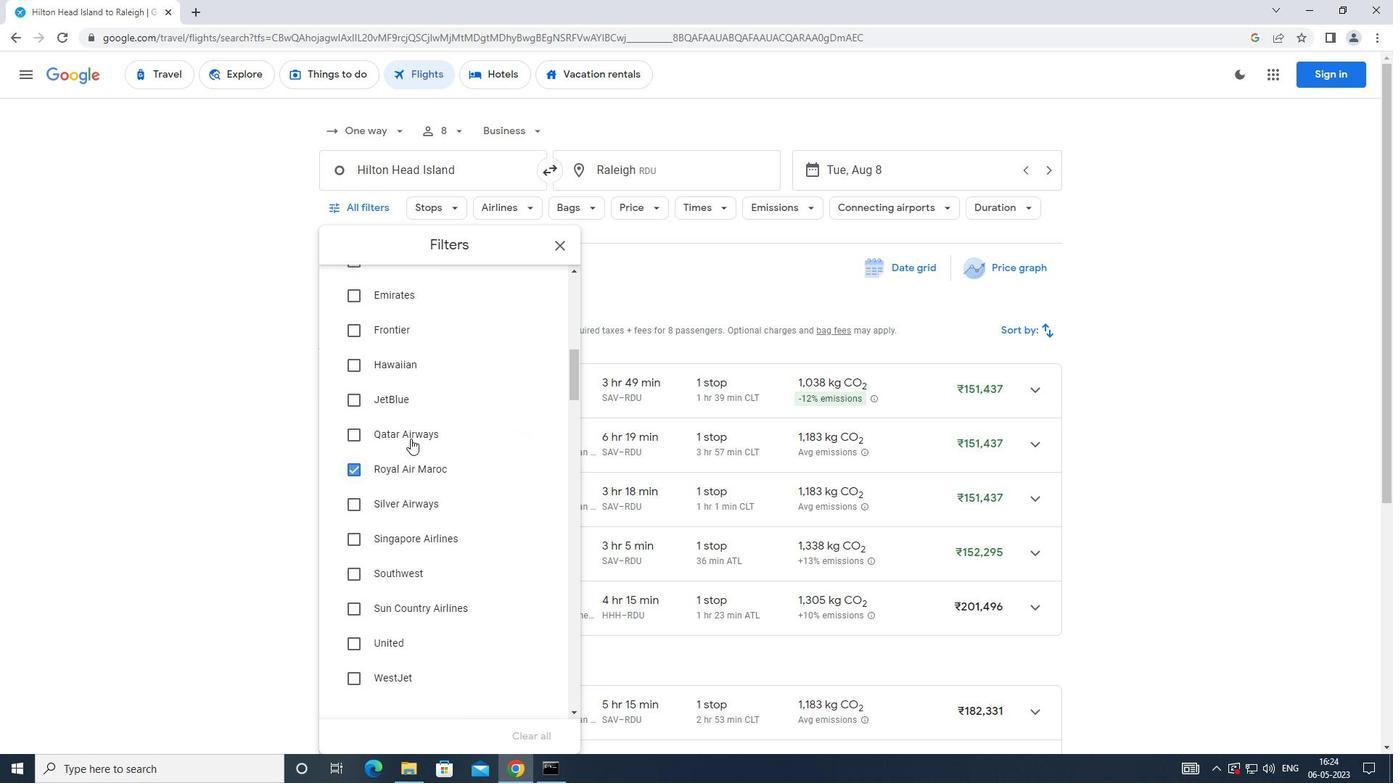 
Action: Mouse scrolled (419, 423) with delta (0, 0)
Screenshot: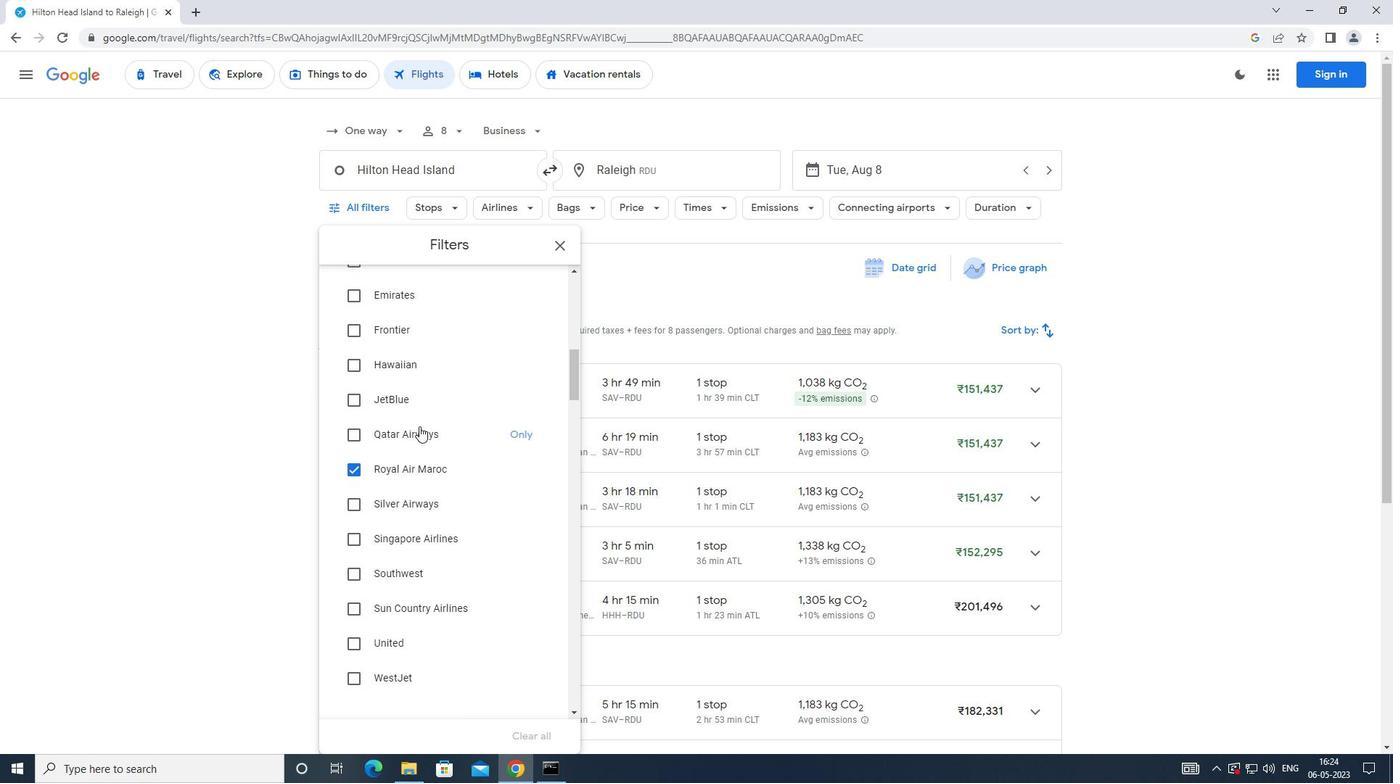 
Action: Mouse scrolled (419, 423) with delta (0, 0)
Screenshot: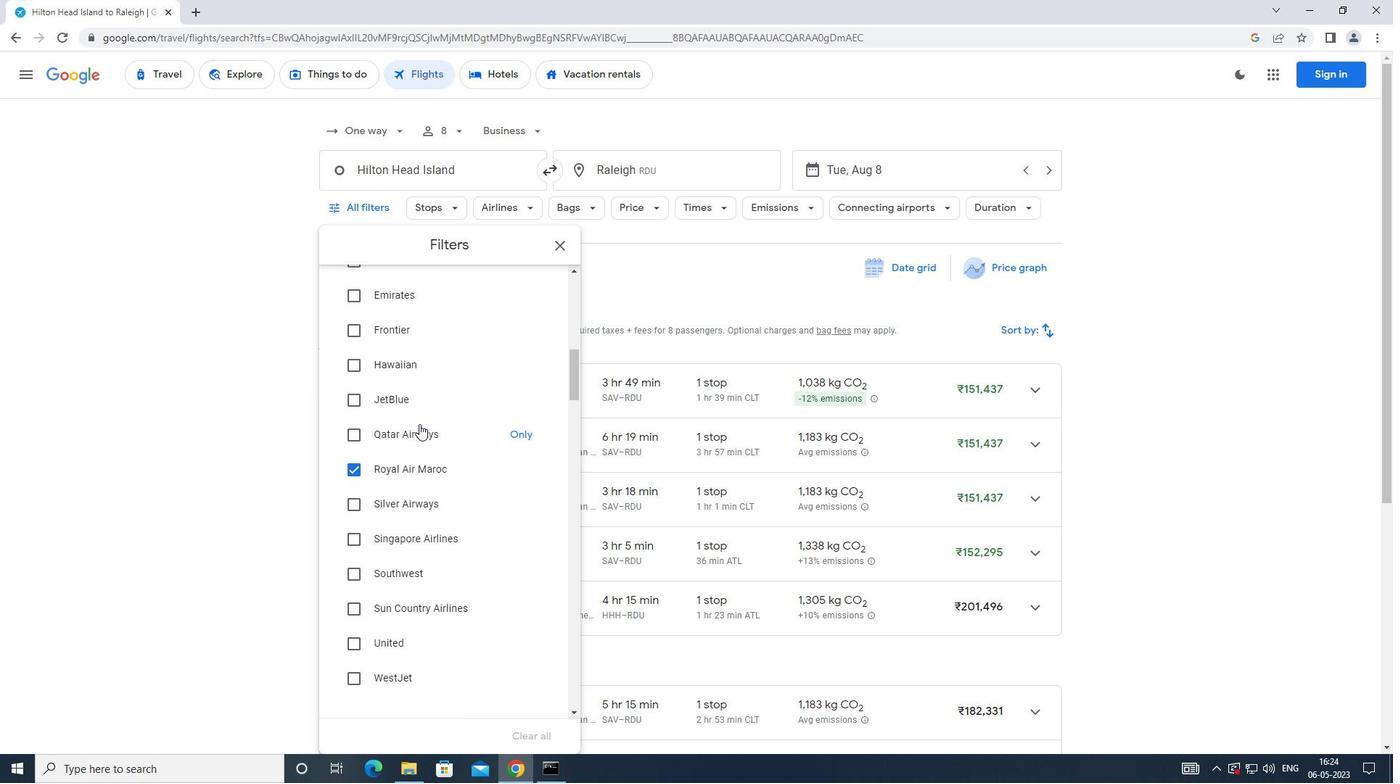 
Action: Mouse scrolled (419, 423) with delta (0, 0)
Screenshot: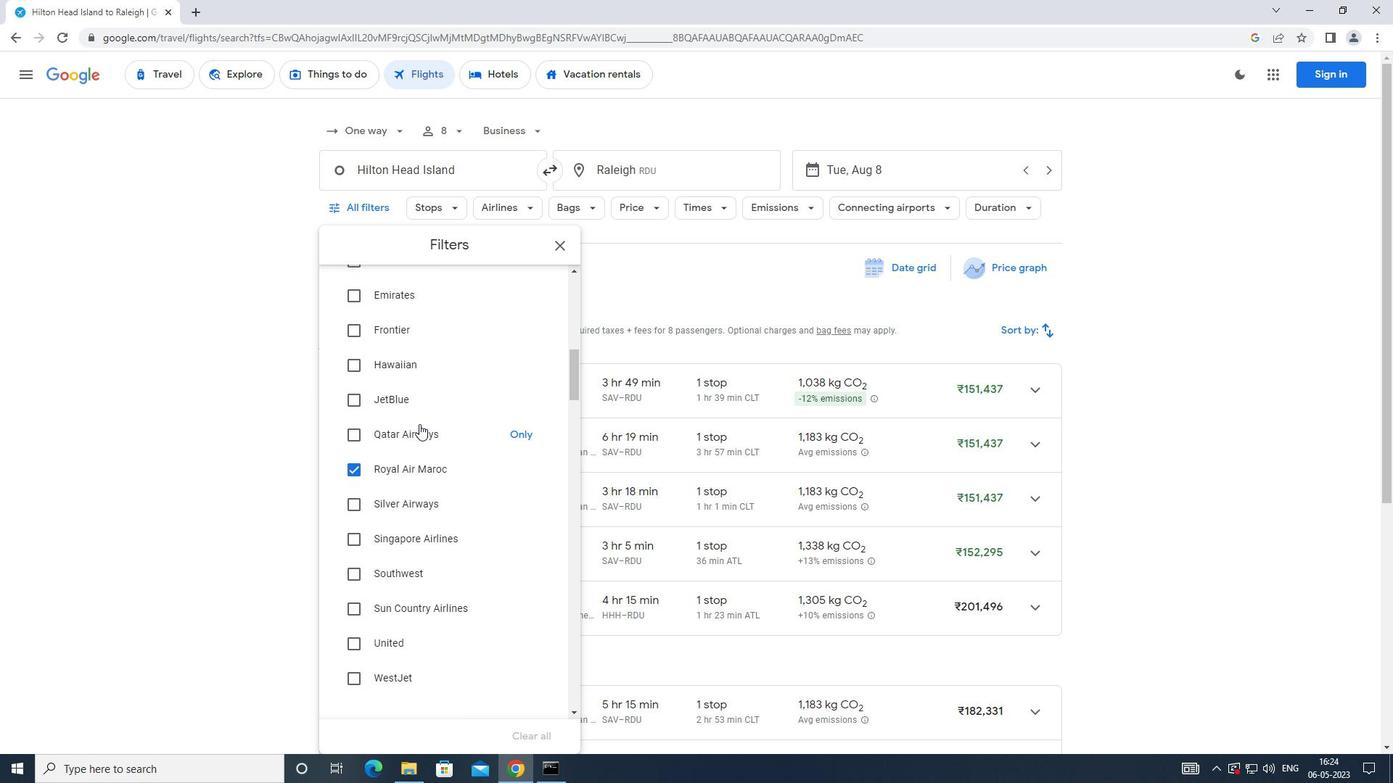 
Action: Mouse moved to (420, 422)
Screenshot: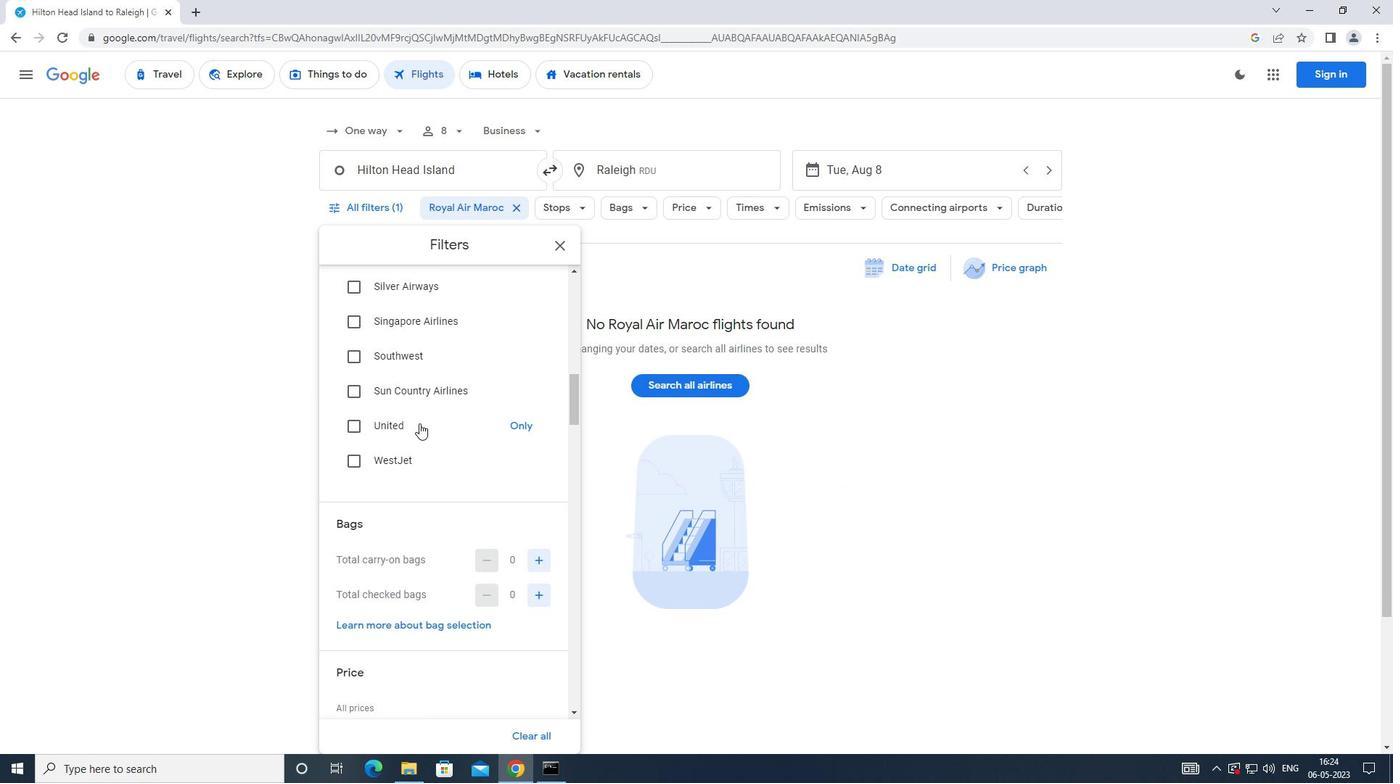 
Action: Mouse scrolled (420, 421) with delta (0, 0)
Screenshot: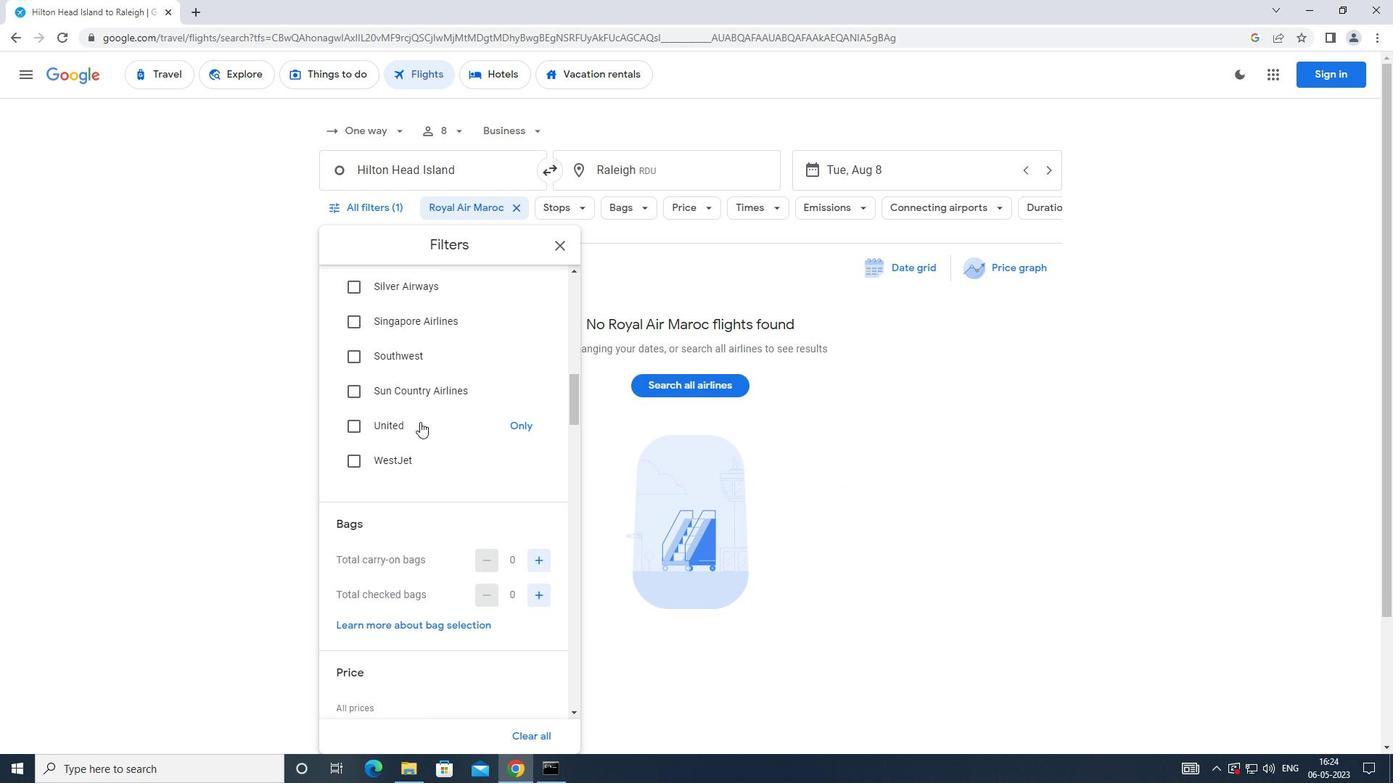 
Action: Mouse moved to (421, 421)
Screenshot: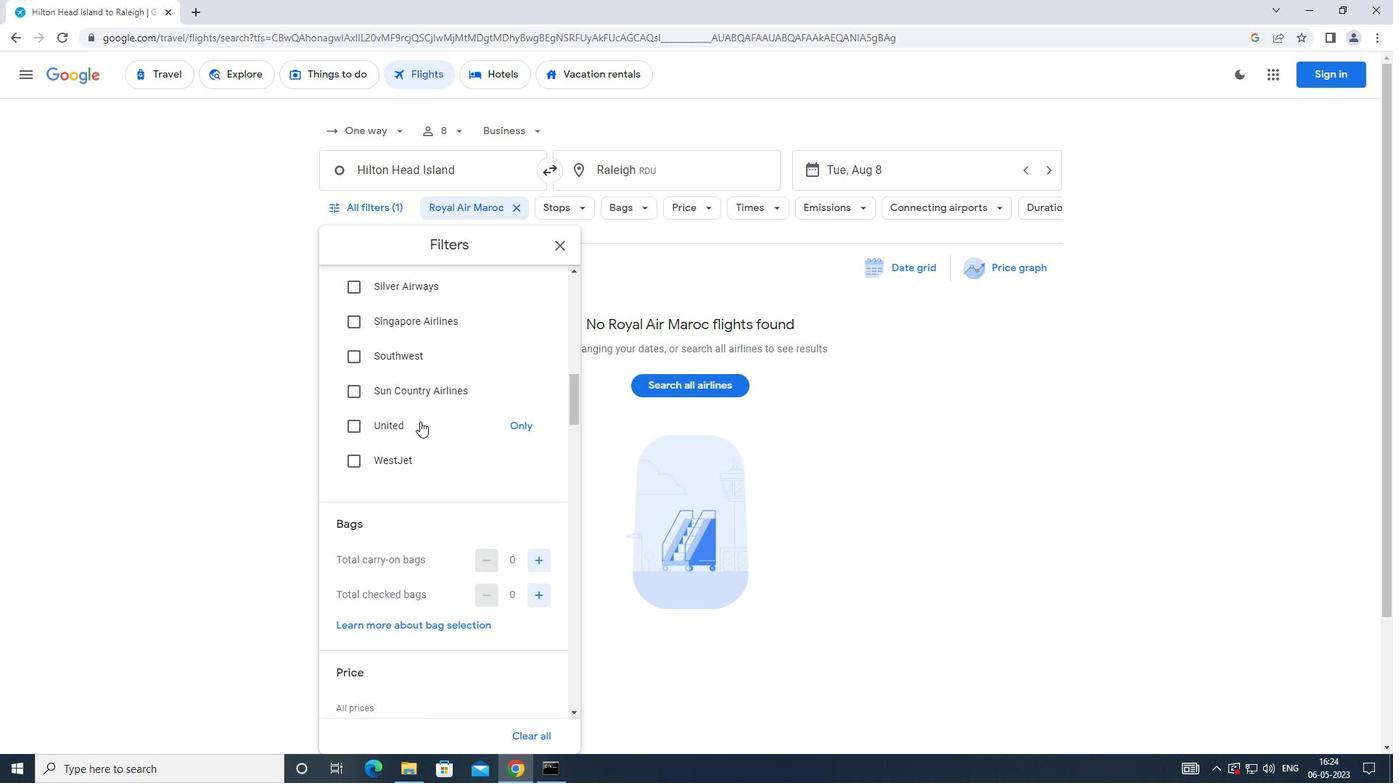 
Action: Mouse scrolled (421, 420) with delta (0, 0)
Screenshot: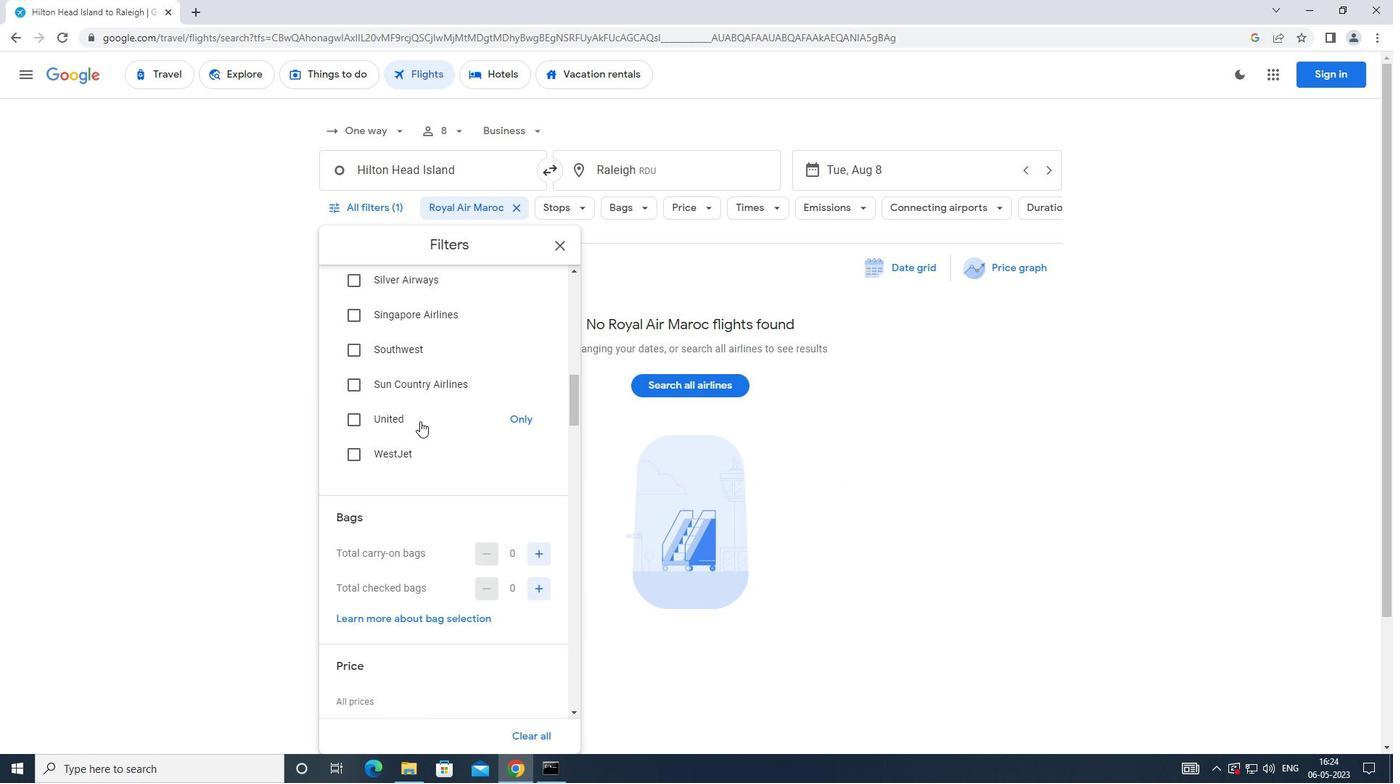 
Action: Mouse moved to (539, 419)
Screenshot: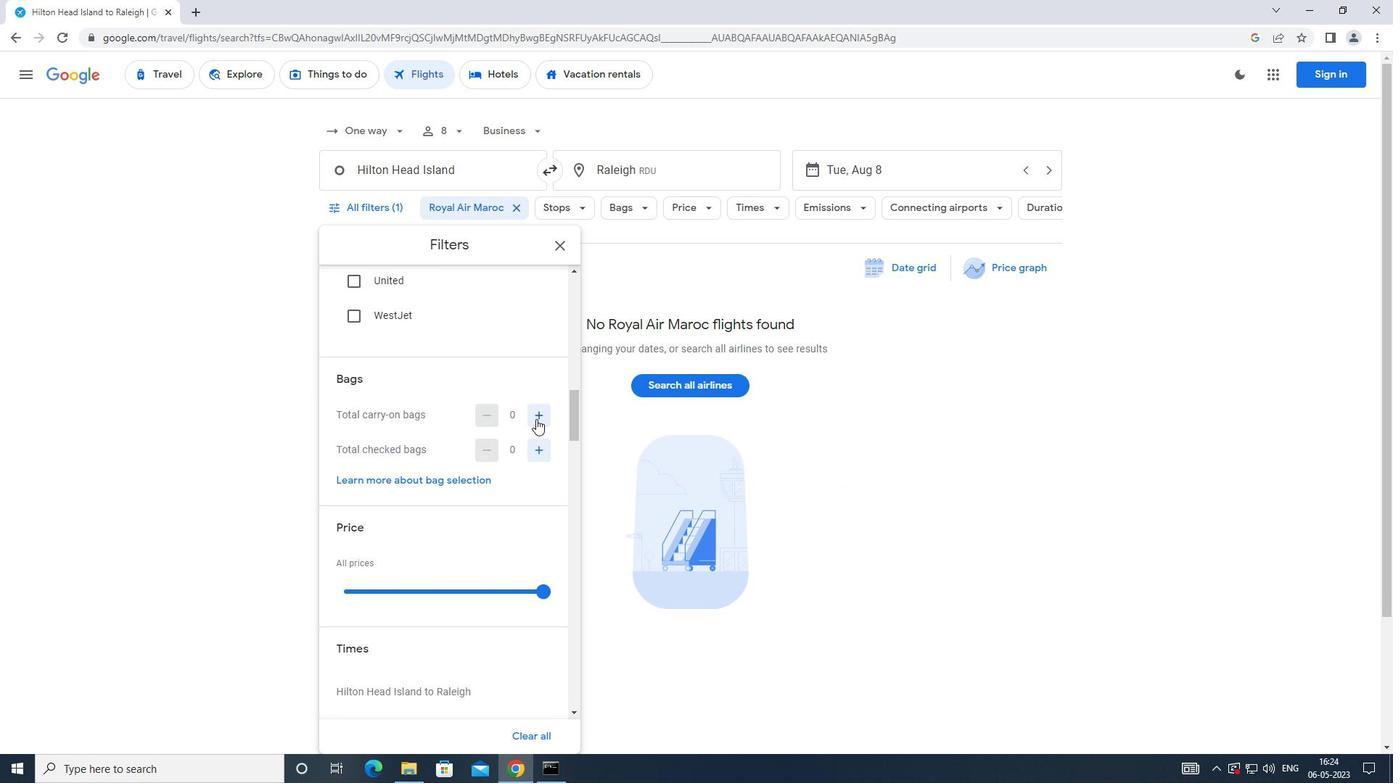 
Action: Mouse pressed left at (539, 419)
Screenshot: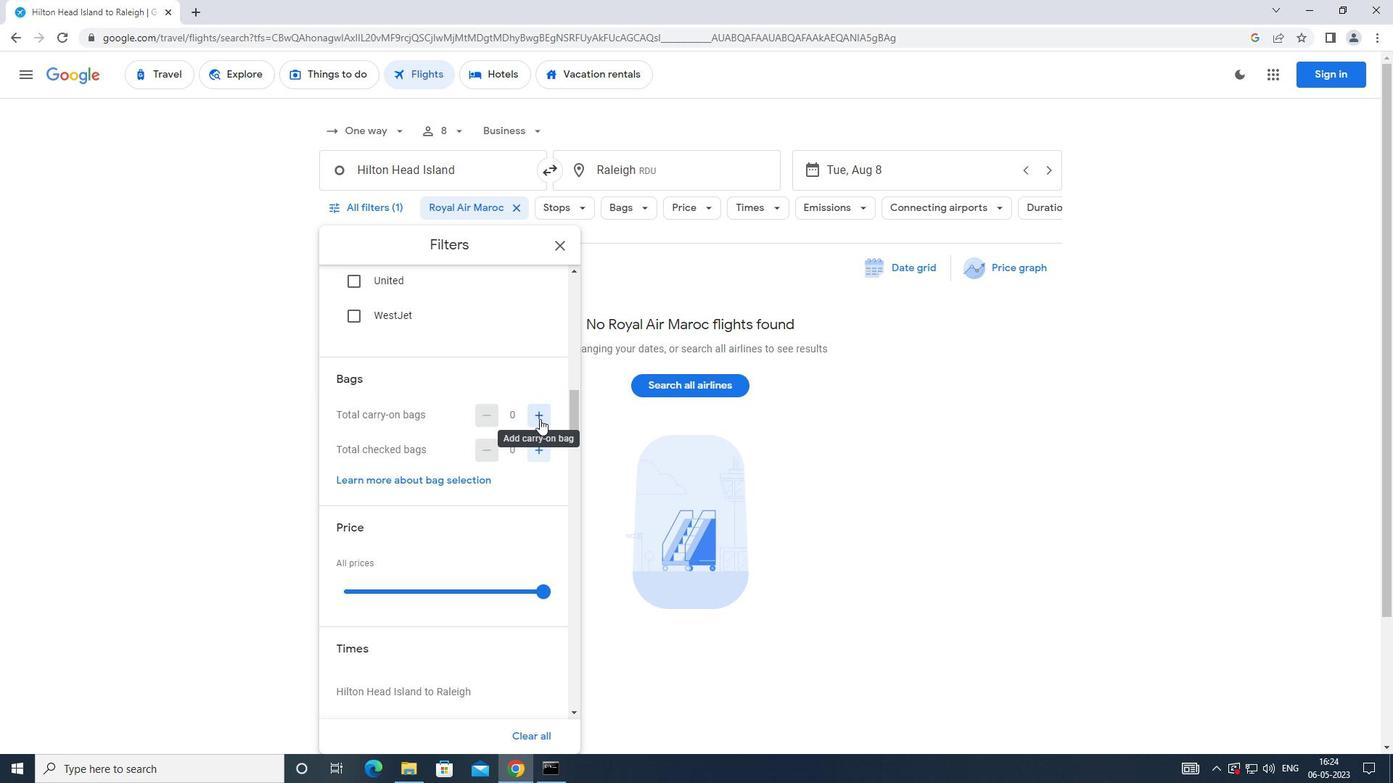 
Action: Mouse moved to (487, 416)
Screenshot: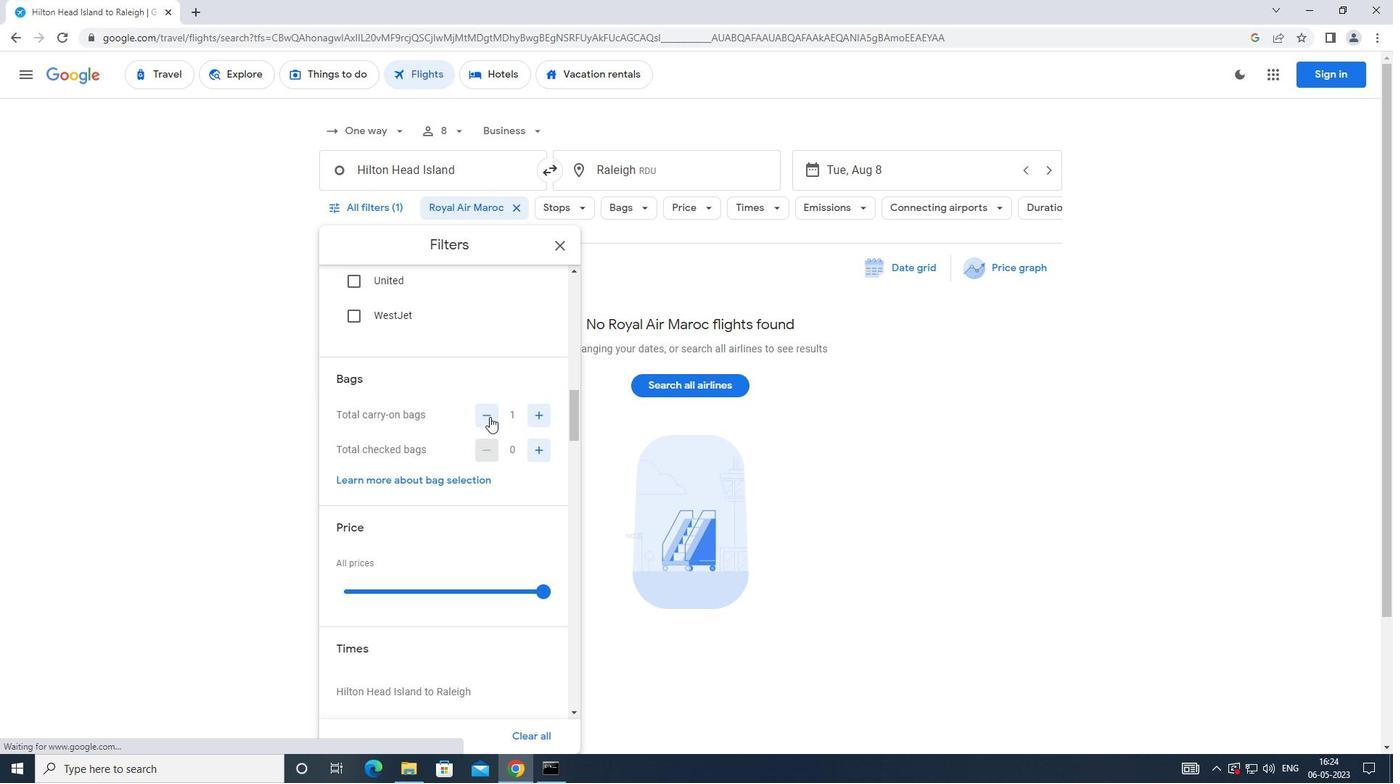
Action: Mouse scrolled (487, 415) with delta (0, 0)
Screenshot: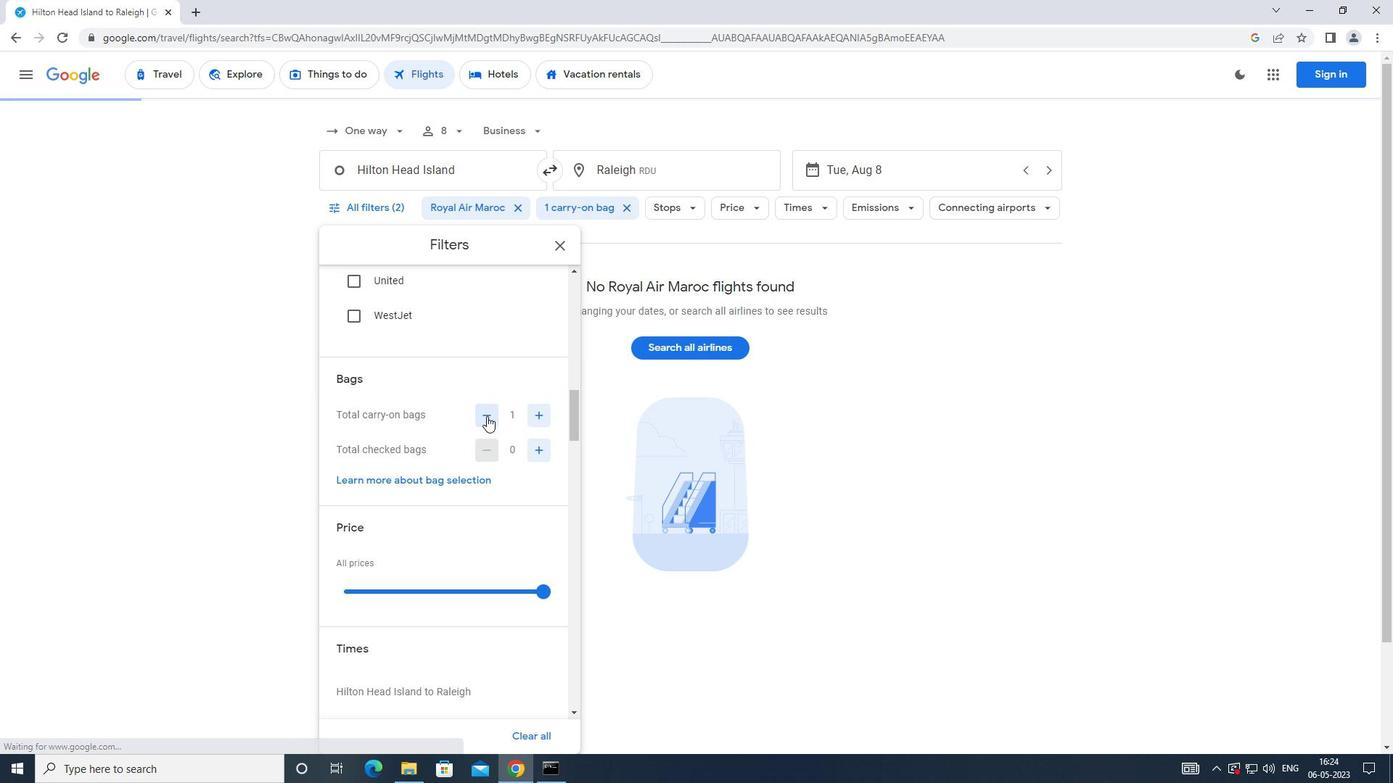 
Action: Mouse scrolled (487, 415) with delta (0, 0)
Screenshot: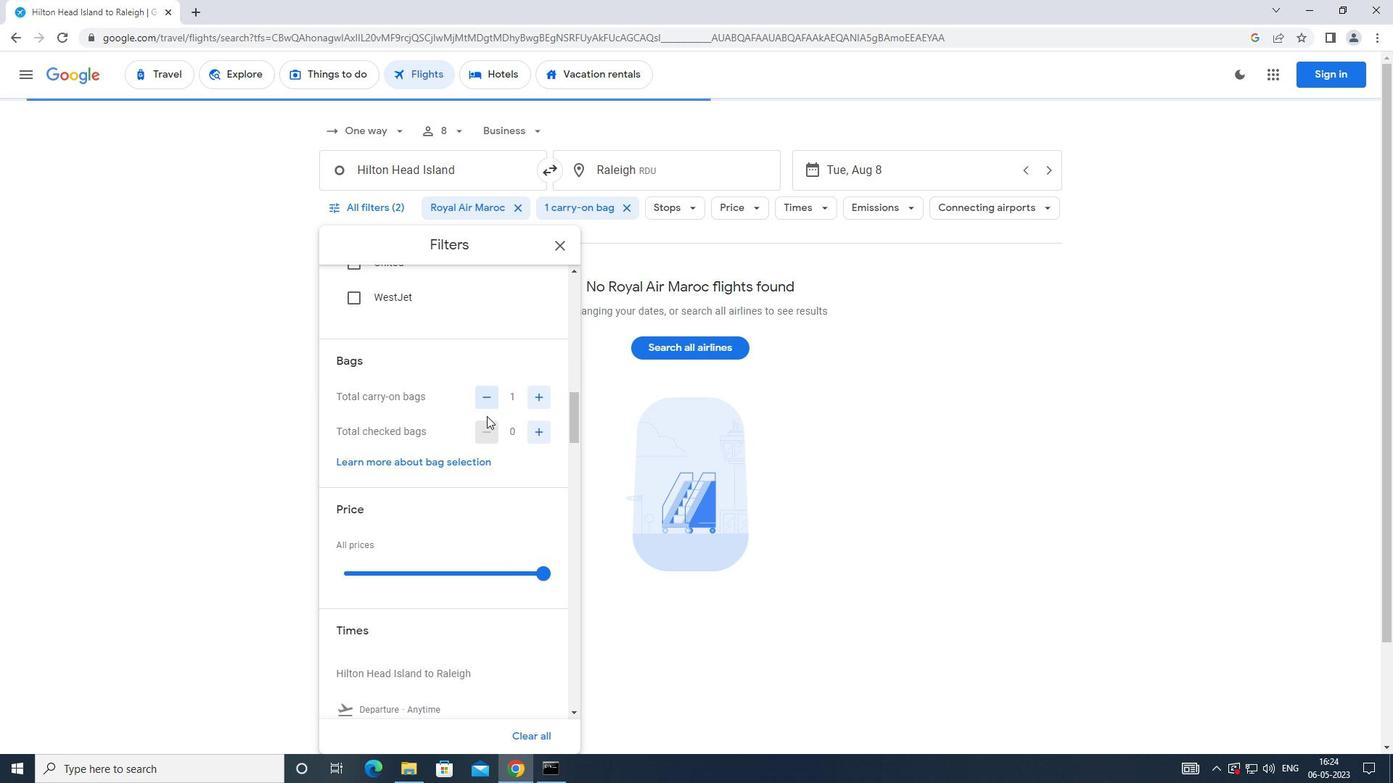 
Action: Mouse moved to (533, 449)
Screenshot: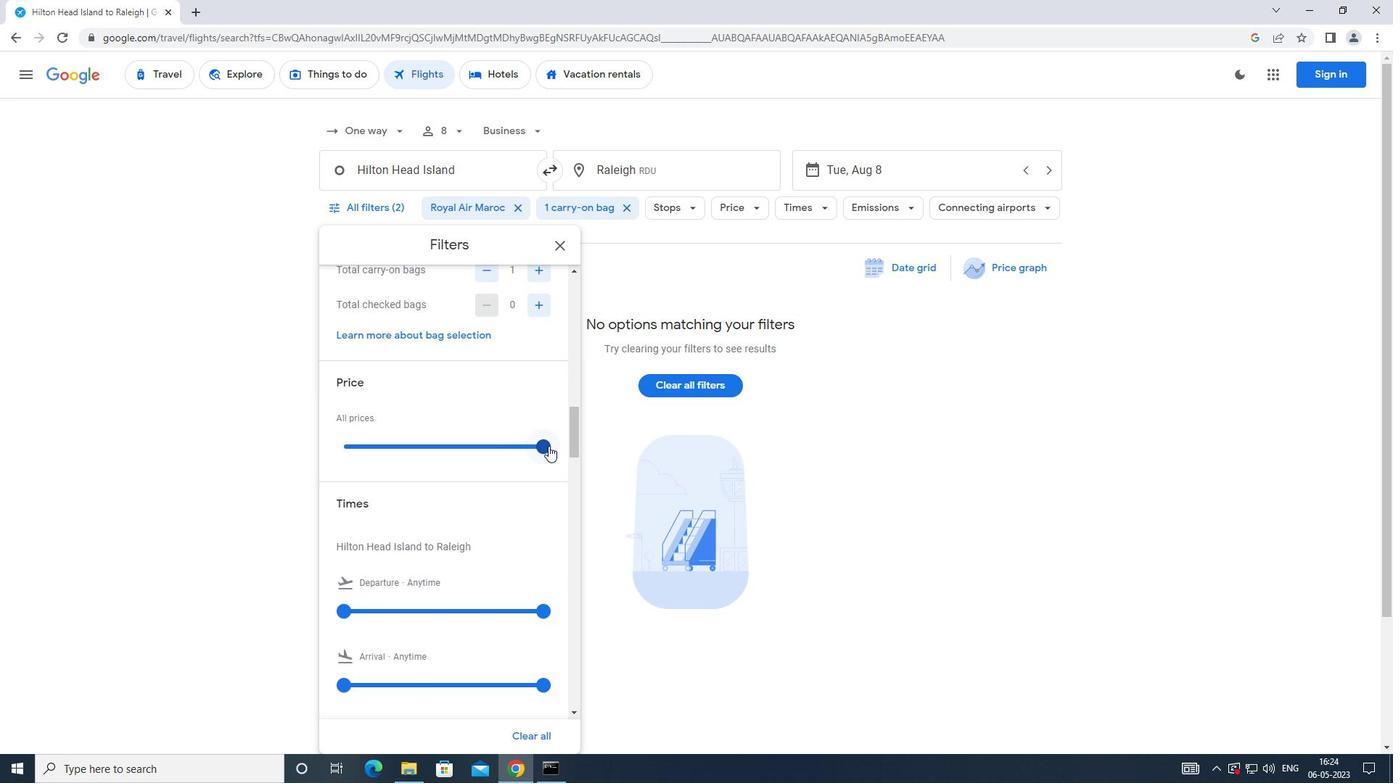 
Action: Mouse pressed left at (533, 449)
Screenshot: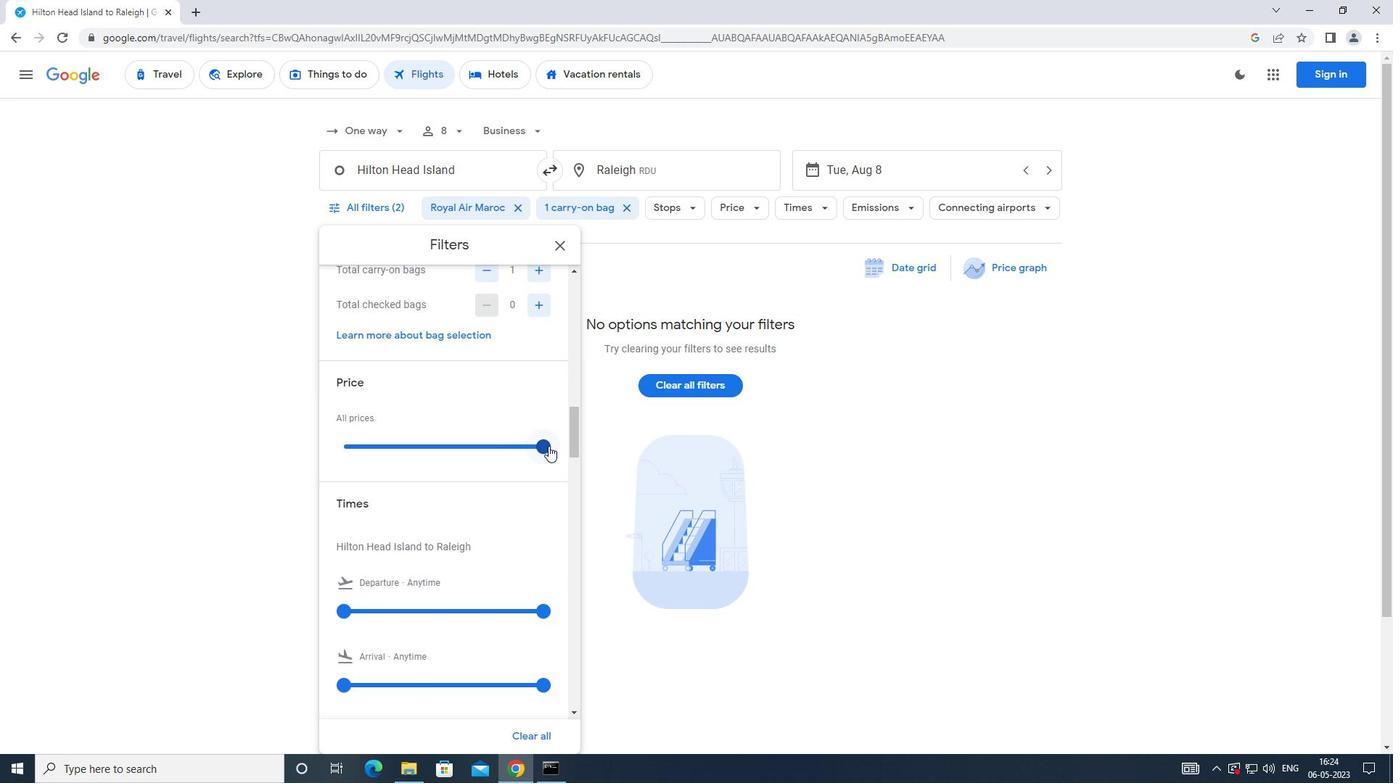 
Action: Mouse moved to (432, 423)
Screenshot: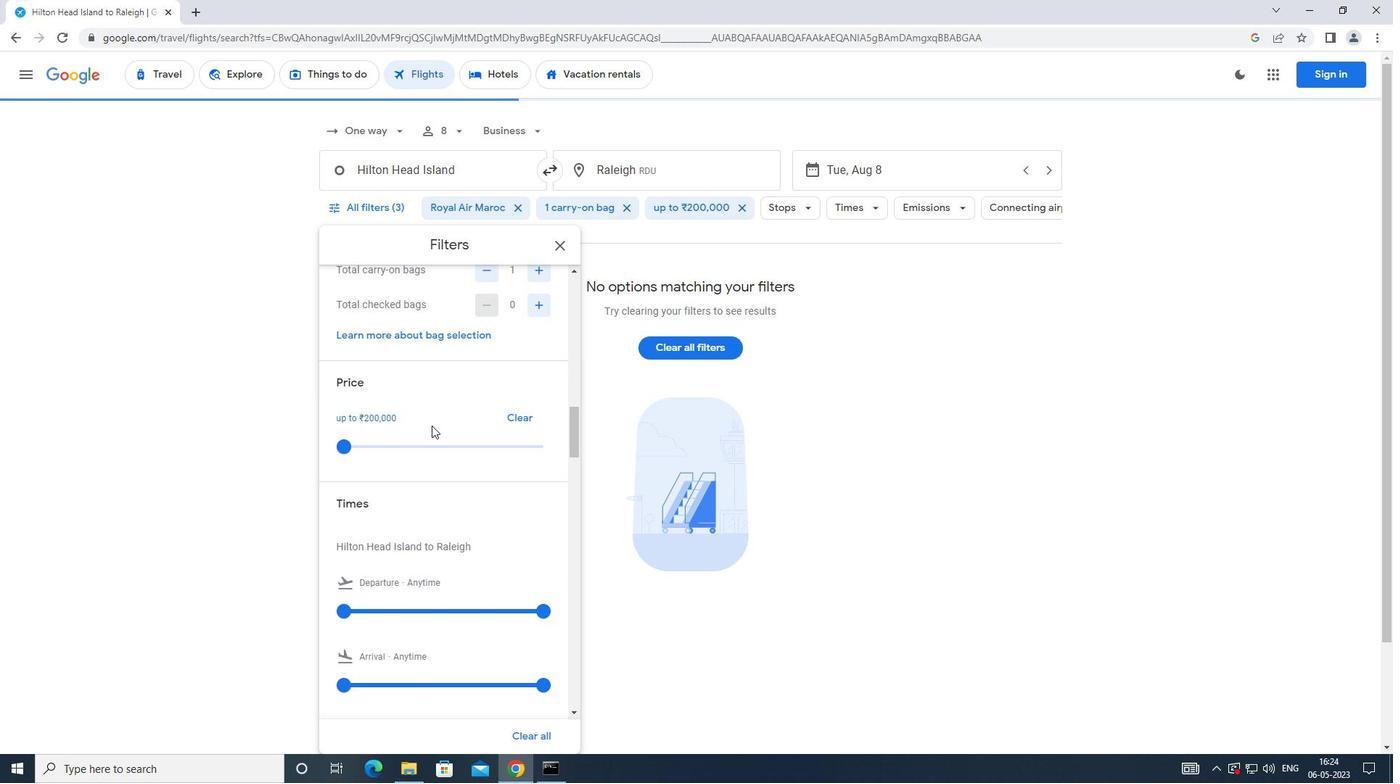 
Action: Mouse scrolled (432, 422) with delta (0, 0)
Screenshot: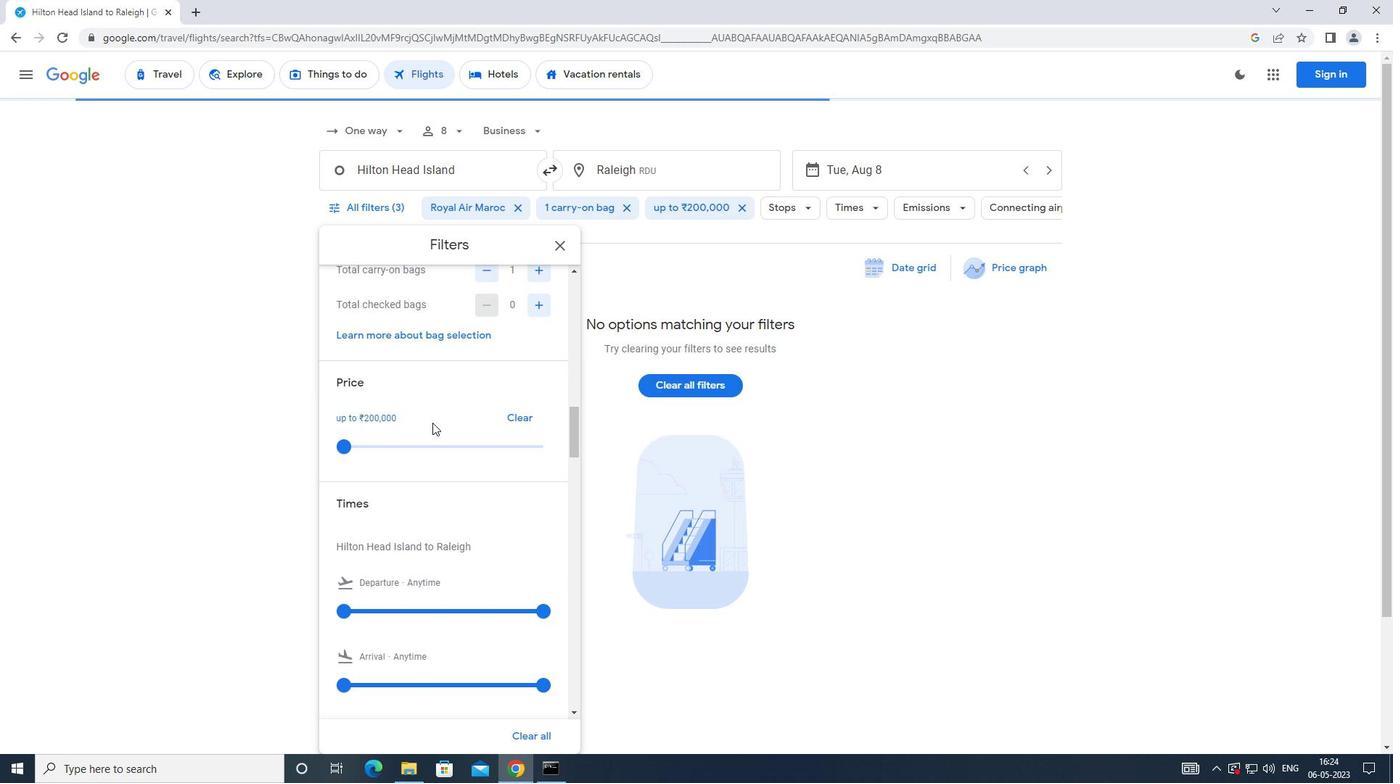 
Action: Mouse scrolled (432, 422) with delta (0, 0)
Screenshot: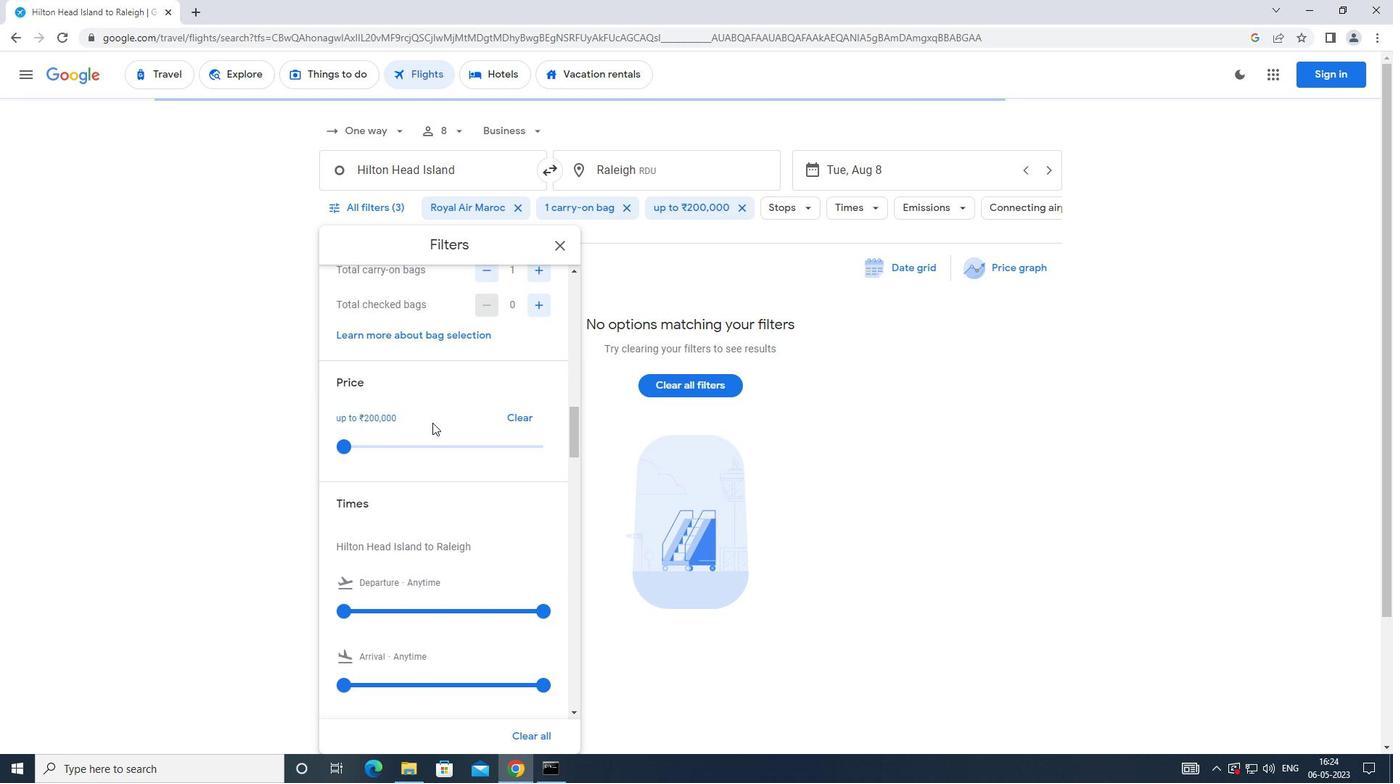 
Action: Mouse moved to (339, 465)
Screenshot: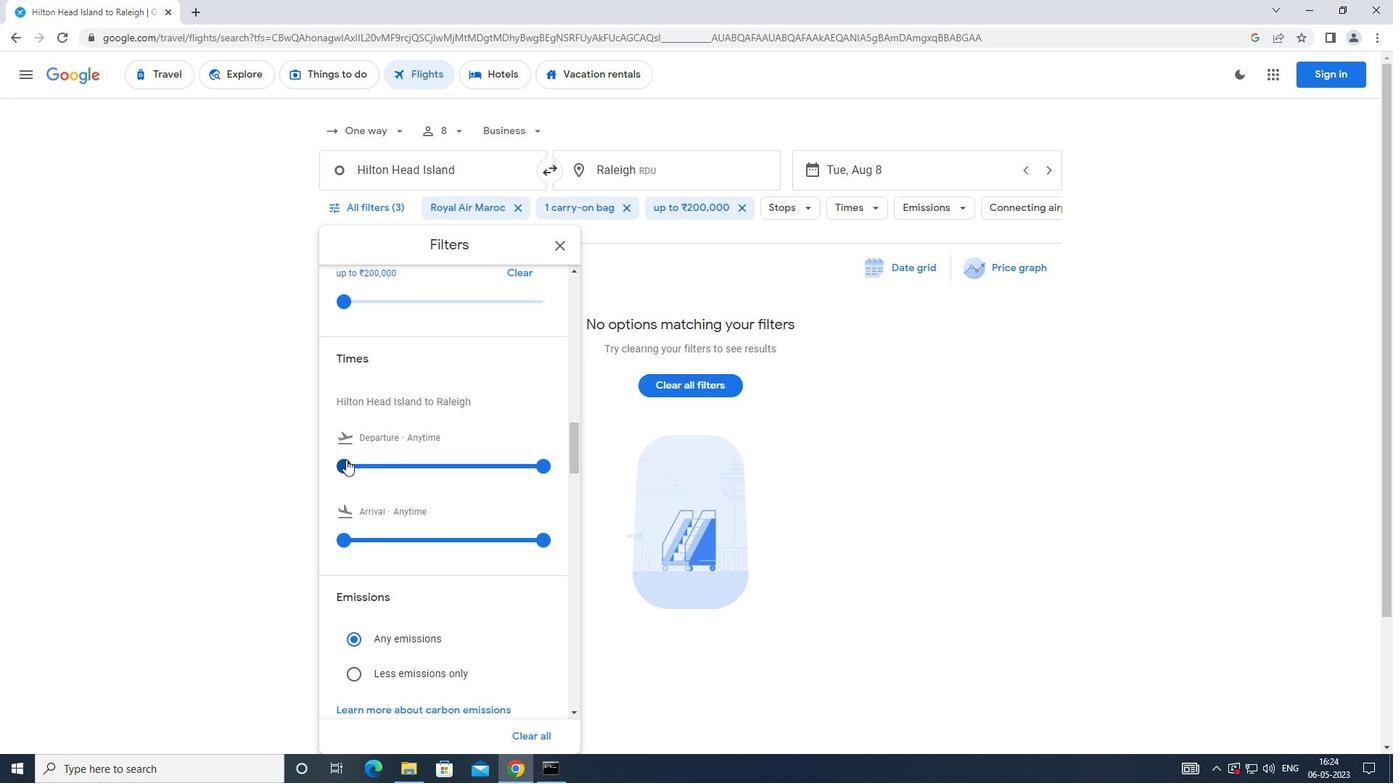 
Action: Mouse pressed left at (339, 465)
Screenshot: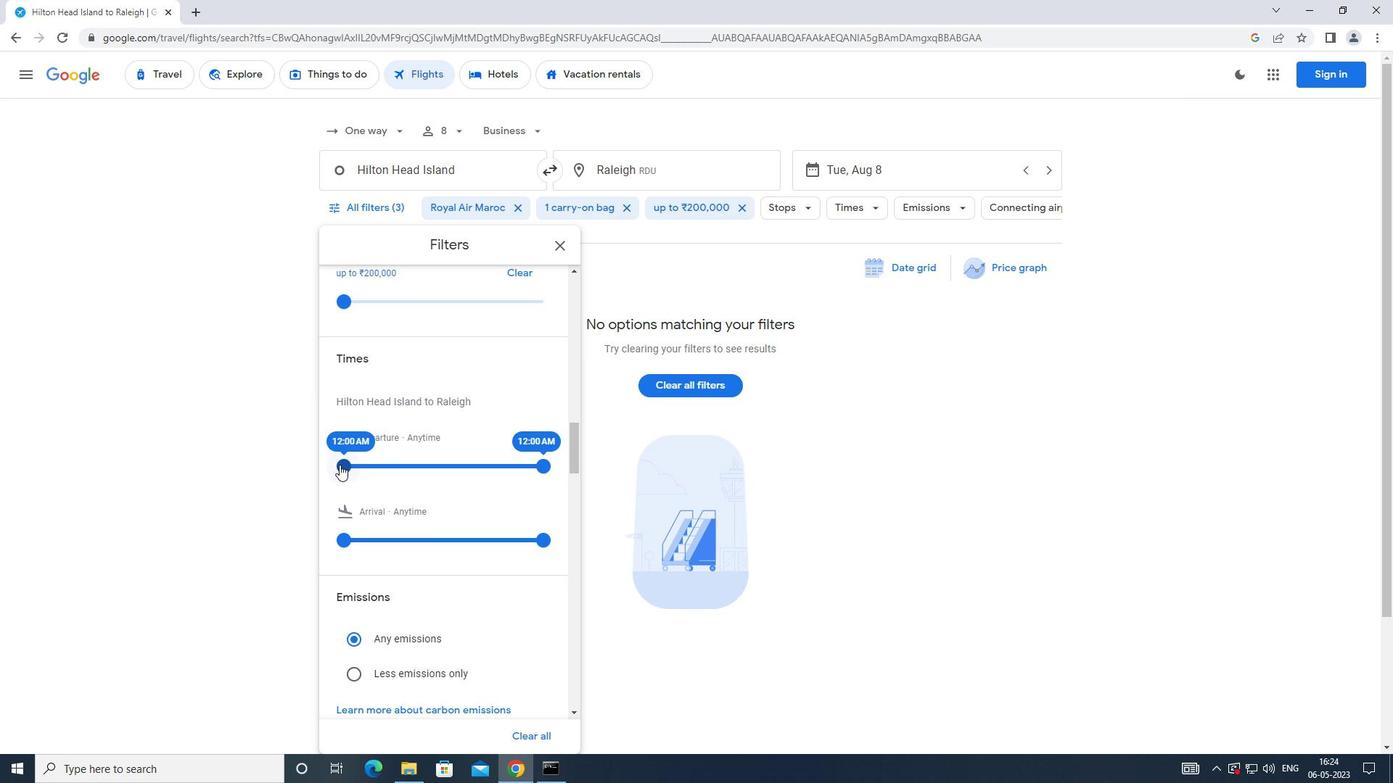 
Action: Mouse moved to (542, 466)
Screenshot: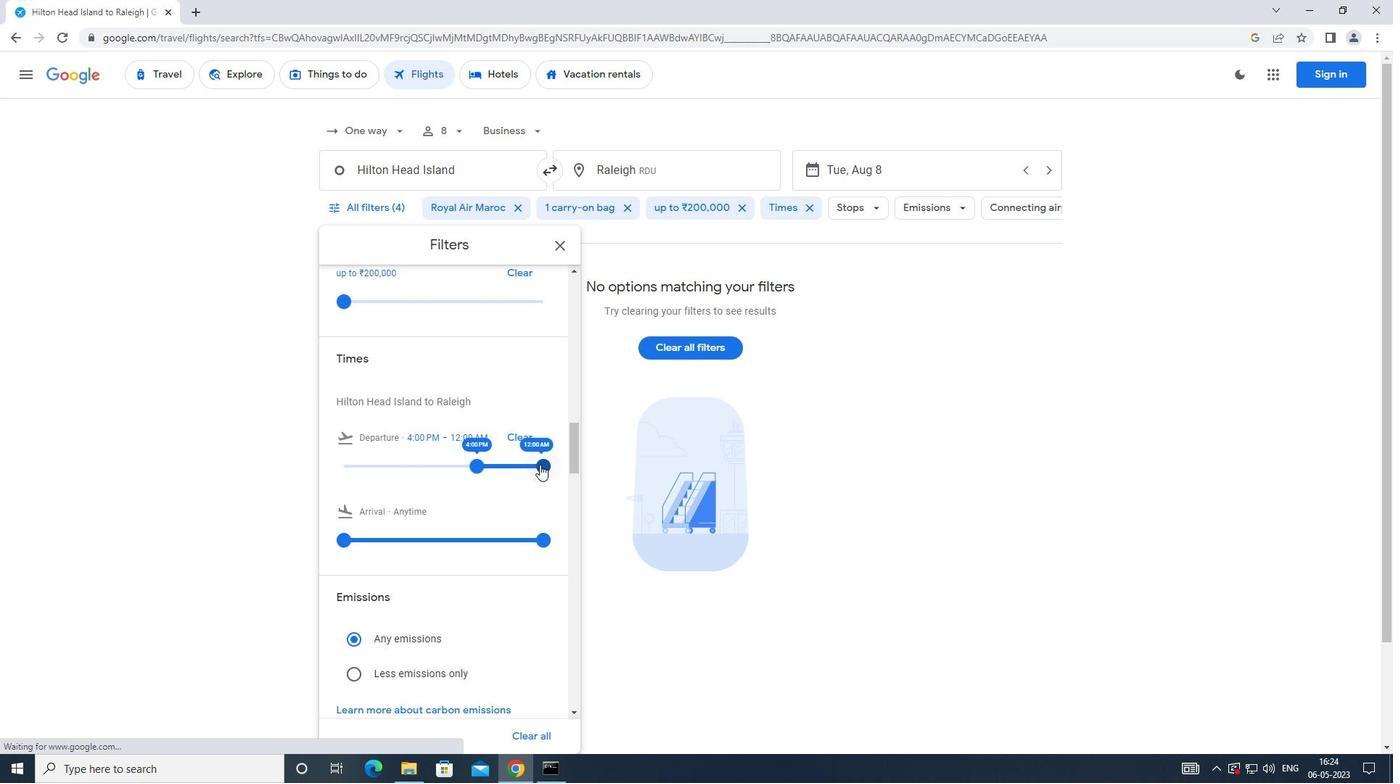 
Action: Mouse pressed left at (542, 466)
Screenshot: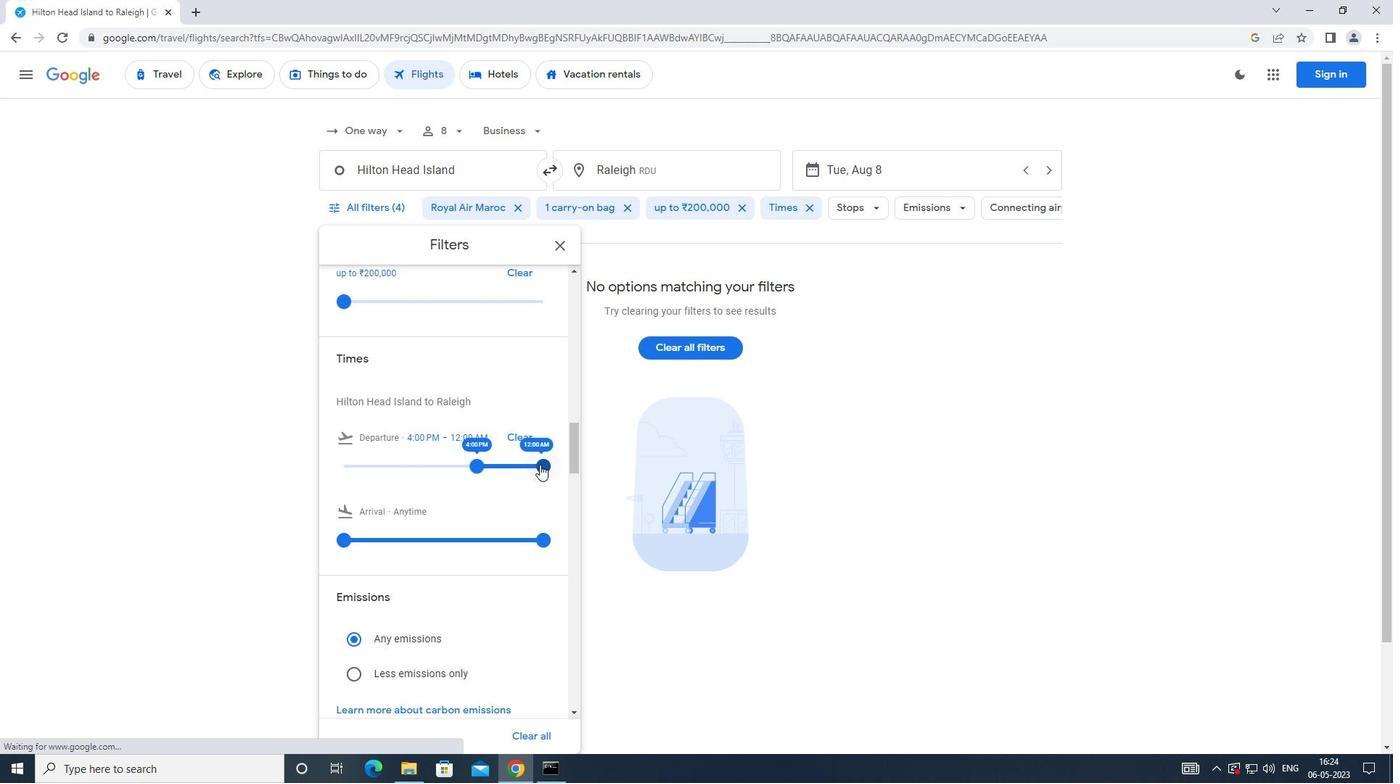 
Action: Mouse moved to (556, 248)
Screenshot: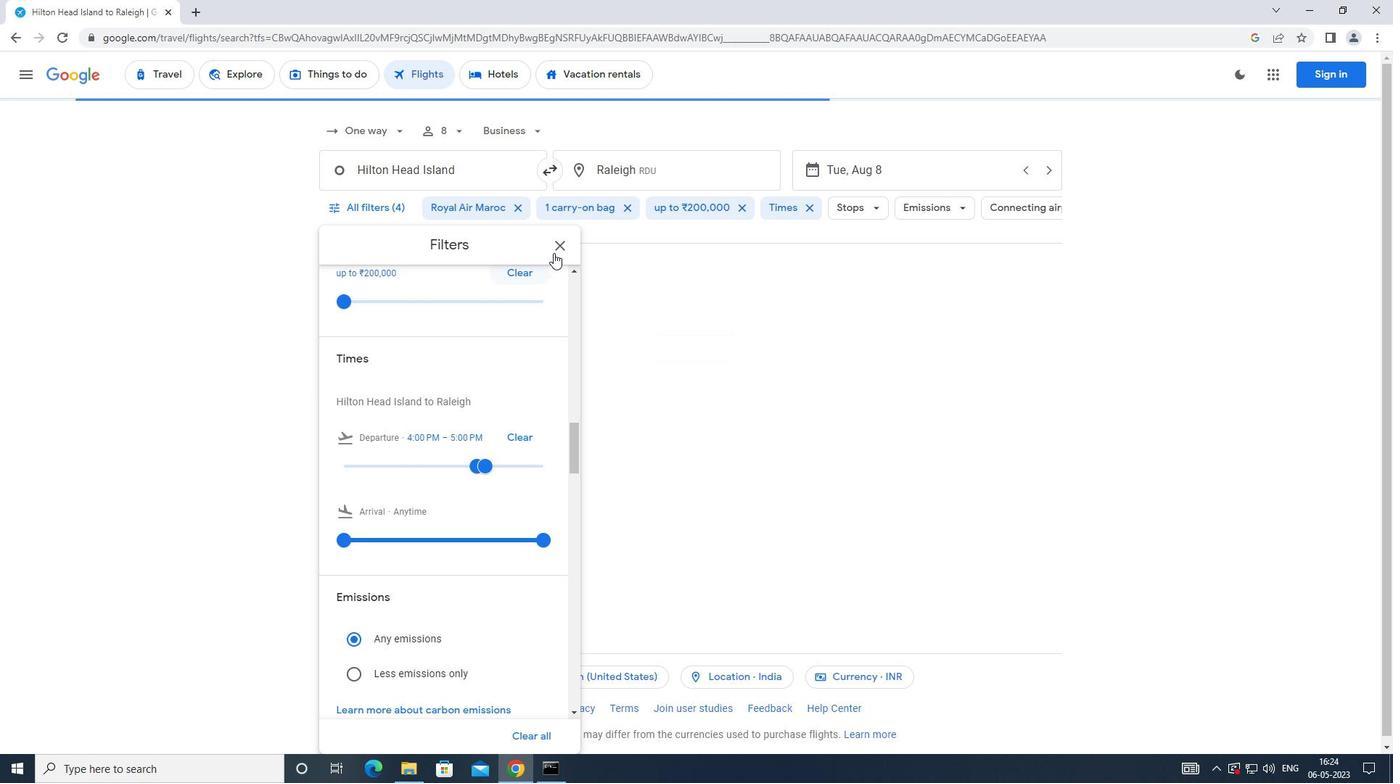 
Action: Mouse pressed left at (556, 248)
Screenshot: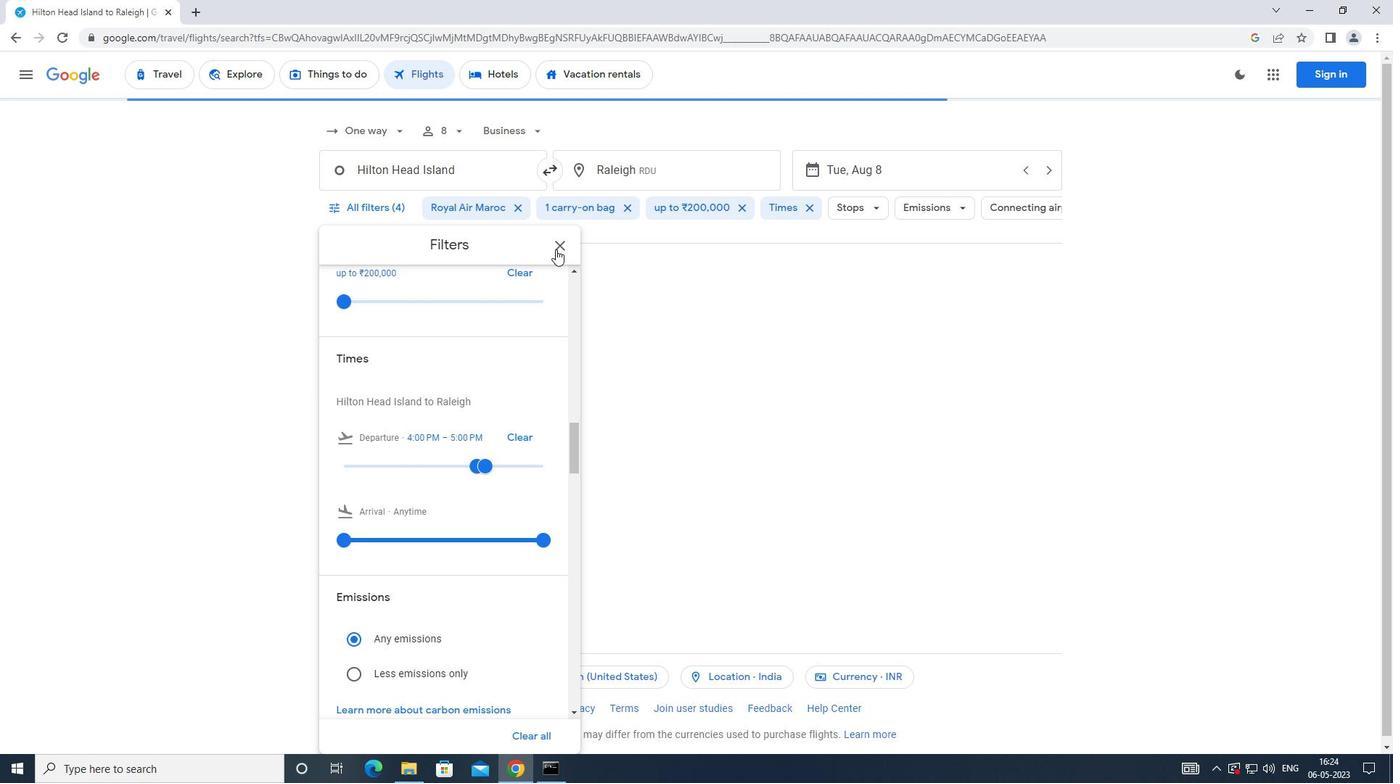 
Action: Mouse moved to (536, 291)
Screenshot: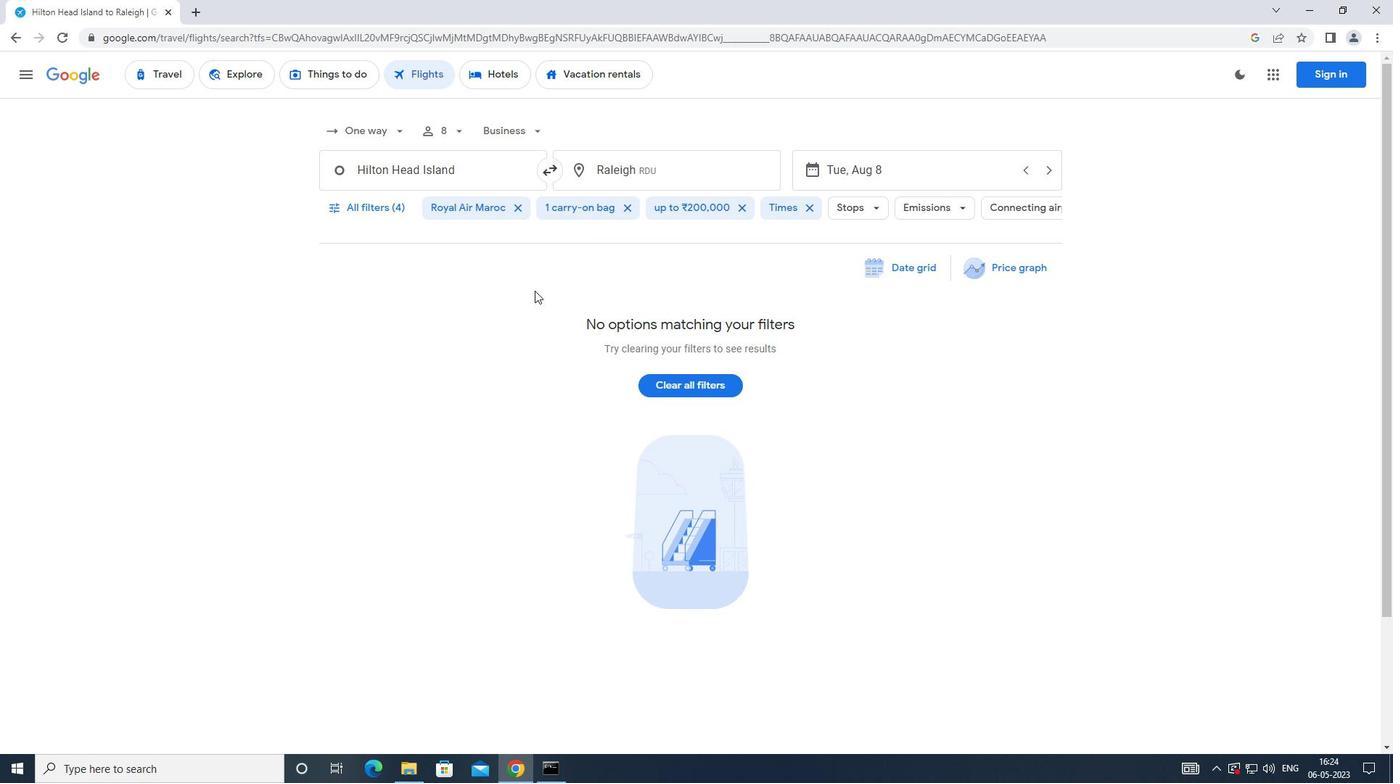 
